 Task: Compose an email with the signature Jocelyn Rodriguez with the subject Request for a testimonial and the message I would like to request an extension on the deadline for the project. from softage.8@softage.net to softage.2@softage.net Select the numbered list and change the font typography to strikethroughSelect the numbered list and remove the font typography strikethrough Send the email. Finally, move the email from Sent Items to the label Social media
Action: Mouse moved to (1109, 63)
Screenshot: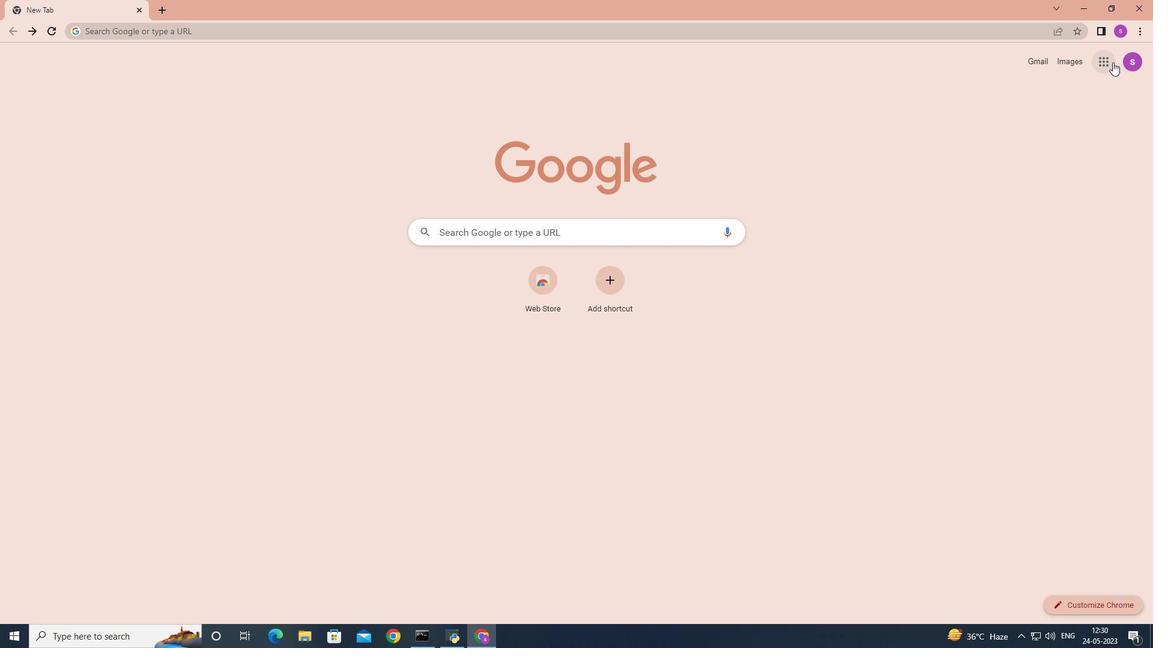 
Action: Mouse pressed left at (1109, 63)
Screenshot: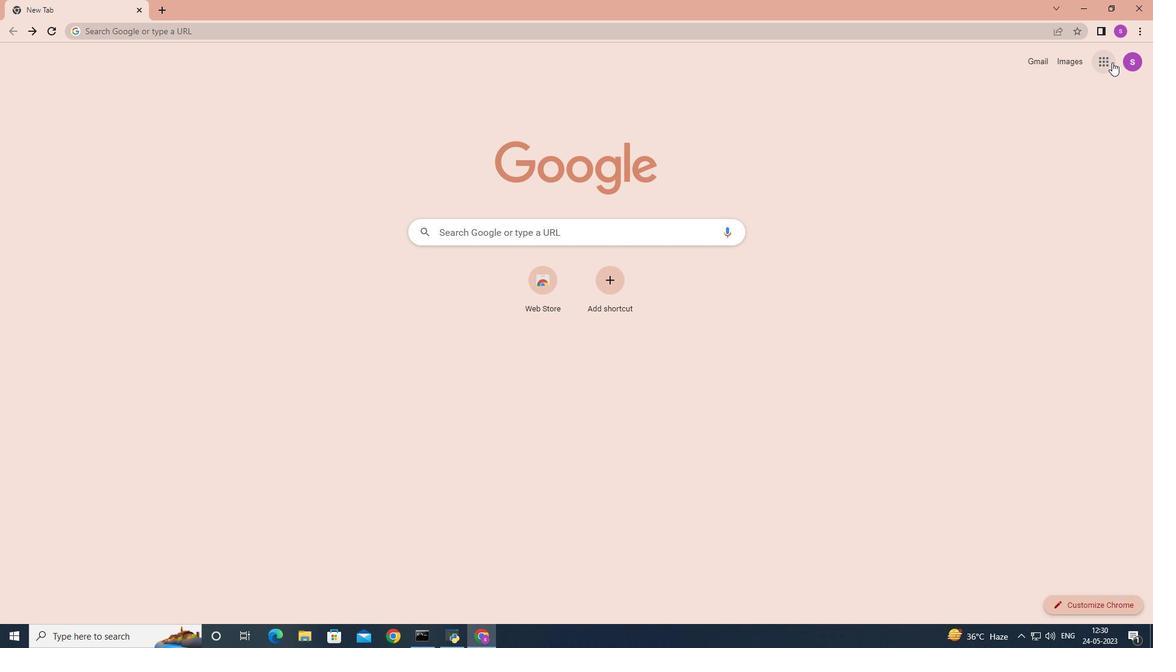 
Action: Mouse moved to (1062, 112)
Screenshot: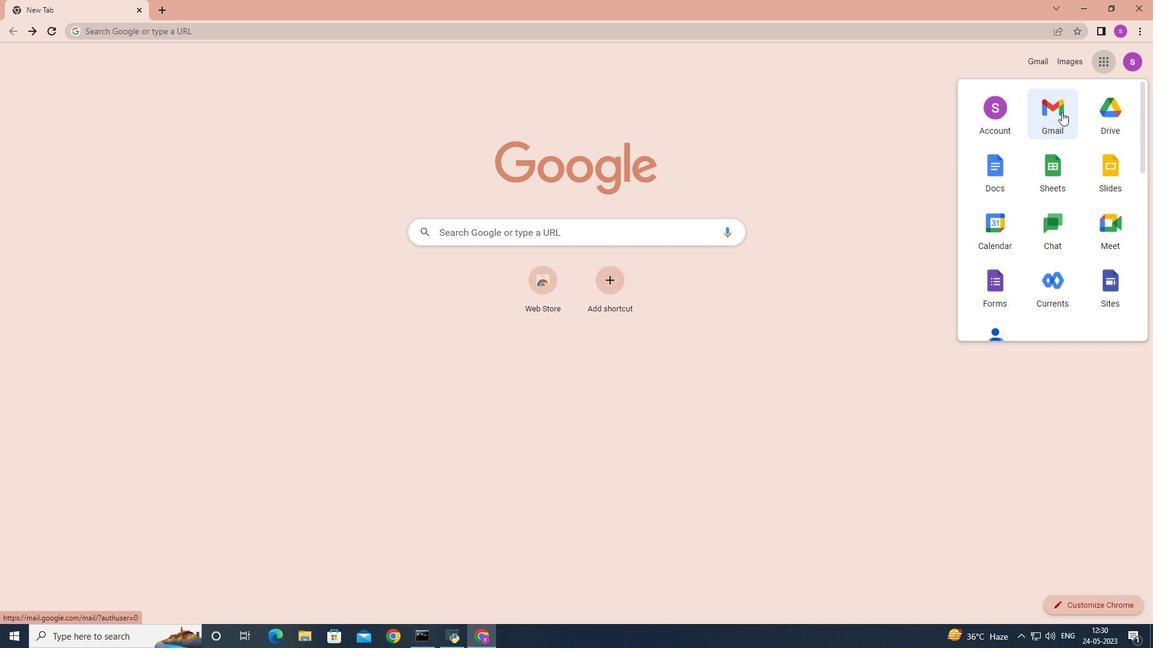 
Action: Mouse pressed left at (1062, 112)
Screenshot: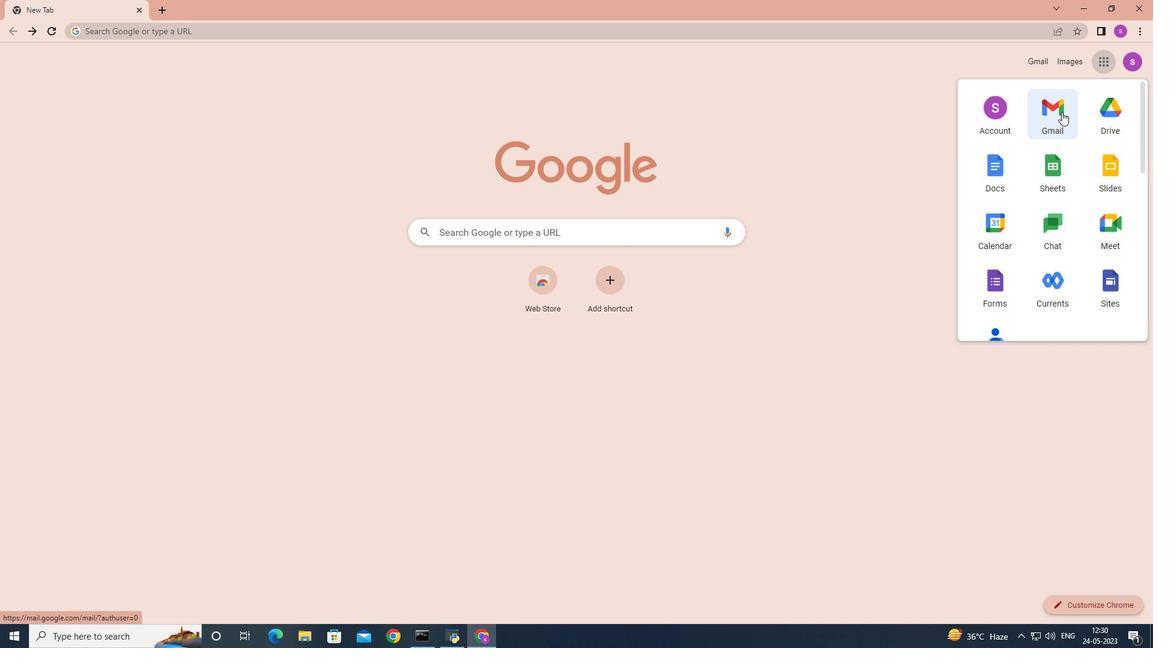 
Action: Mouse moved to (1017, 61)
Screenshot: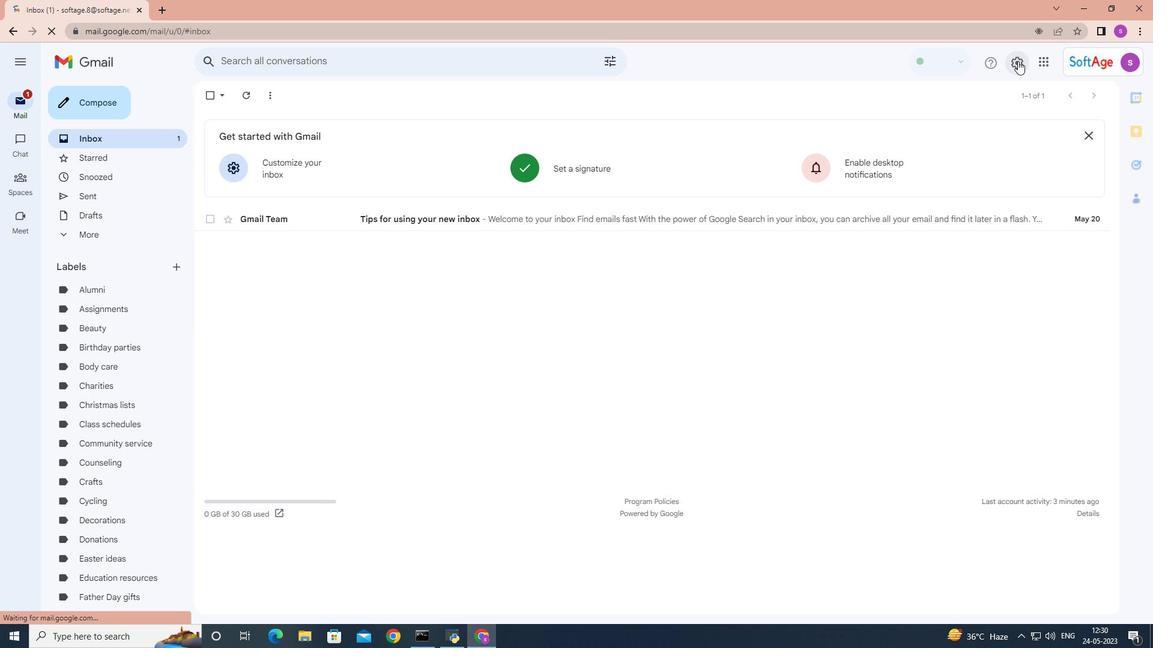 
Action: Mouse pressed left at (1017, 61)
Screenshot: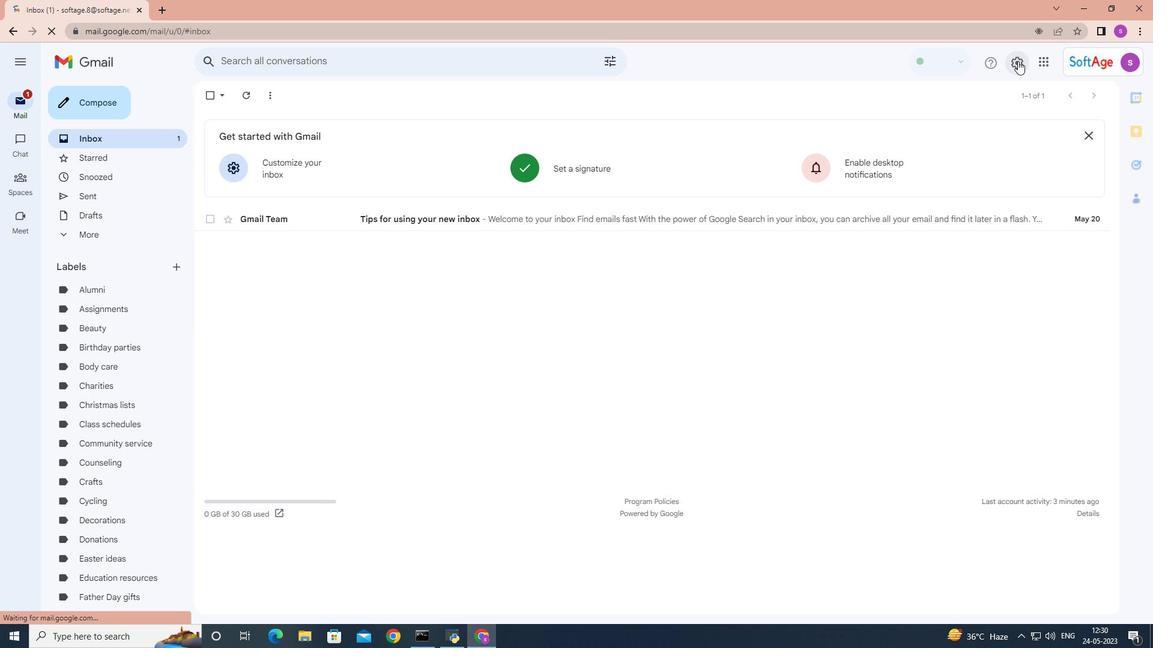 
Action: Mouse moved to (1015, 124)
Screenshot: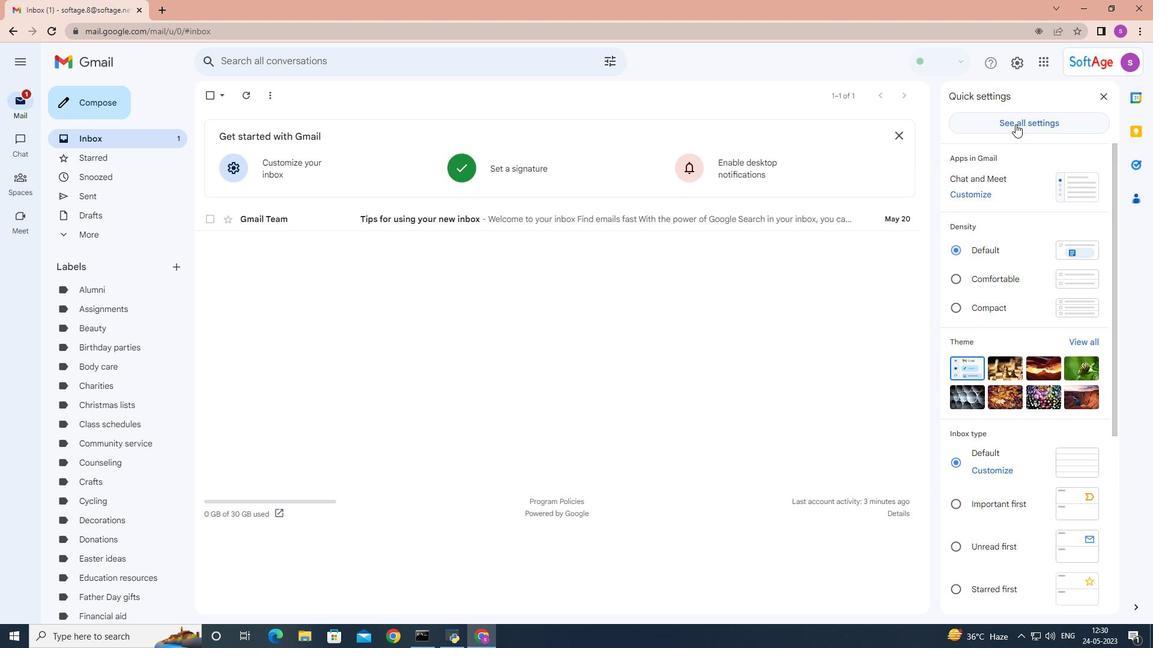 
Action: Mouse pressed left at (1015, 124)
Screenshot: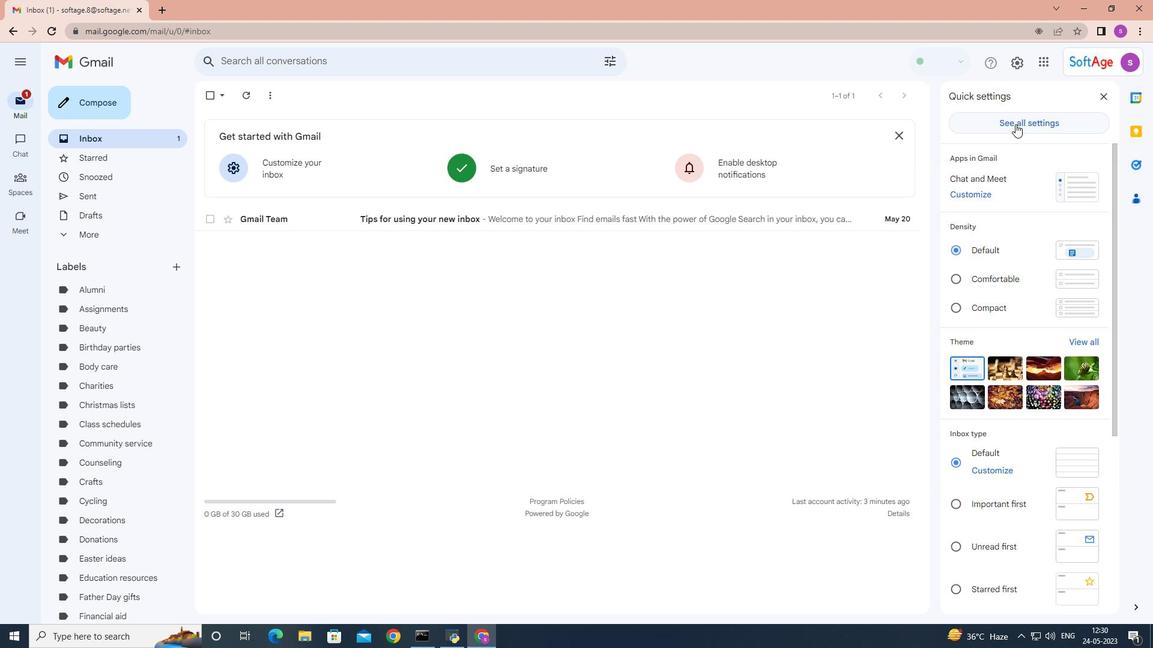 
Action: Mouse moved to (812, 164)
Screenshot: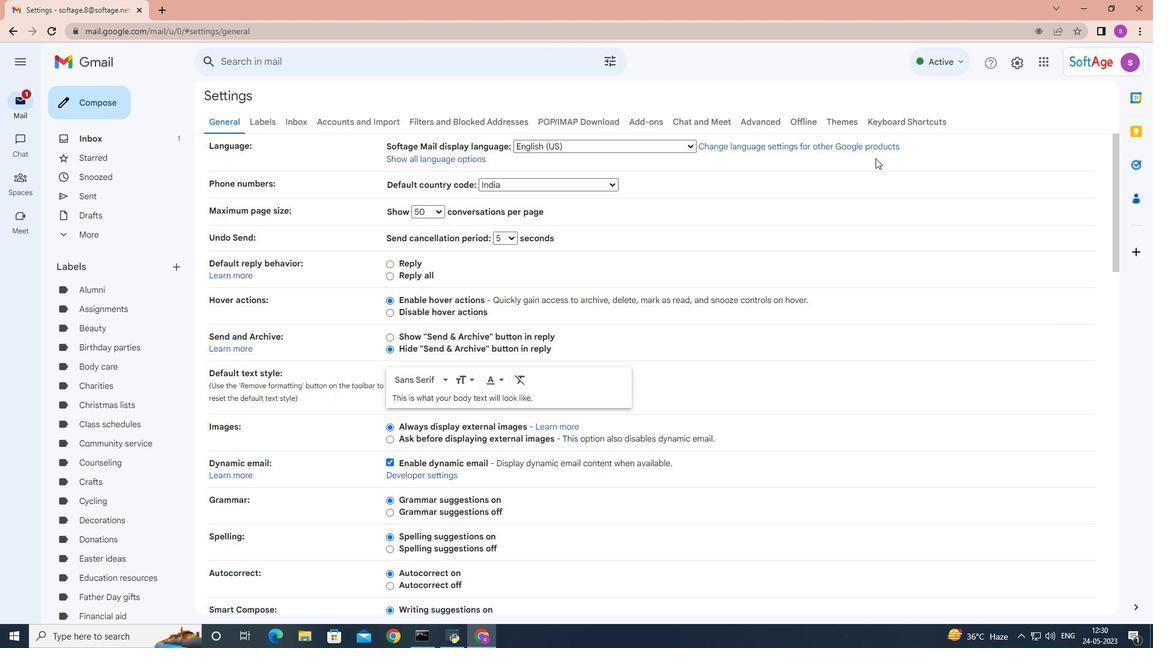 
Action: Mouse scrolled (812, 164) with delta (0, 0)
Screenshot: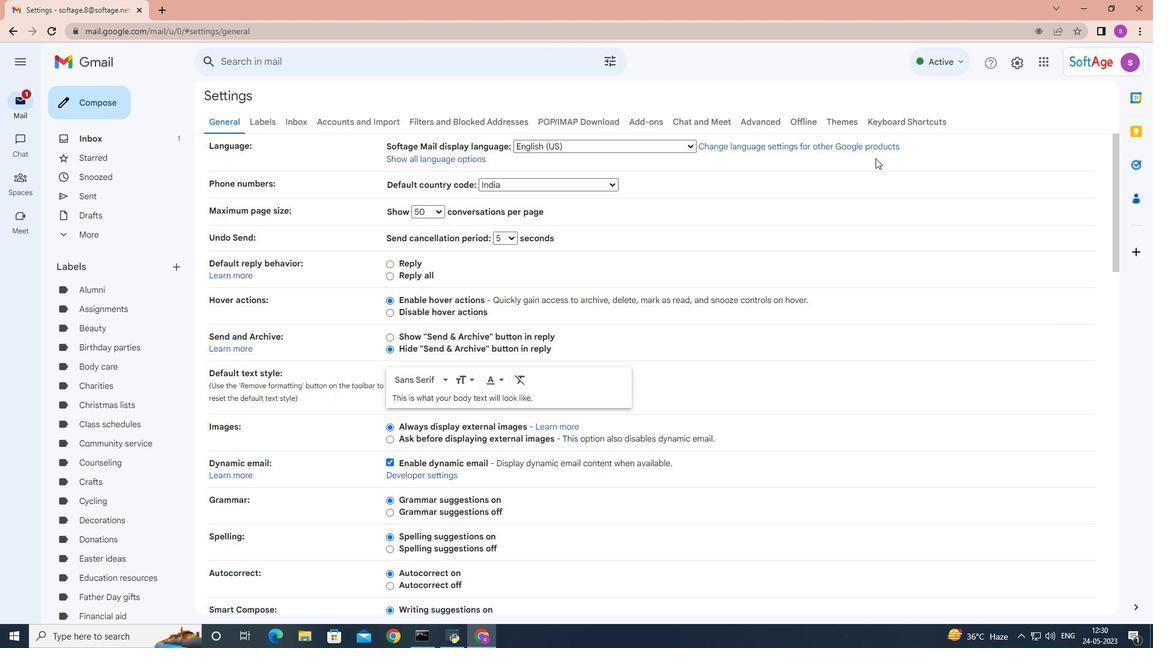 
Action: Mouse moved to (812, 164)
Screenshot: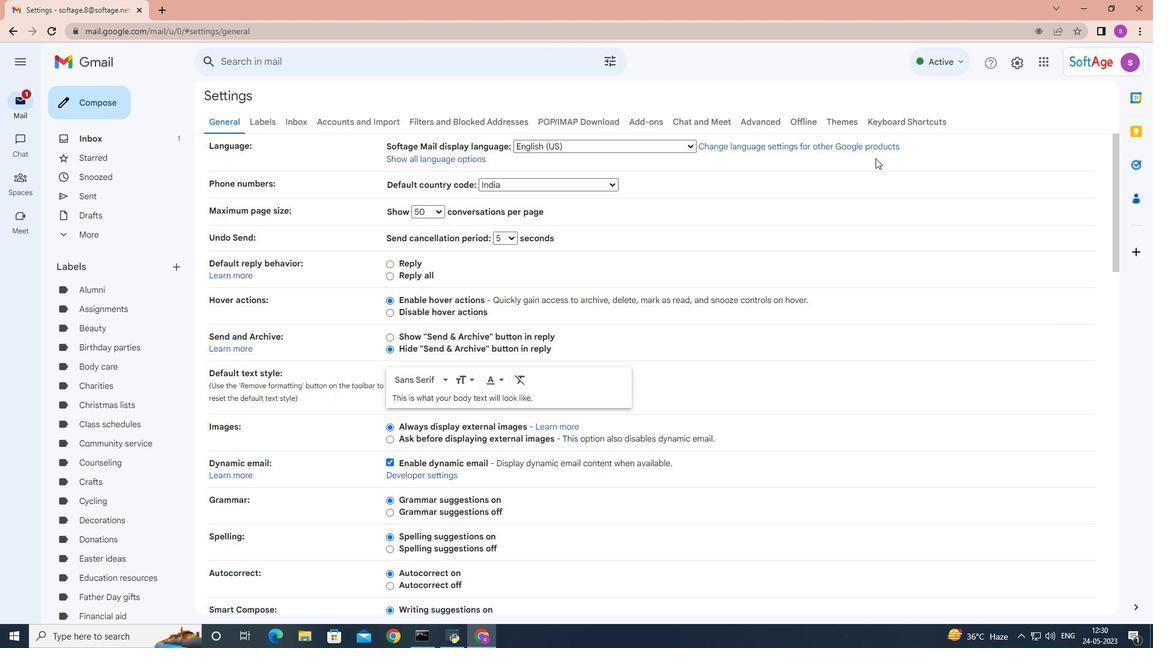
Action: Mouse scrolled (812, 164) with delta (0, 0)
Screenshot: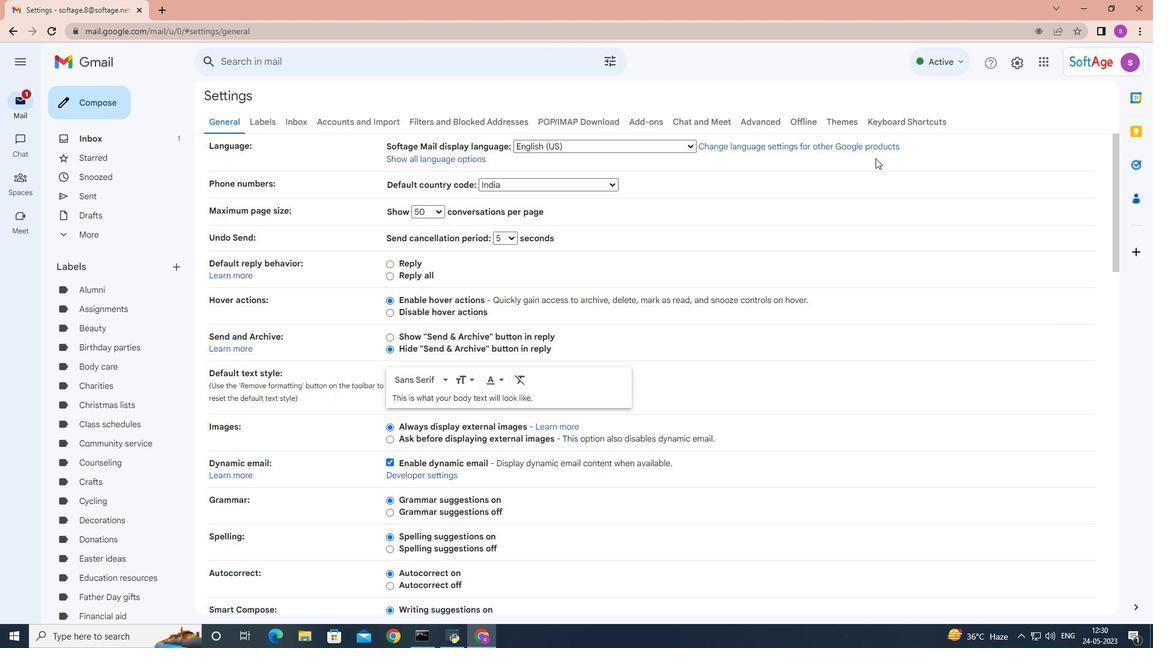 
Action: Mouse scrolled (812, 164) with delta (0, 0)
Screenshot: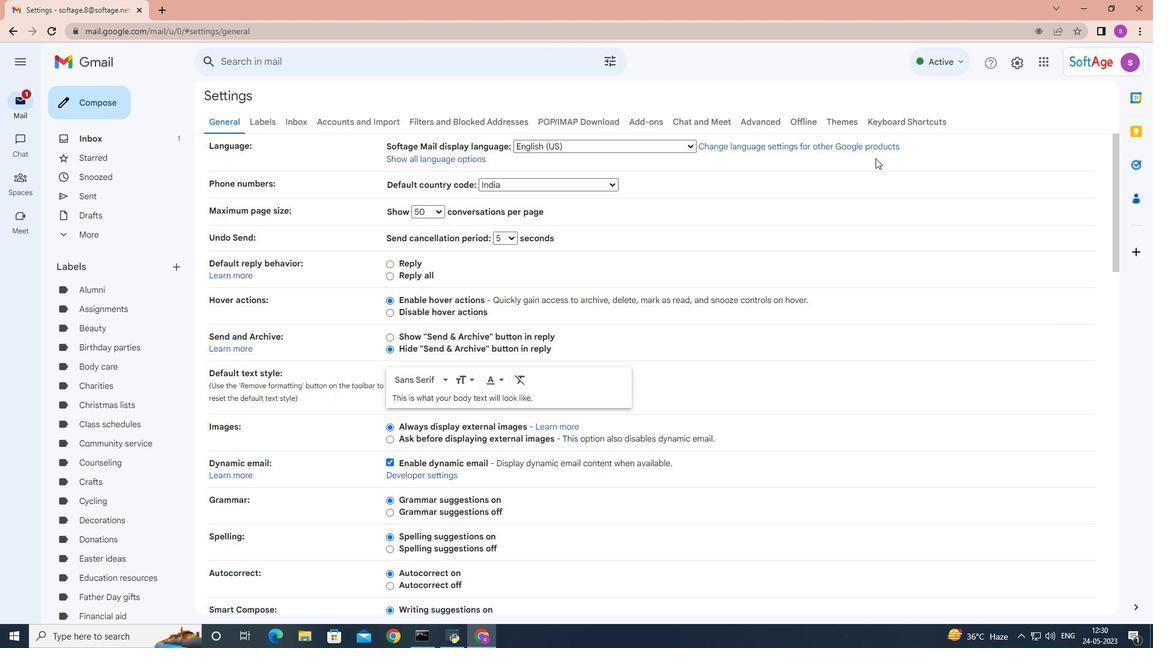 
Action: Mouse scrolled (812, 164) with delta (0, 0)
Screenshot: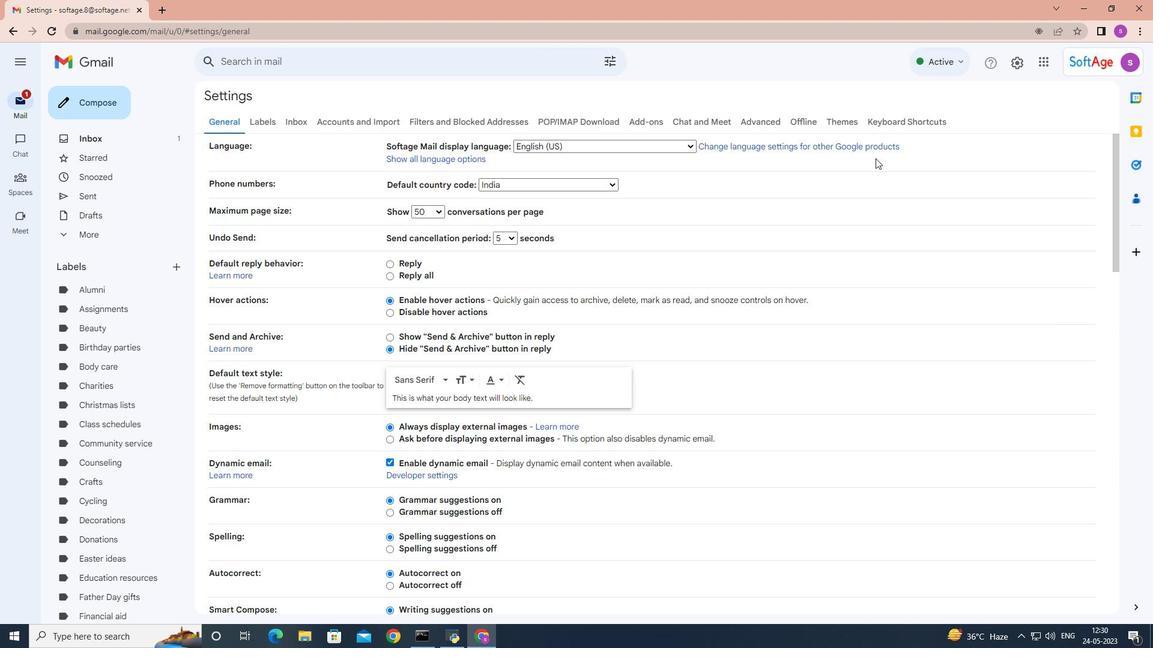 
Action: Mouse scrolled (812, 164) with delta (0, 0)
Screenshot: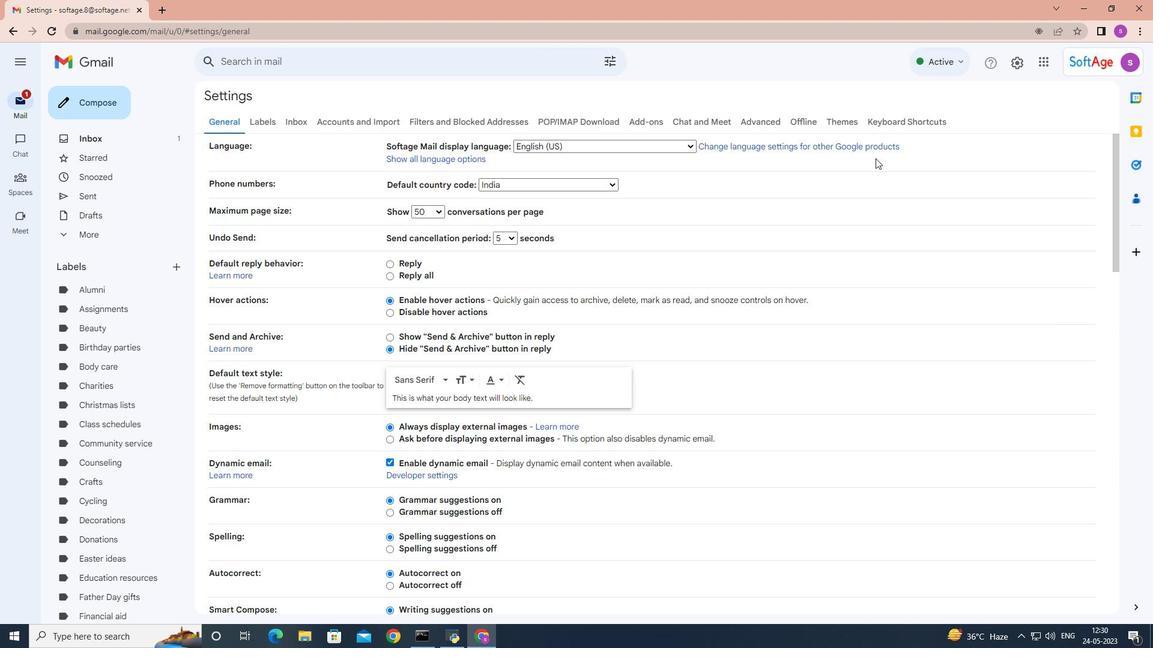 
Action: Mouse moved to (811, 164)
Screenshot: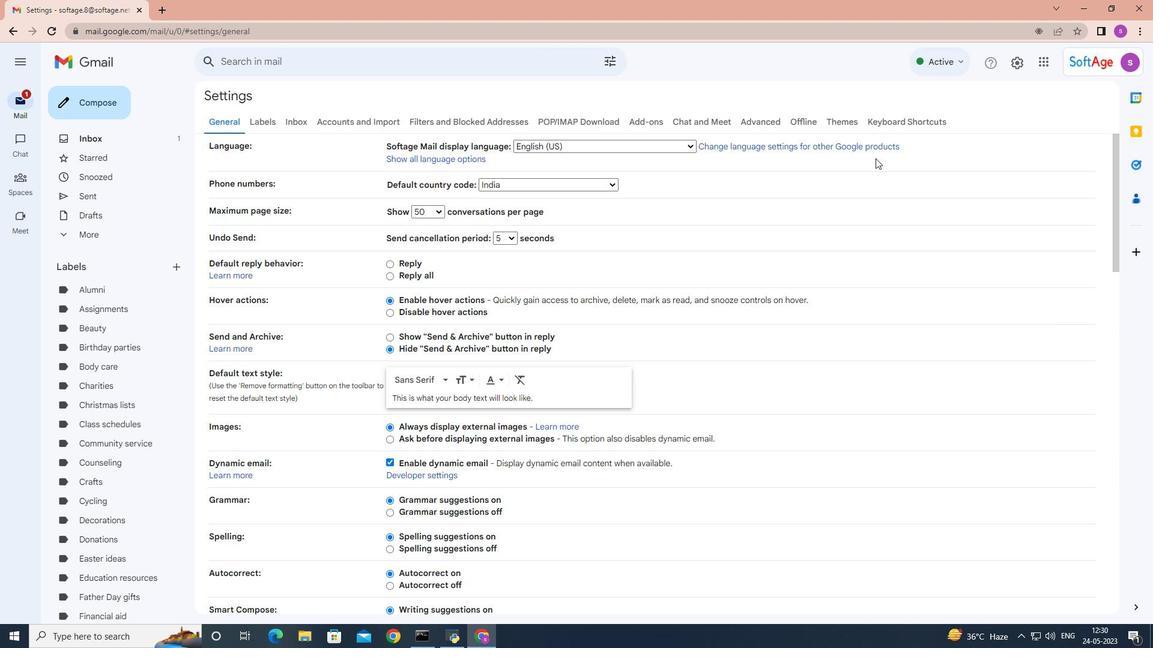
Action: Mouse scrolled (812, 164) with delta (0, 0)
Screenshot: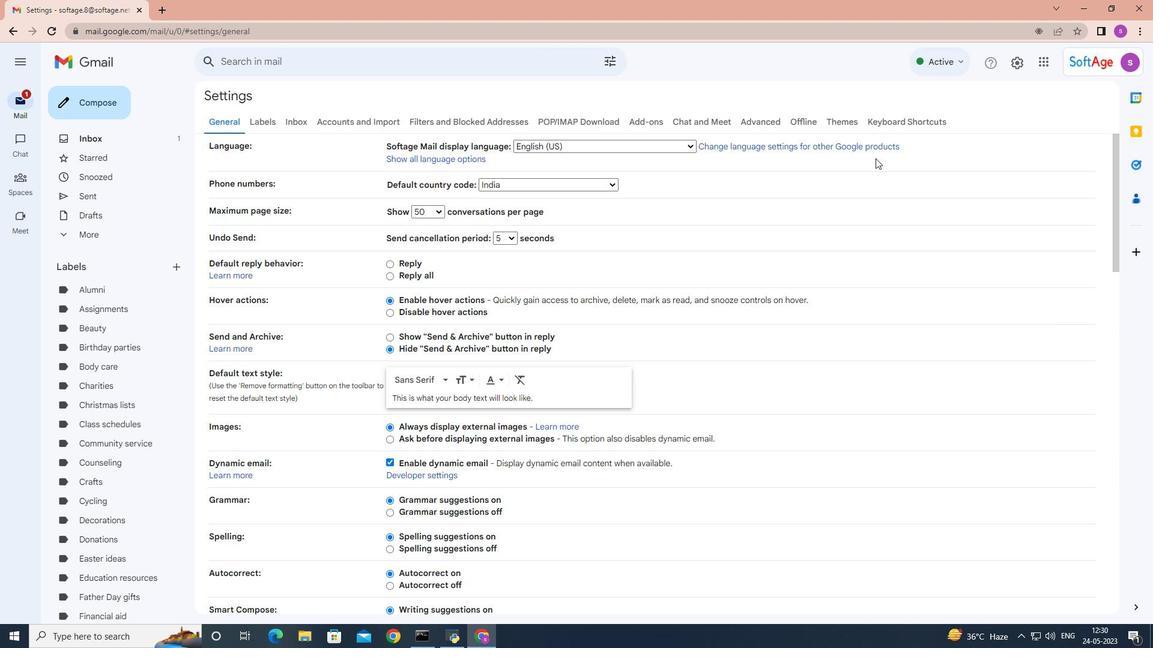 
Action: Mouse scrolled (812, 164) with delta (0, 0)
Screenshot: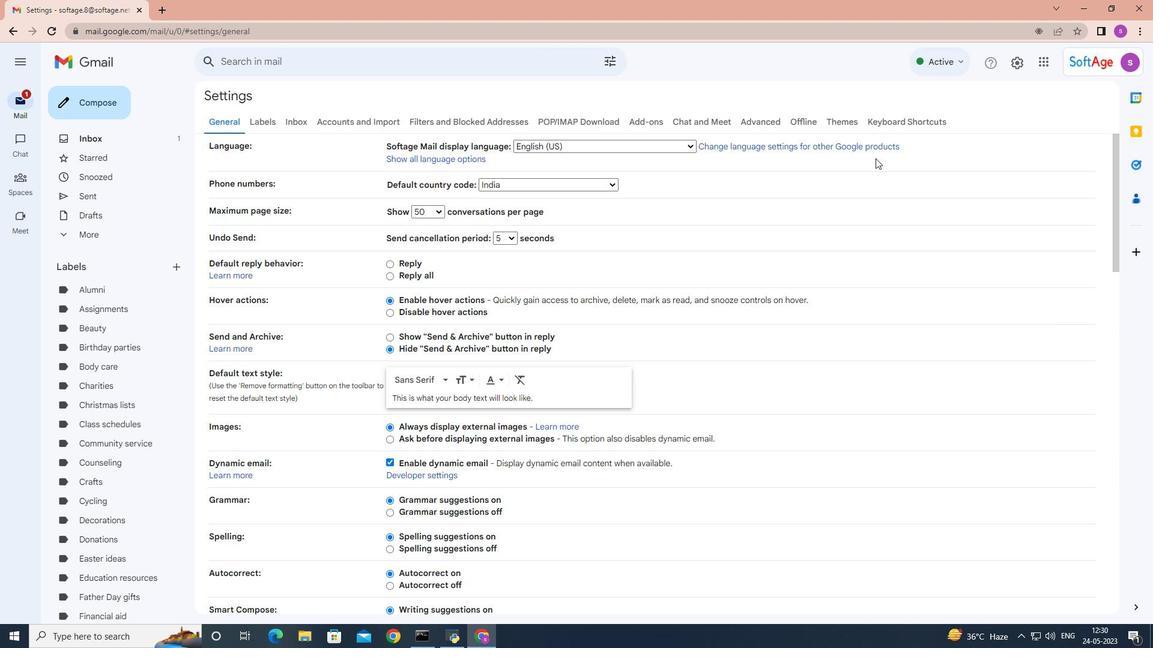 
Action: Mouse moved to (766, 168)
Screenshot: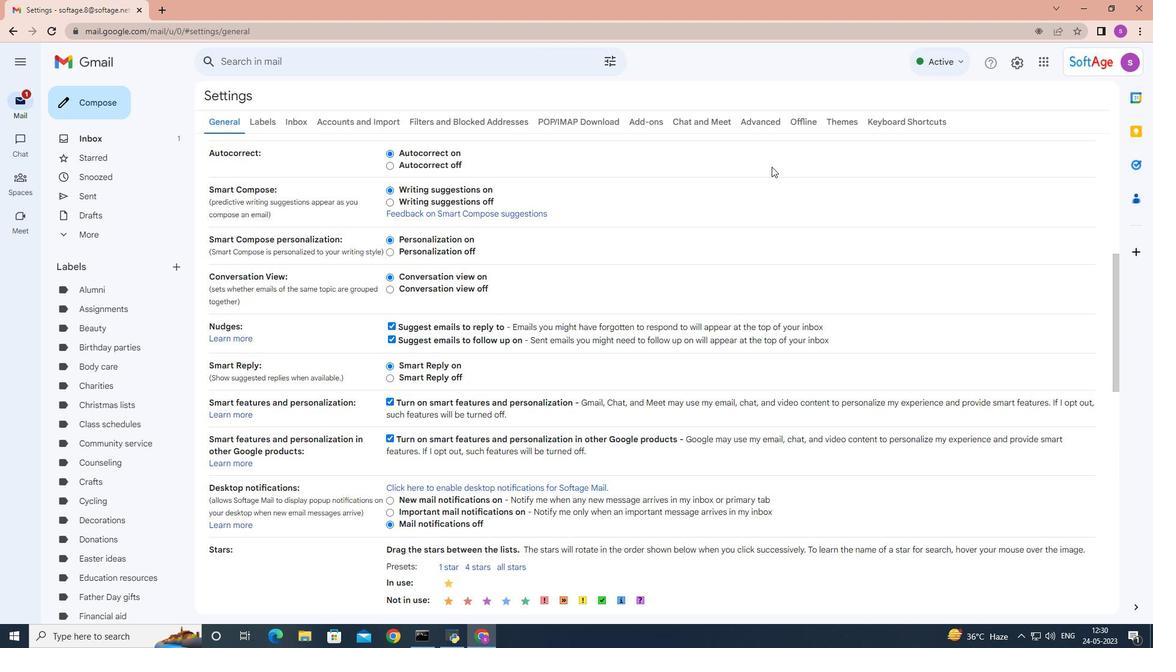 
Action: Mouse scrolled (766, 168) with delta (0, 0)
Screenshot: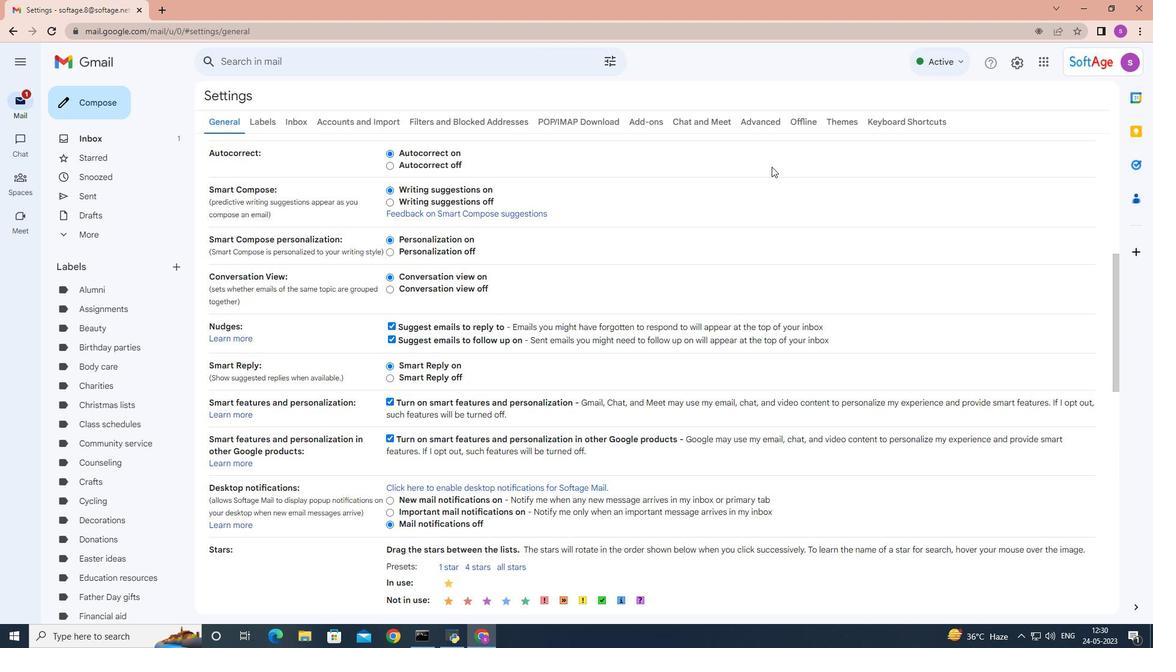 
Action: Mouse scrolled (766, 168) with delta (0, 0)
Screenshot: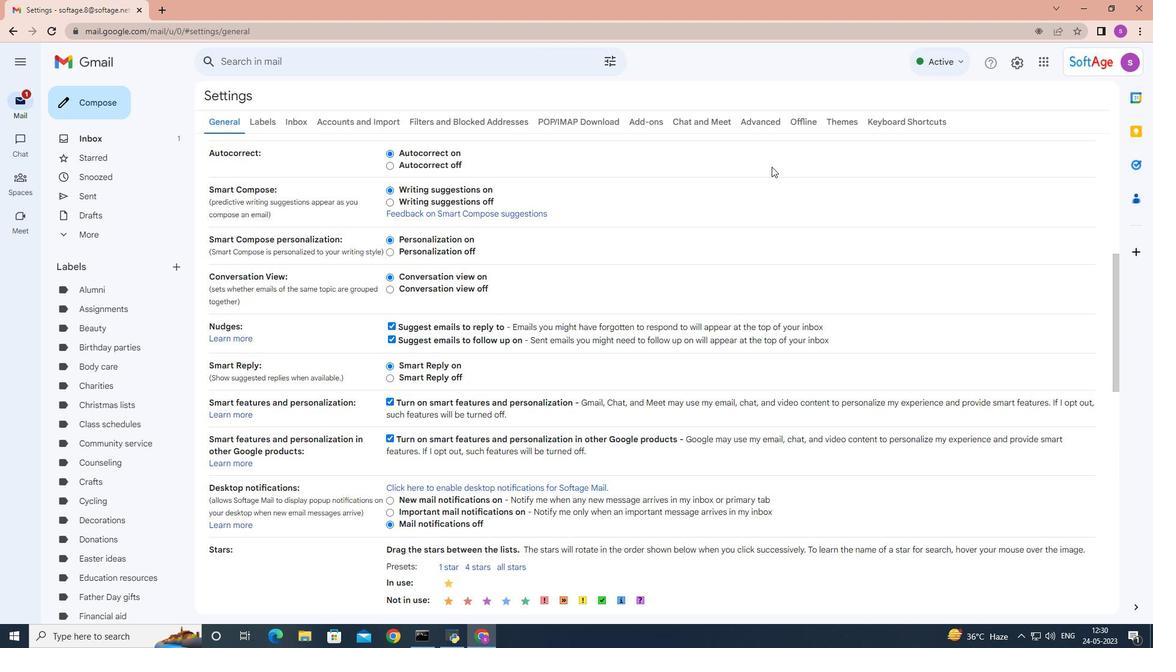 
Action: Mouse moved to (766, 169)
Screenshot: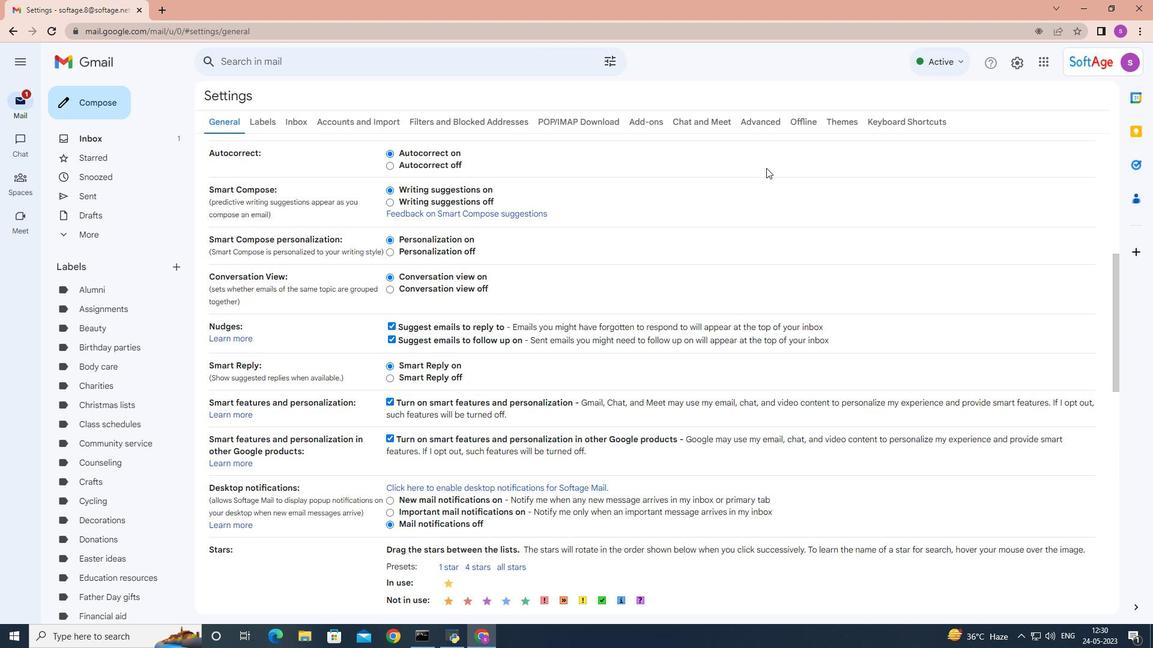 
Action: Mouse scrolled (766, 168) with delta (0, 0)
Screenshot: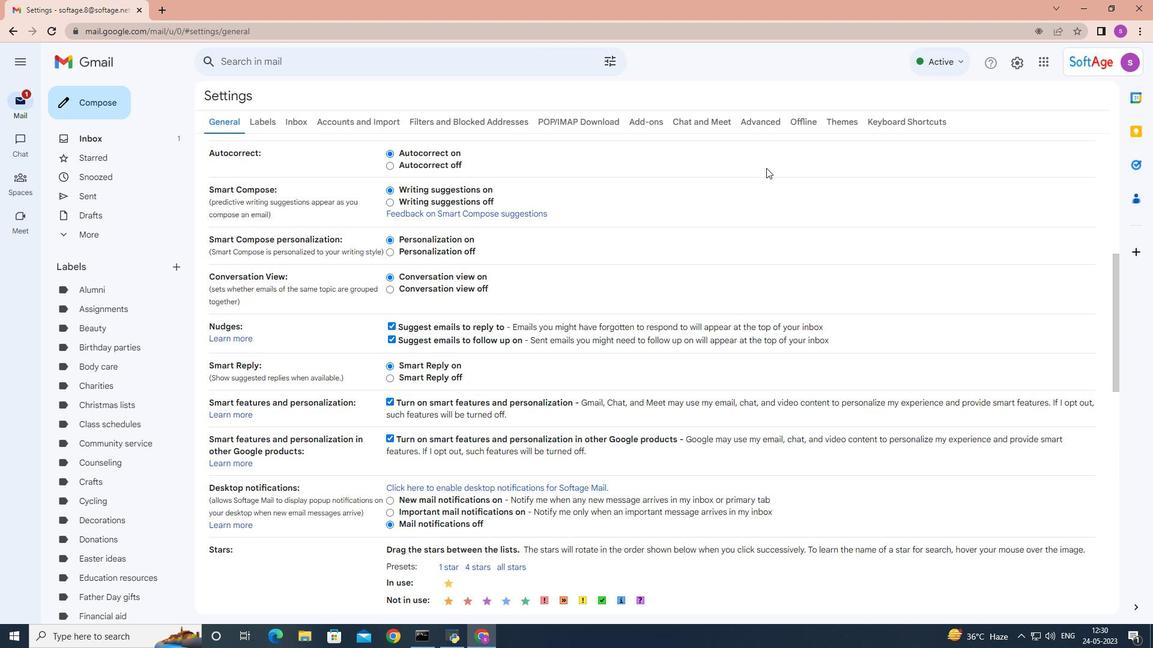
Action: Mouse moved to (766, 170)
Screenshot: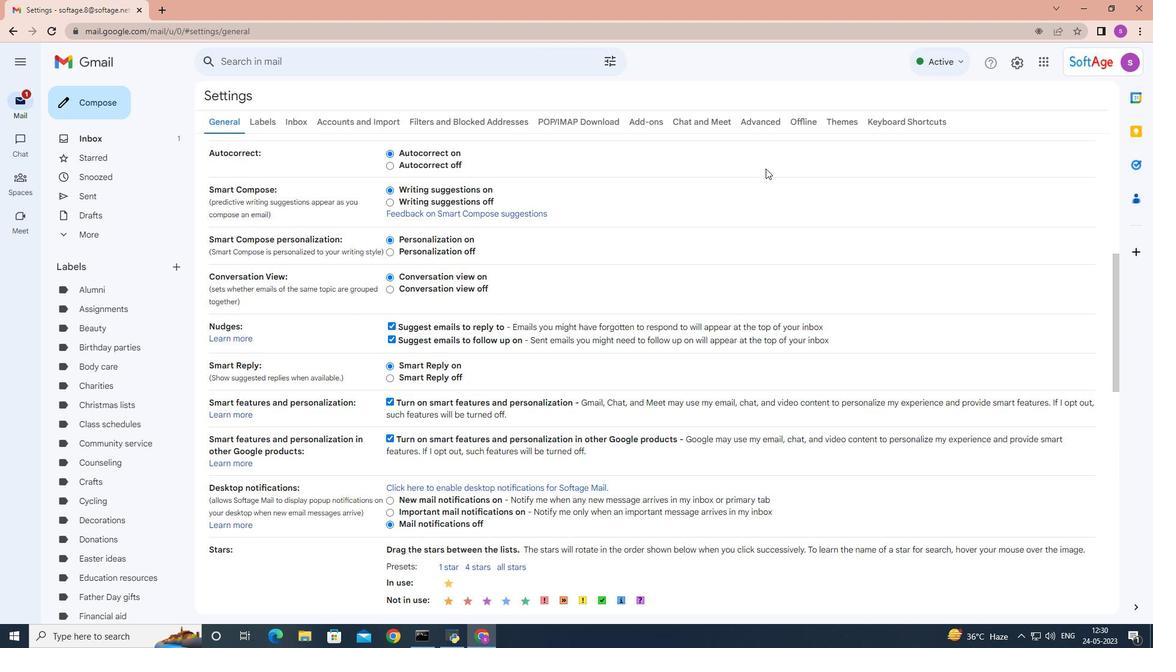 
Action: Mouse scrolled (766, 169) with delta (0, 0)
Screenshot: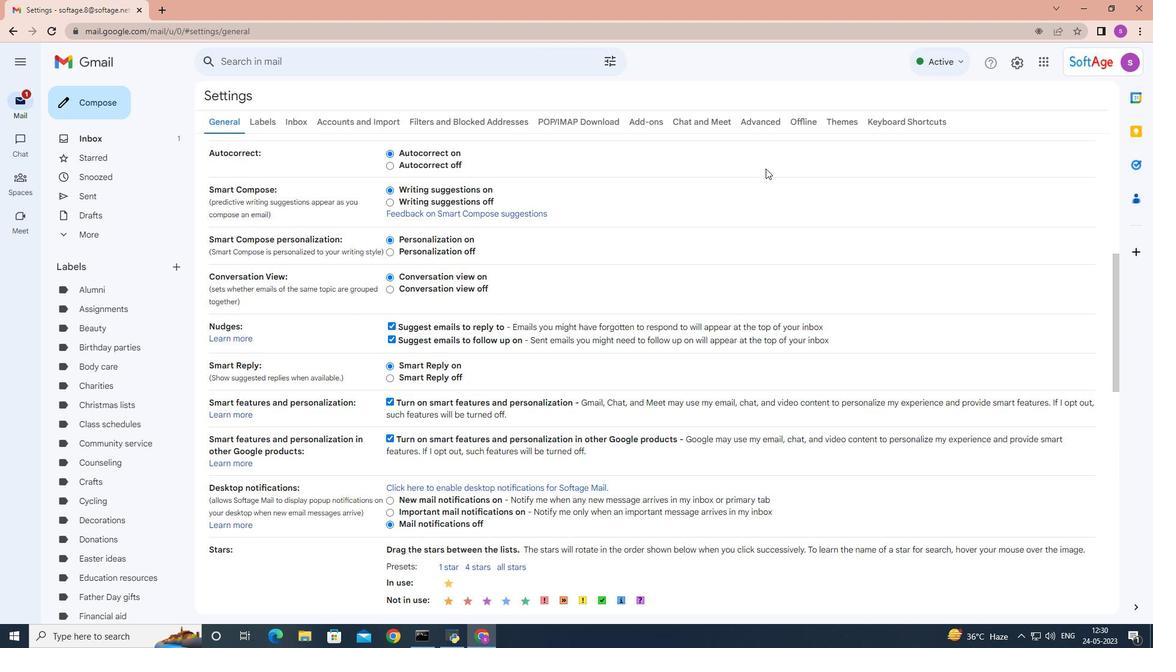 
Action: Mouse scrolled (766, 169) with delta (0, 0)
Screenshot: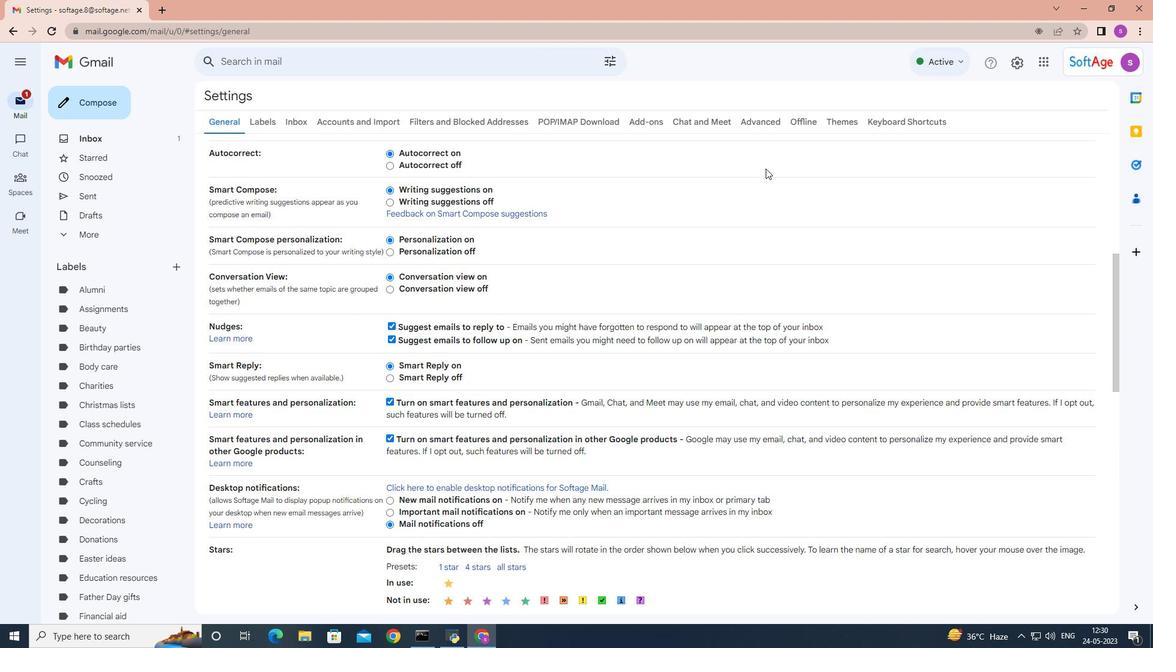 
Action: Mouse scrolled (766, 169) with delta (0, 0)
Screenshot: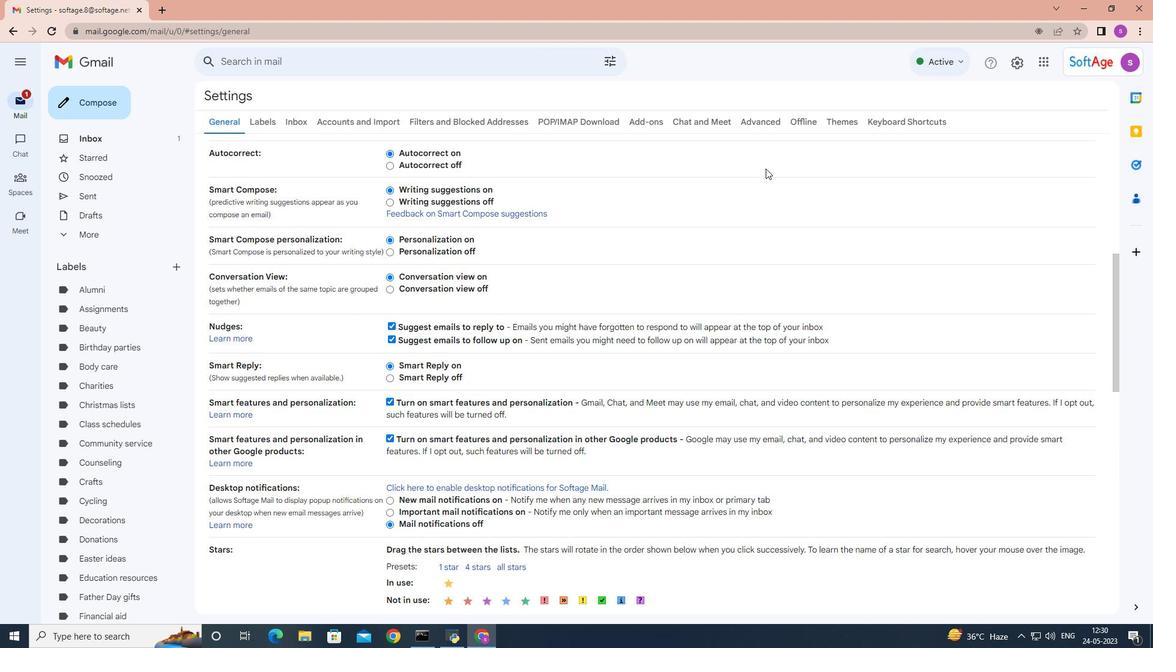 
Action: Mouse scrolled (766, 169) with delta (0, 0)
Screenshot: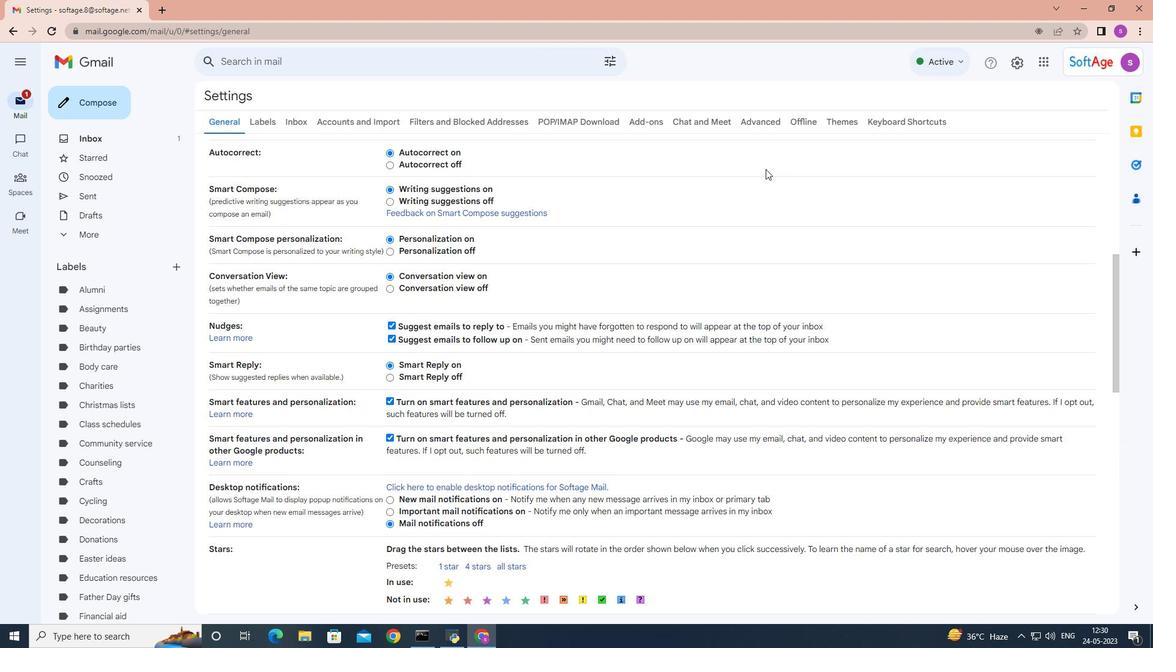 
Action: Mouse moved to (727, 182)
Screenshot: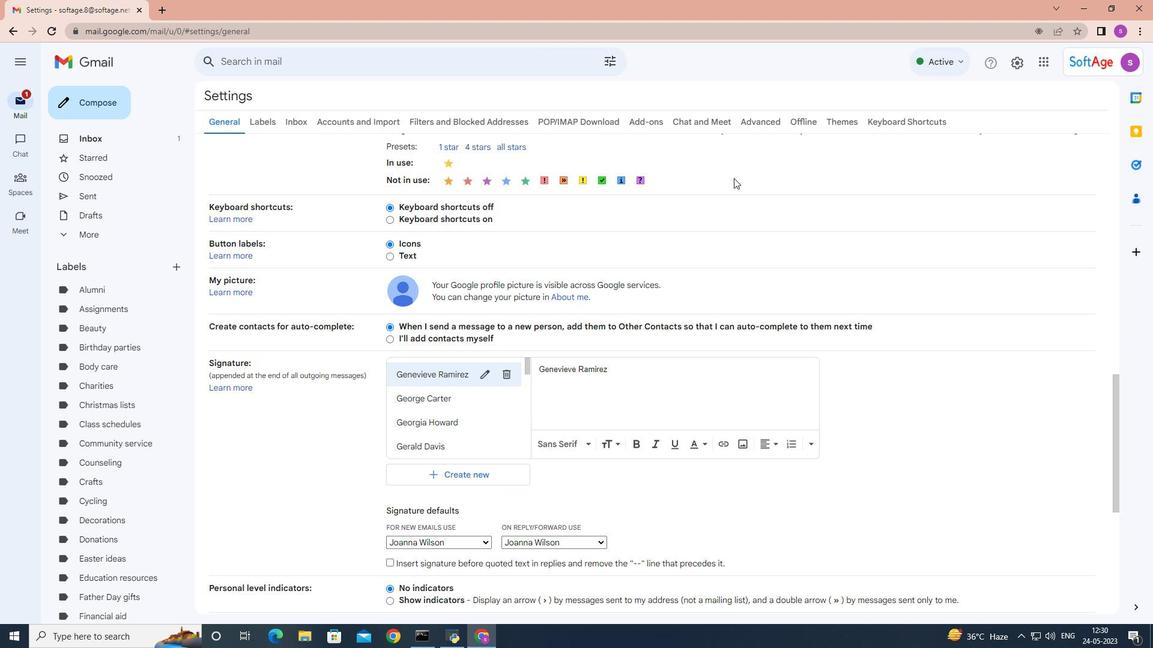 
Action: Mouse scrolled (727, 182) with delta (0, 0)
Screenshot: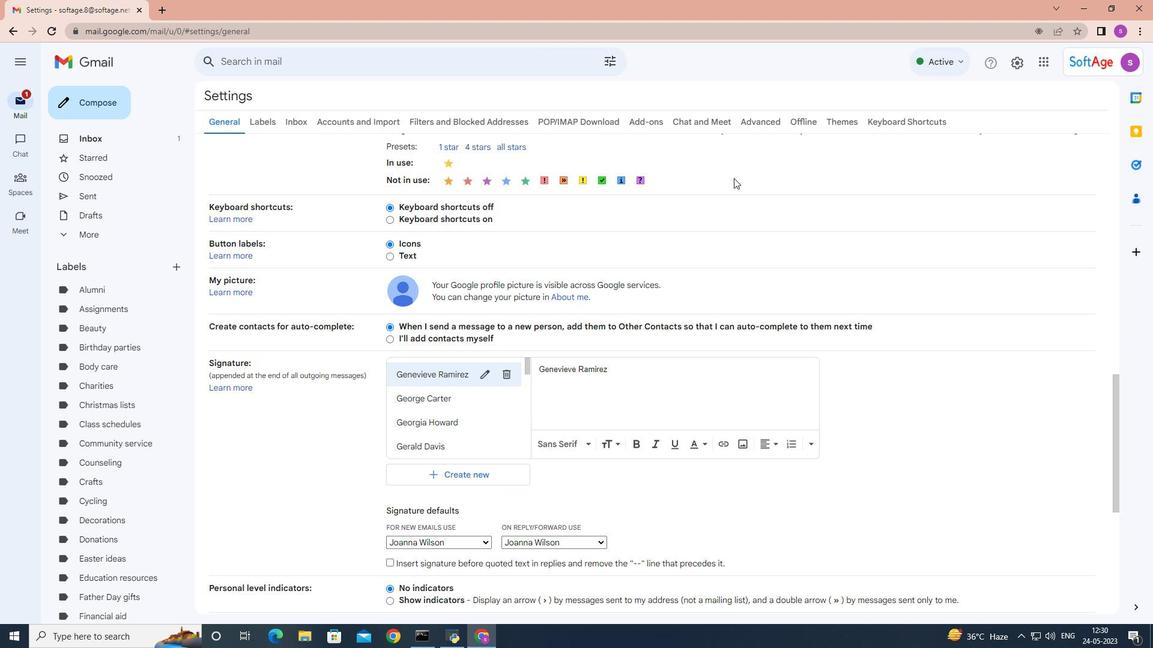 
Action: Mouse moved to (727, 182)
Screenshot: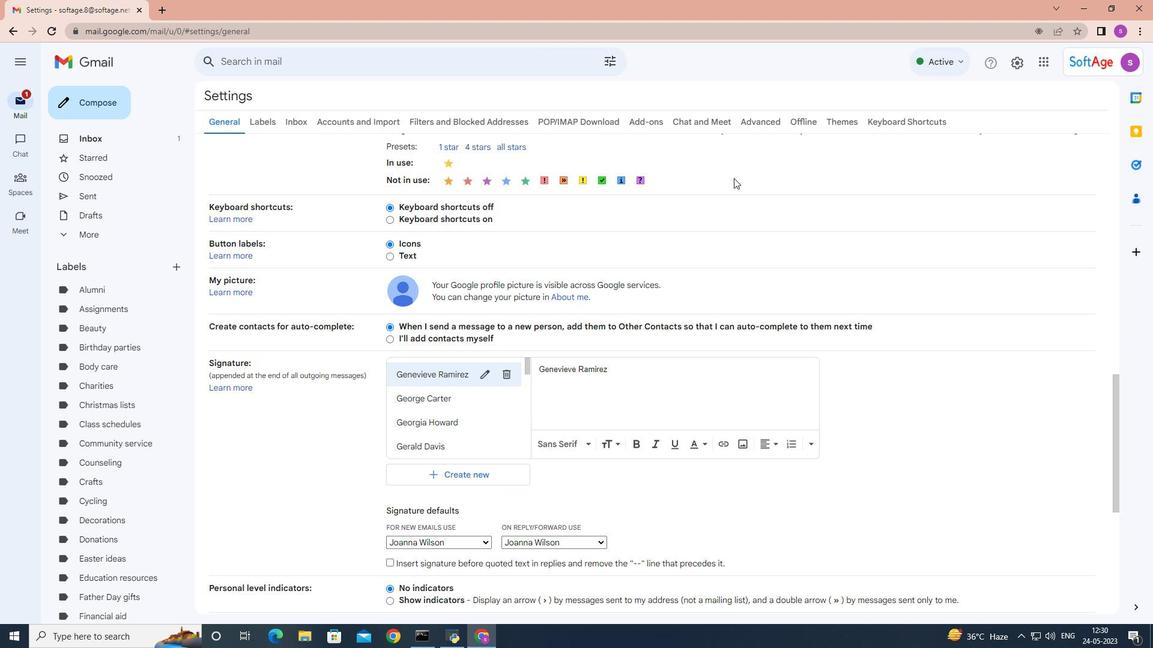 
Action: Mouse scrolled (727, 182) with delta (0, 0)
Screenshot: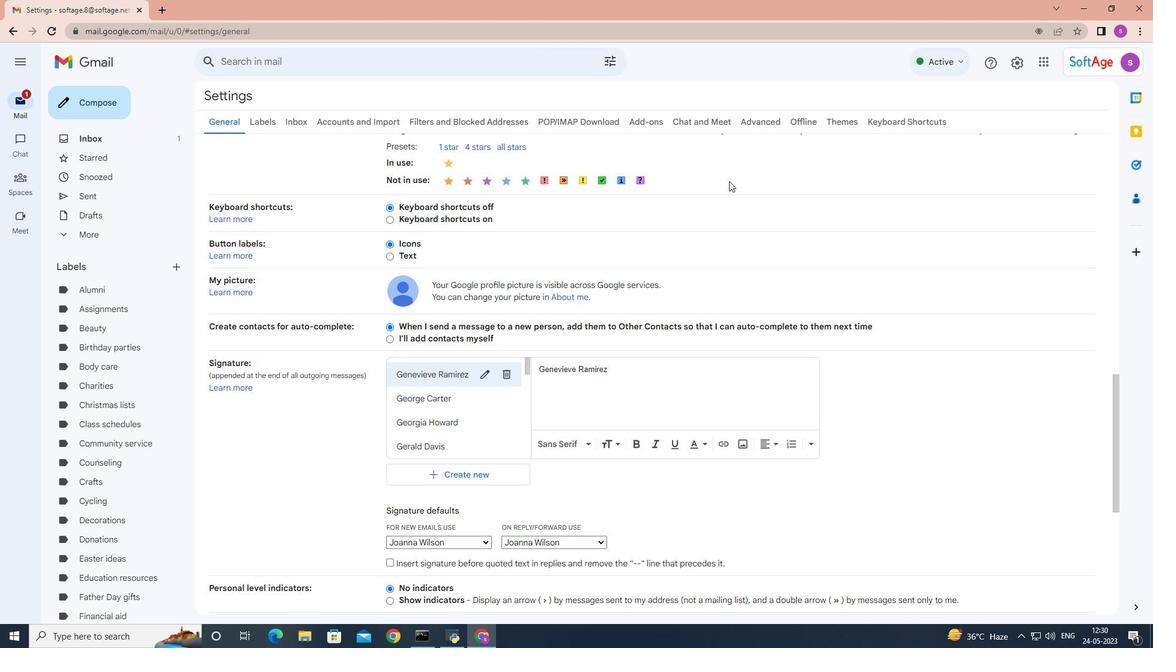 
Action: Mouse moved to (727, 183)
Screenshot: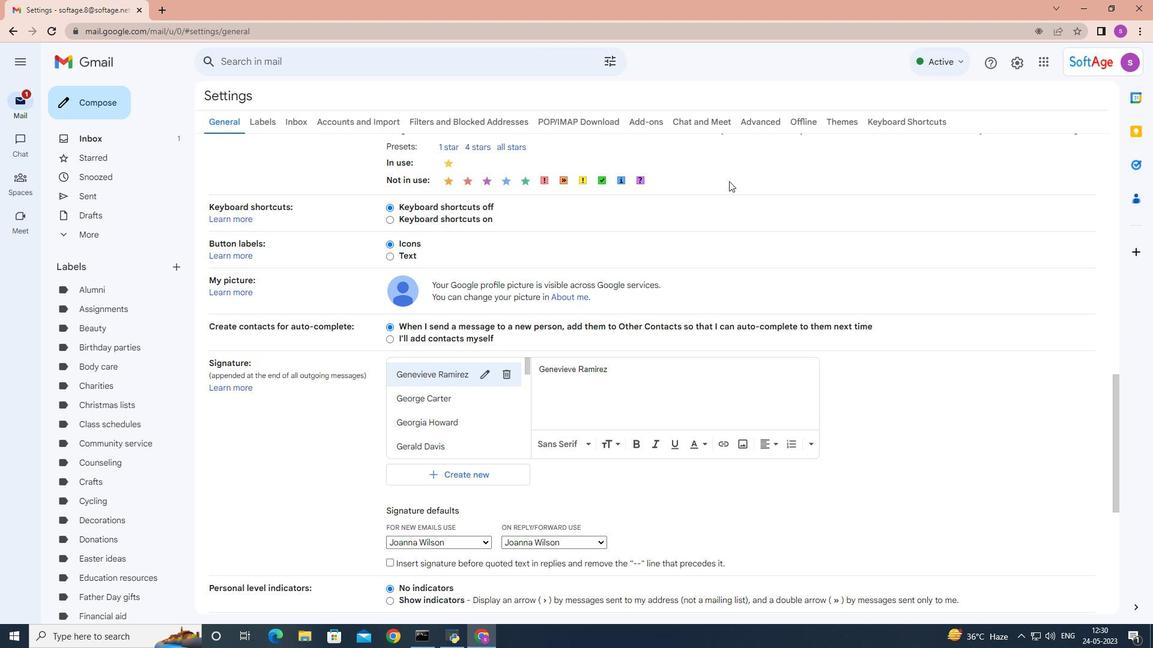 
Action: Mouse scrolled (727, 182) with delta (0, 0)
Screenshot: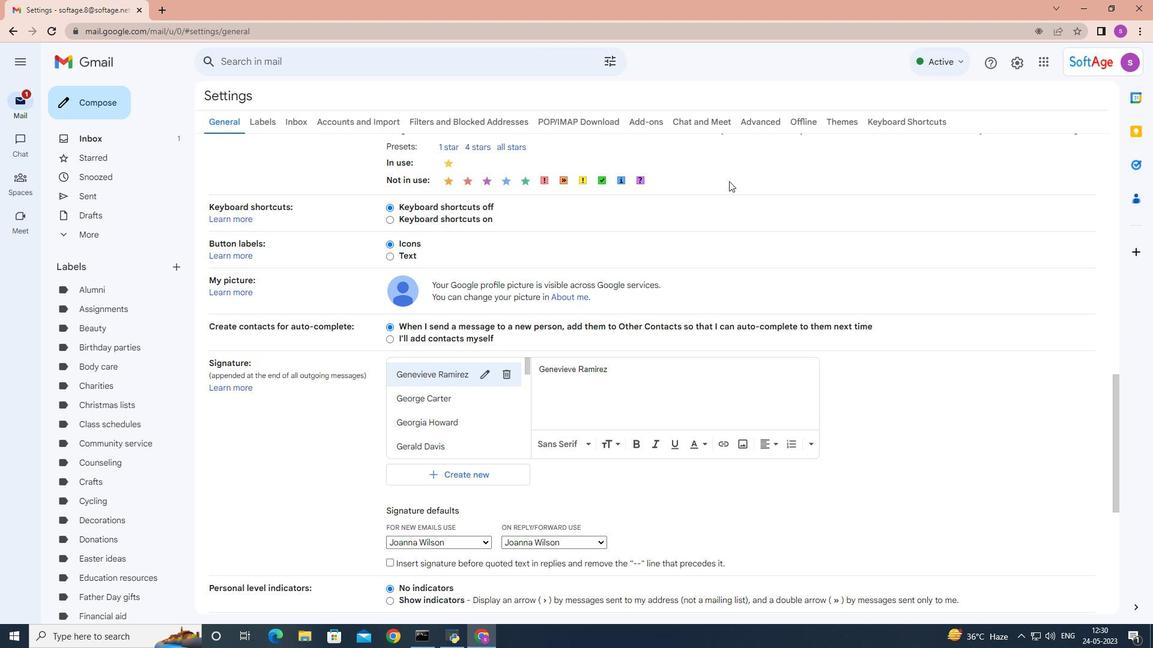 
Action: Mouse scrolled (727, 182) with delta (0, 0)
Screenshot: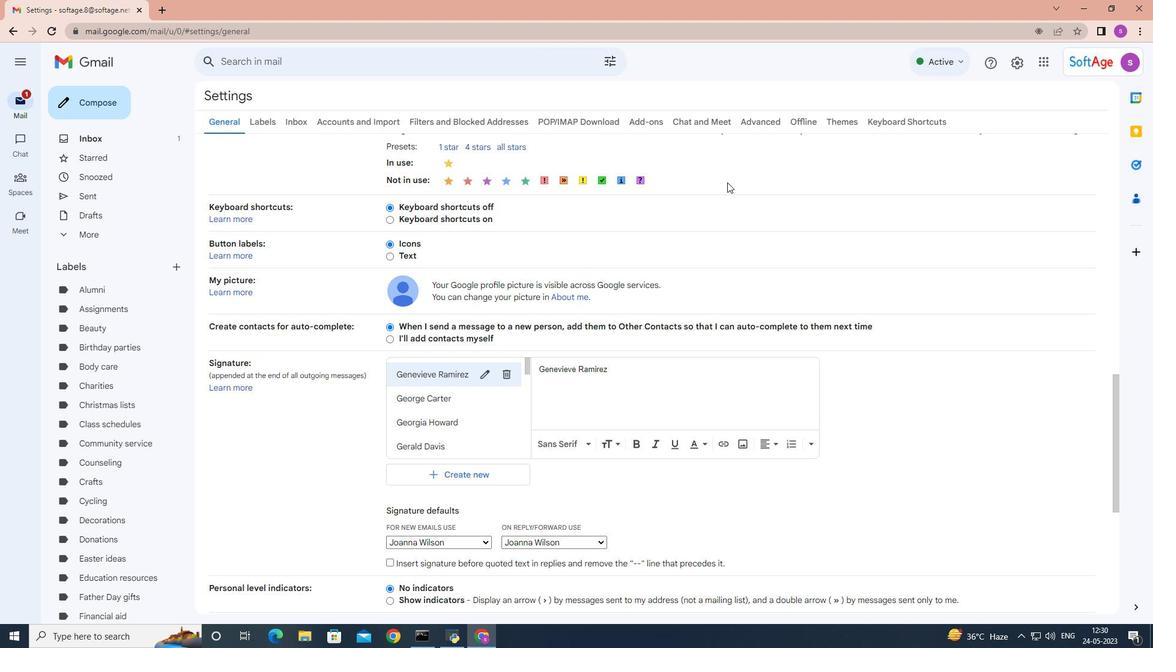 
Action: Mouse moved to (456, 237)
Screenshot: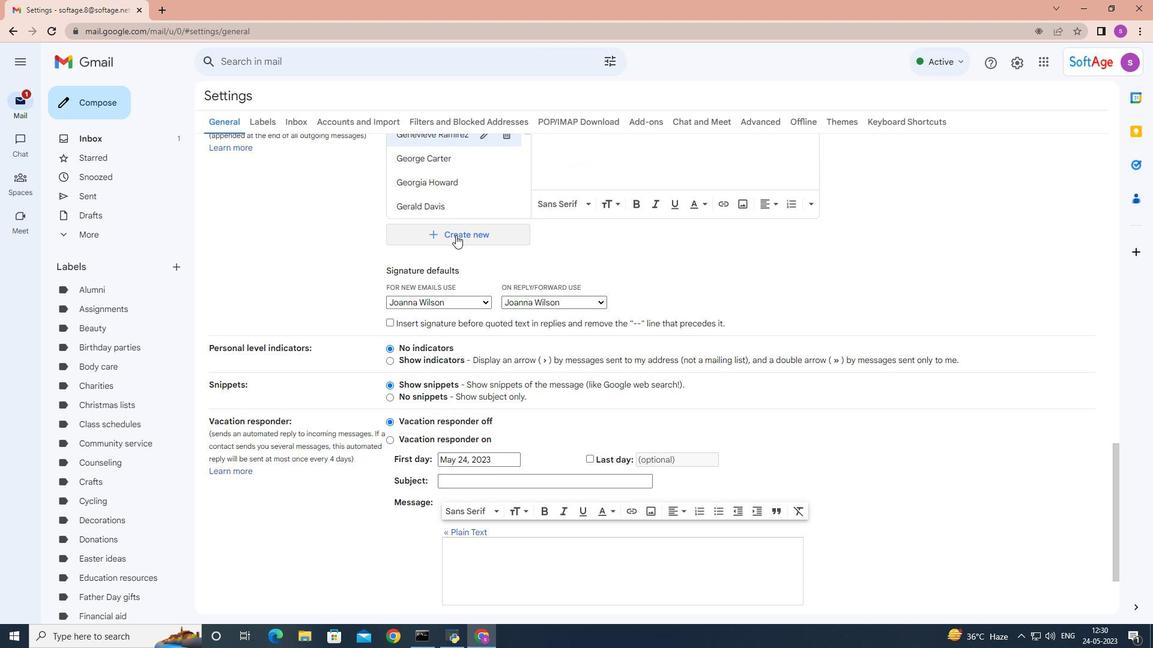 
Action: Mouse pressed left at (456, 237)
Screenshot: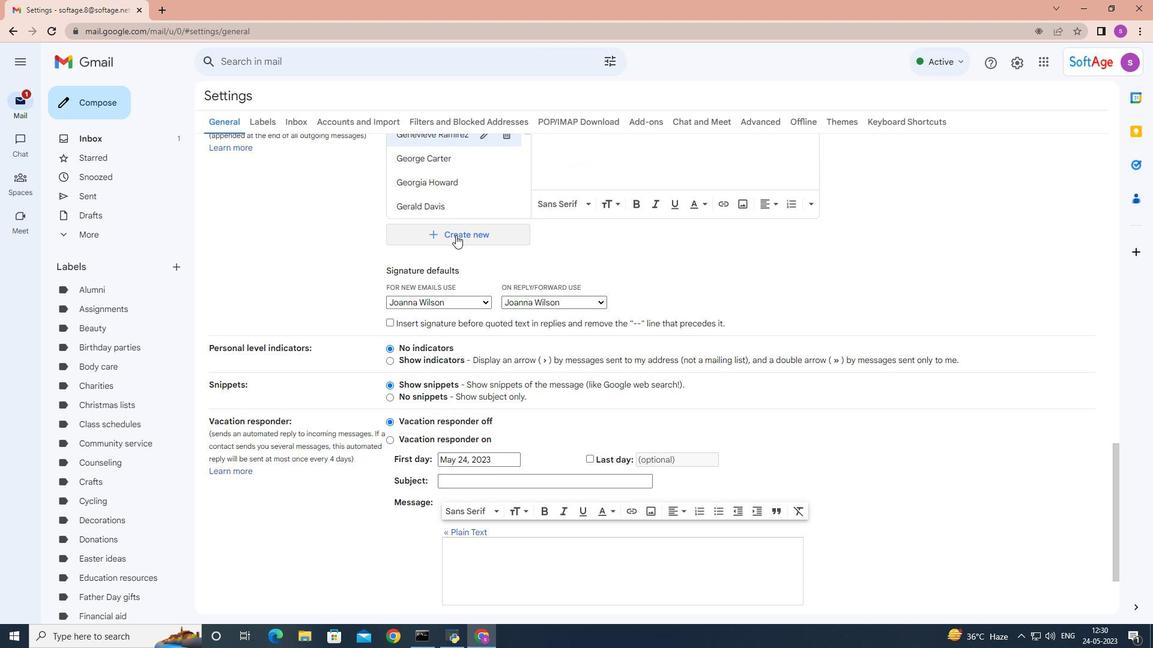 
Action: Mouse moved to (480, 234)
Screenshot: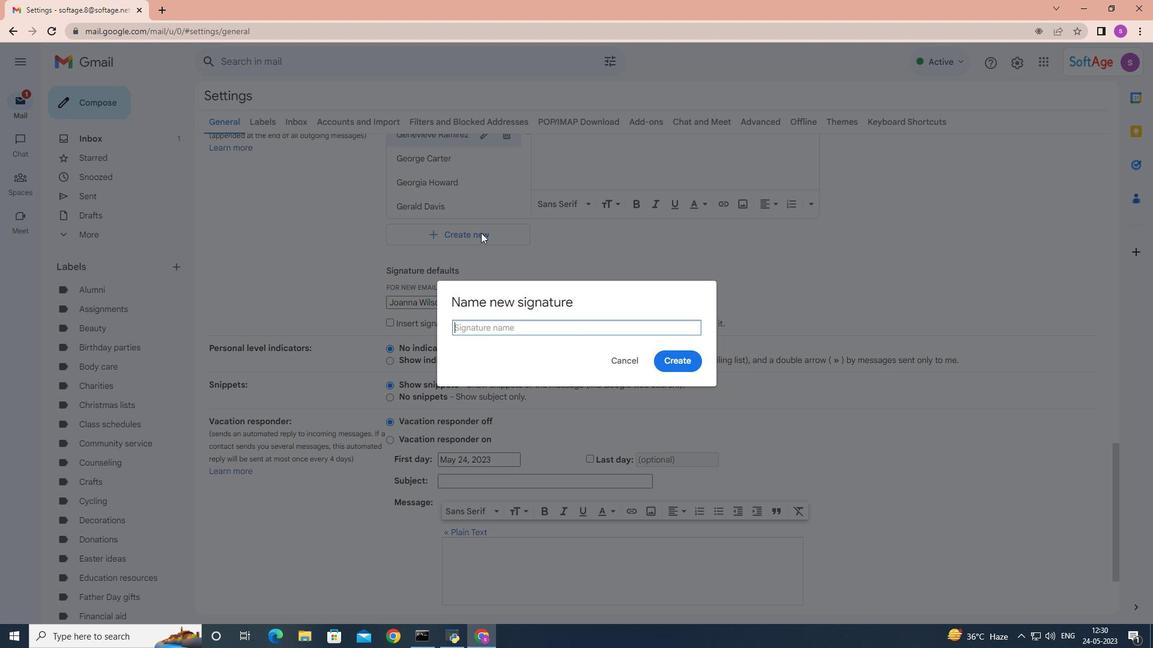 
Action: Key pressed <Key.shift>Jocelyn<Key.space><Key.shift>Rodriguez
Screenshot: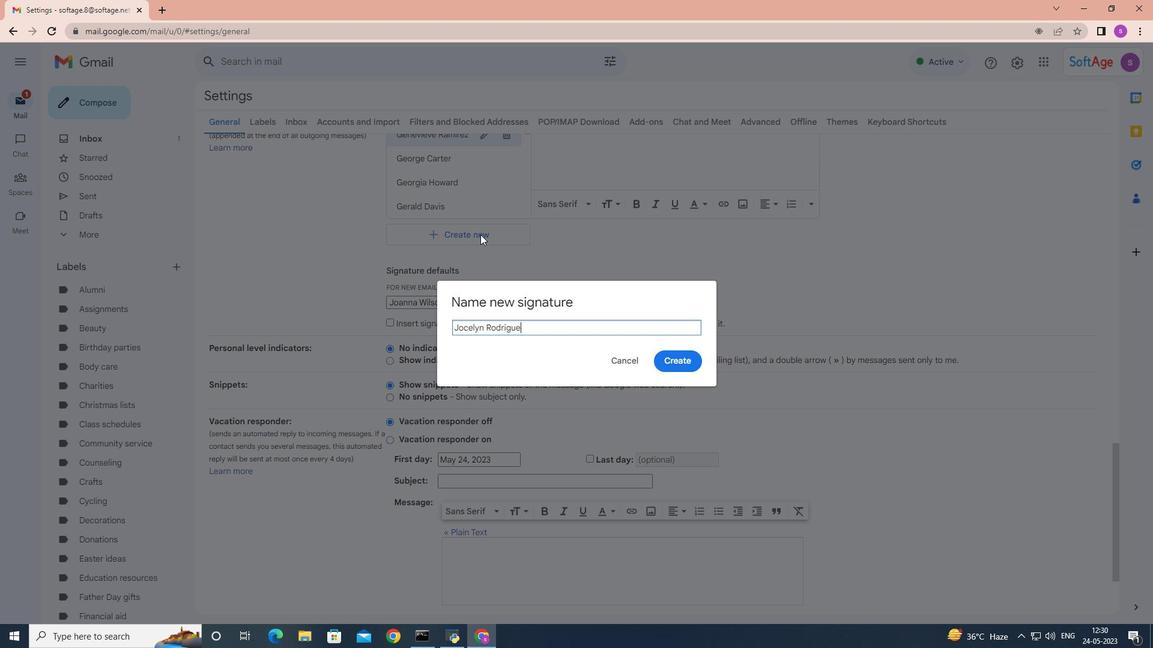 
Action: Mouse moved to (686, 358)
Screenshot: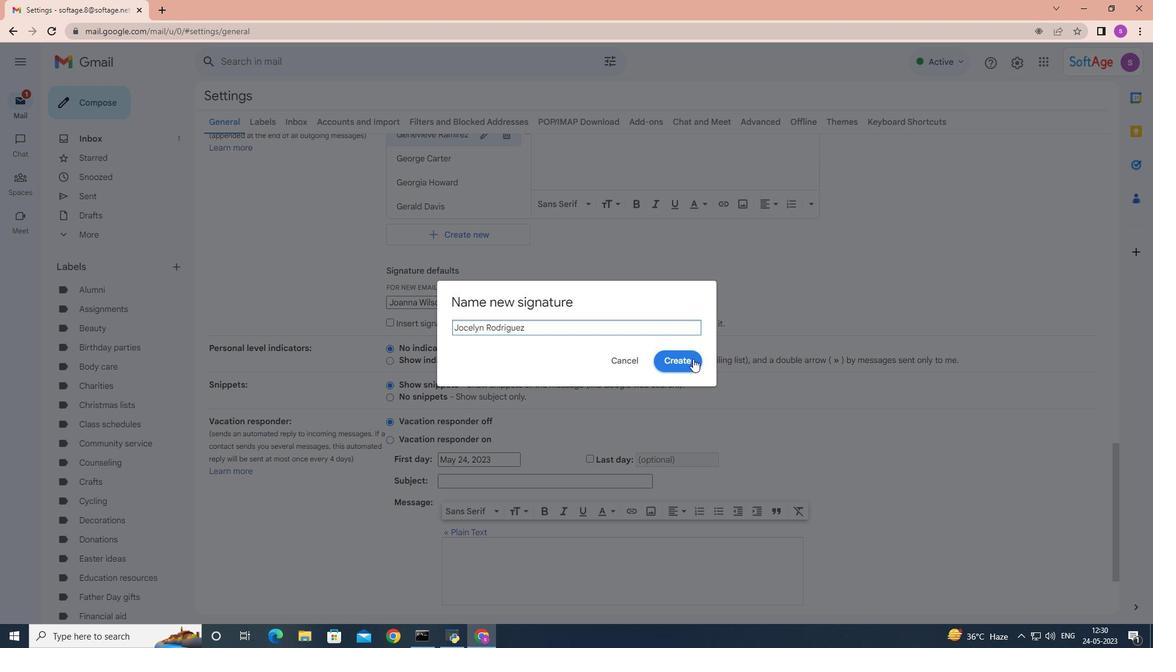
Action: Mouse pressed left at (686, 358)
Screenshot: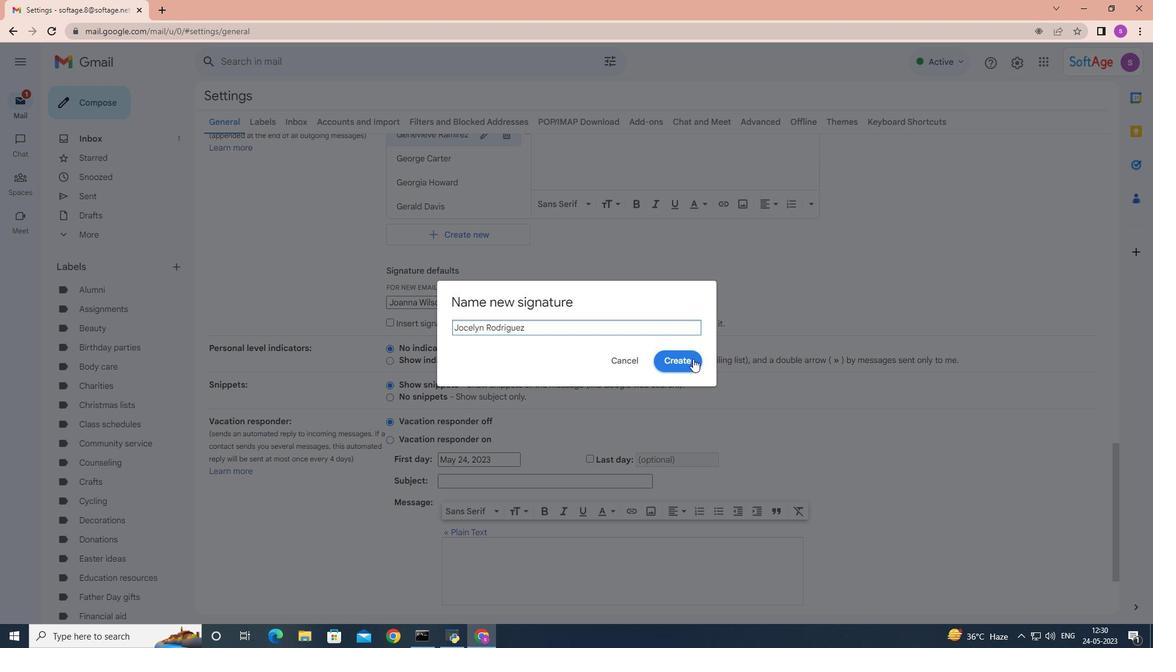 
Action: Key pressed <Key.shift>Jocelyn<Key.space><Key.shift>Rodriguez
Screenshot: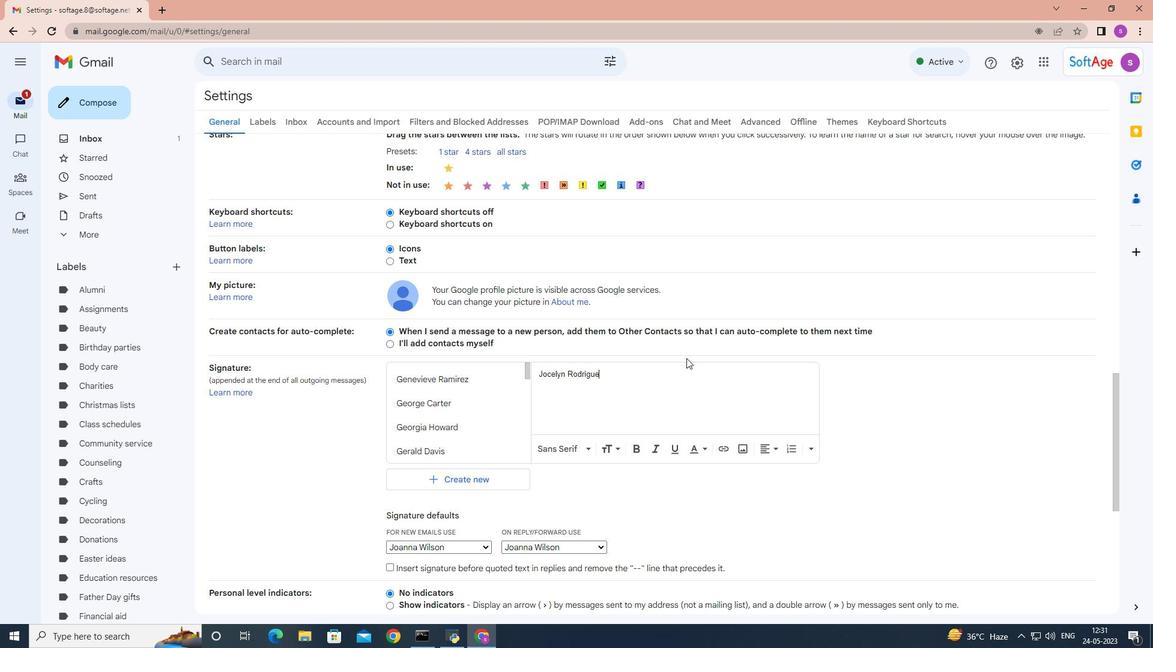 
Action: Mouse moved to (628, 403)
Screenshot: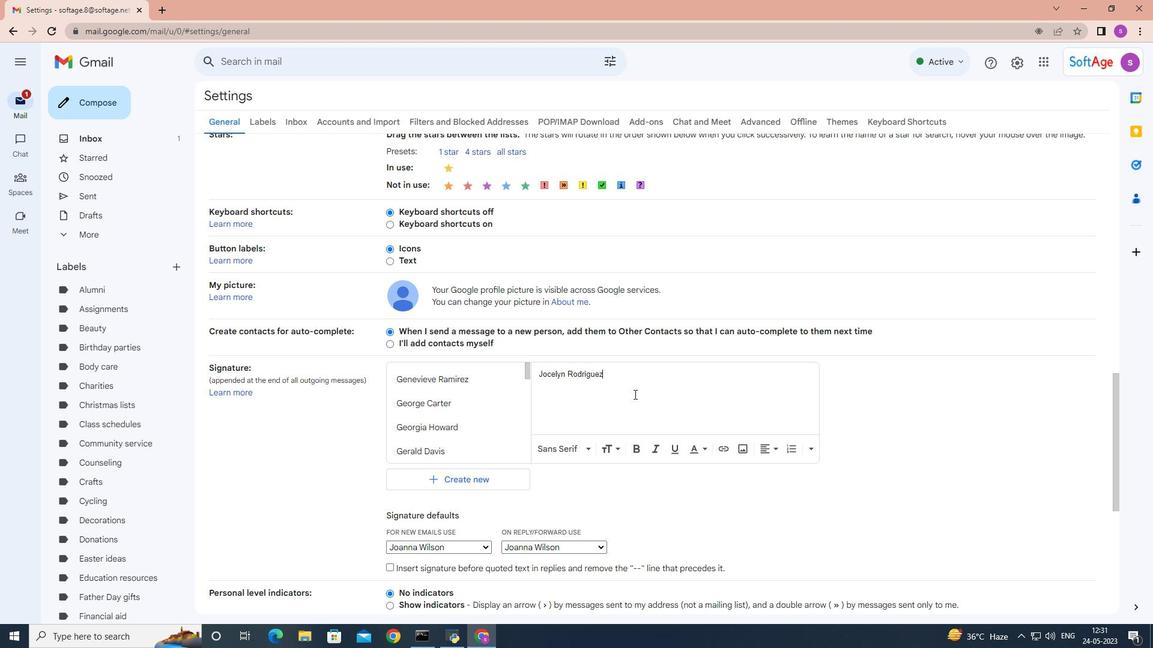 
Action: Mouse scrolled (628, 403) with delta (0, 0)
Screenshot: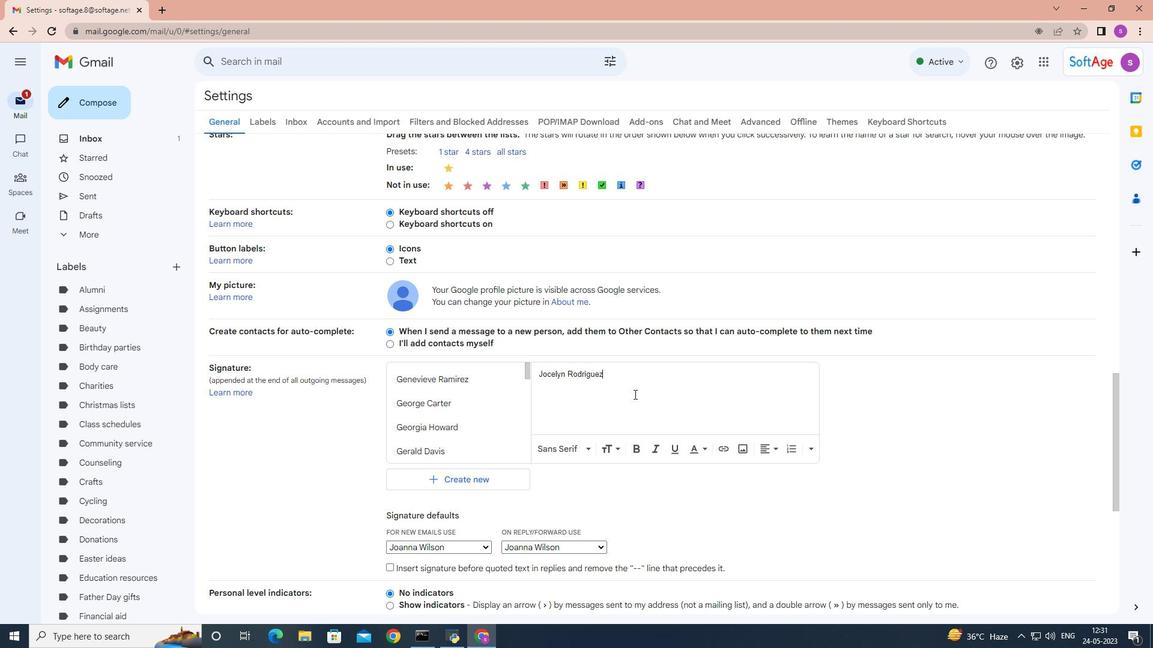 
Action: Mouse moved to (629, 401)
Screenshot: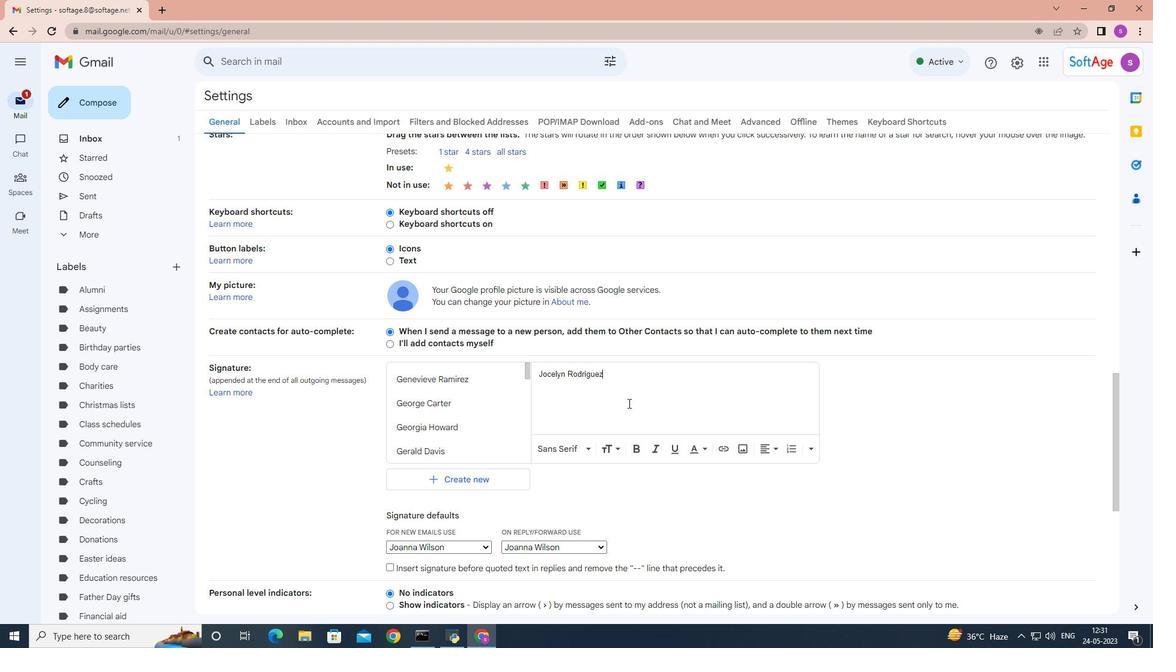 
Action: Mouse scrolled (629, 401) with delta (0, 0)
Screenshot: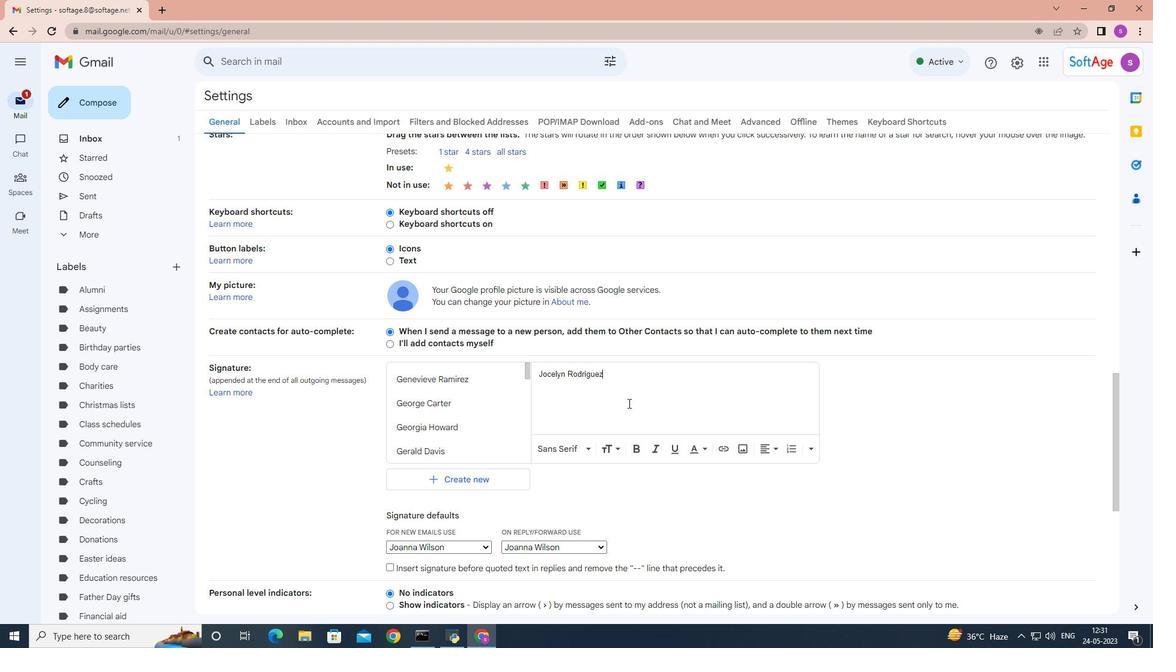 
Action: Mouse moved to (482, 428)
Screenshot: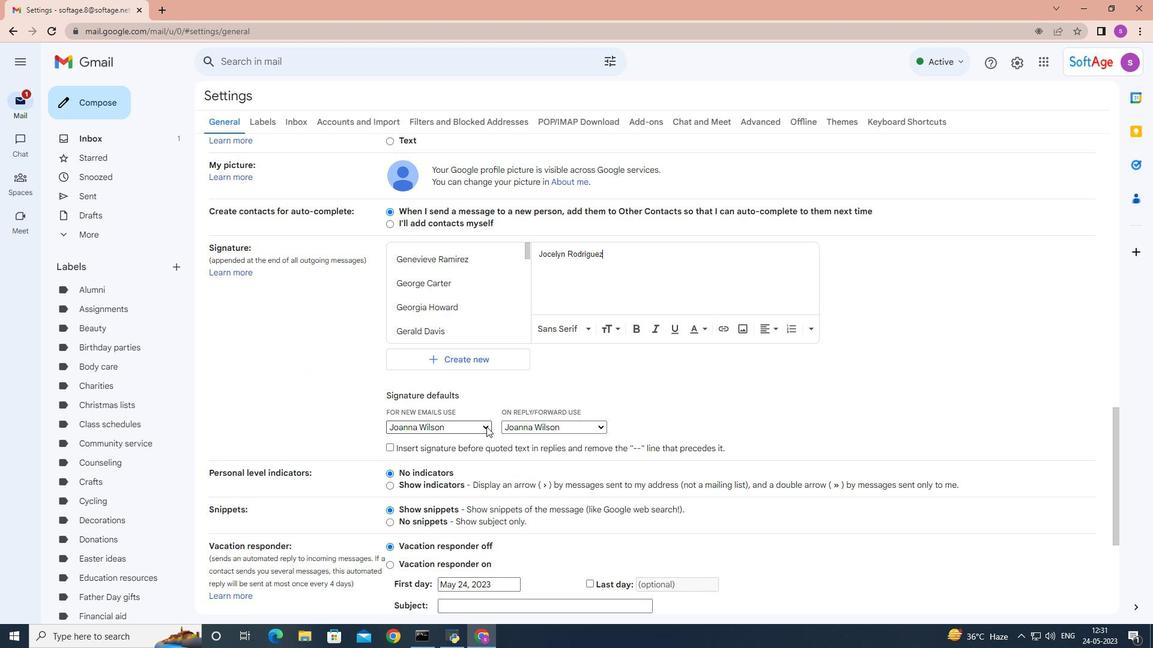 
Action: Mouse pressed left at (482, 428)
Screenshot: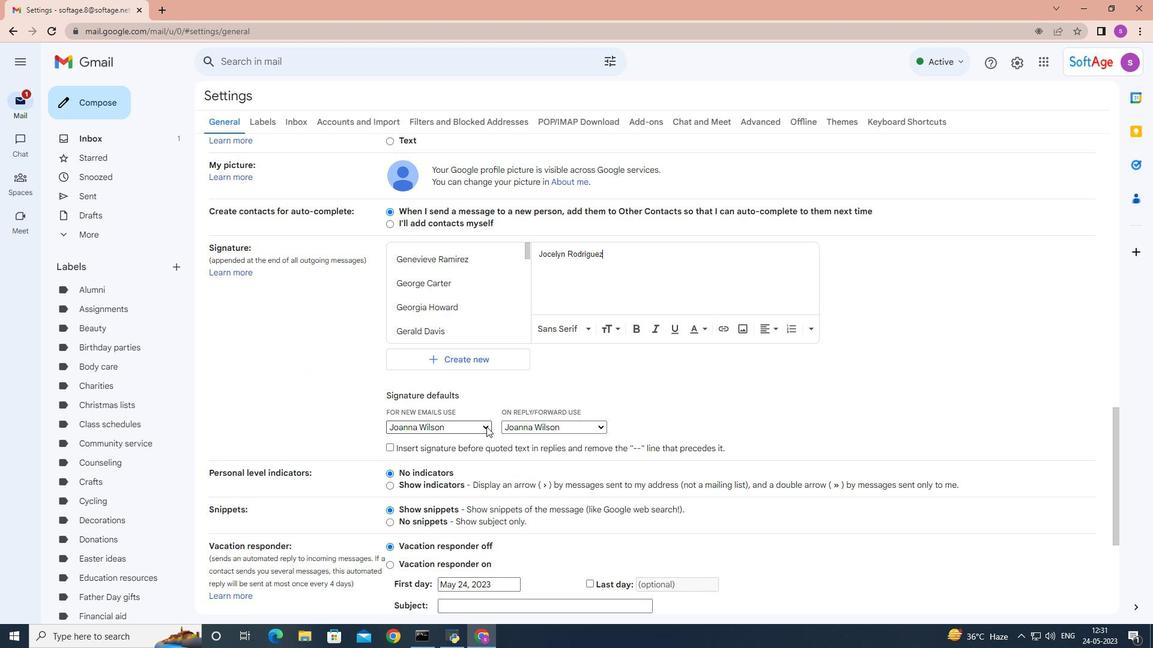 
Action: Mouse moved to (481, 347)
Screenshot: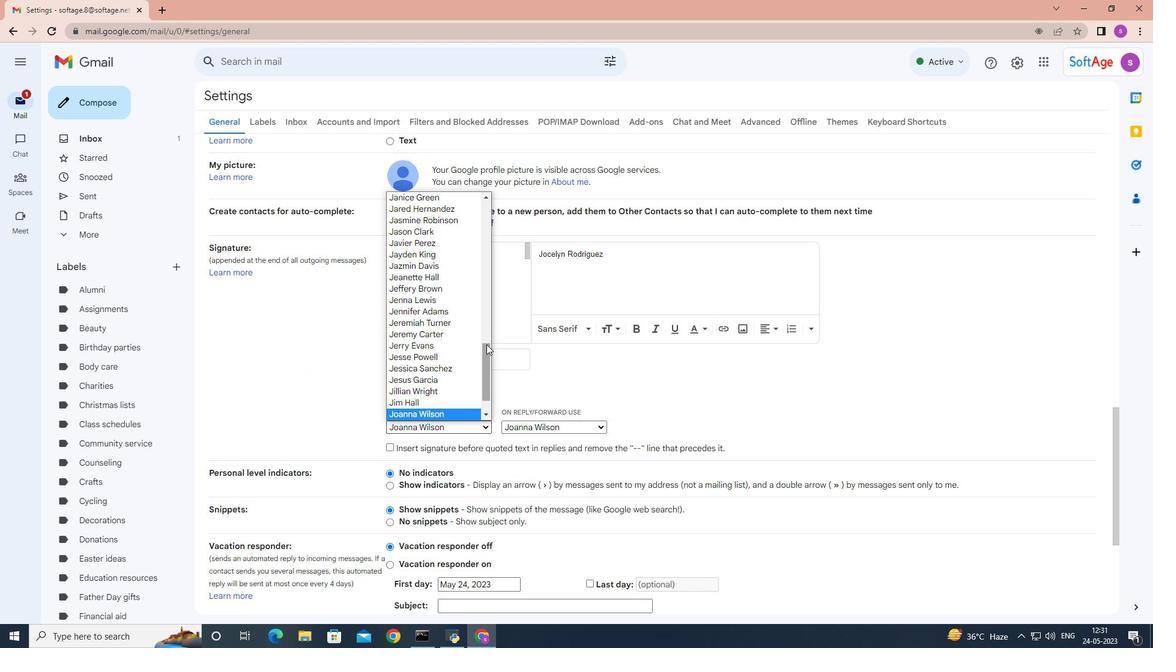 
Action: Mouse scrolled (481, 347) with delta (0, 0)
Screenshot: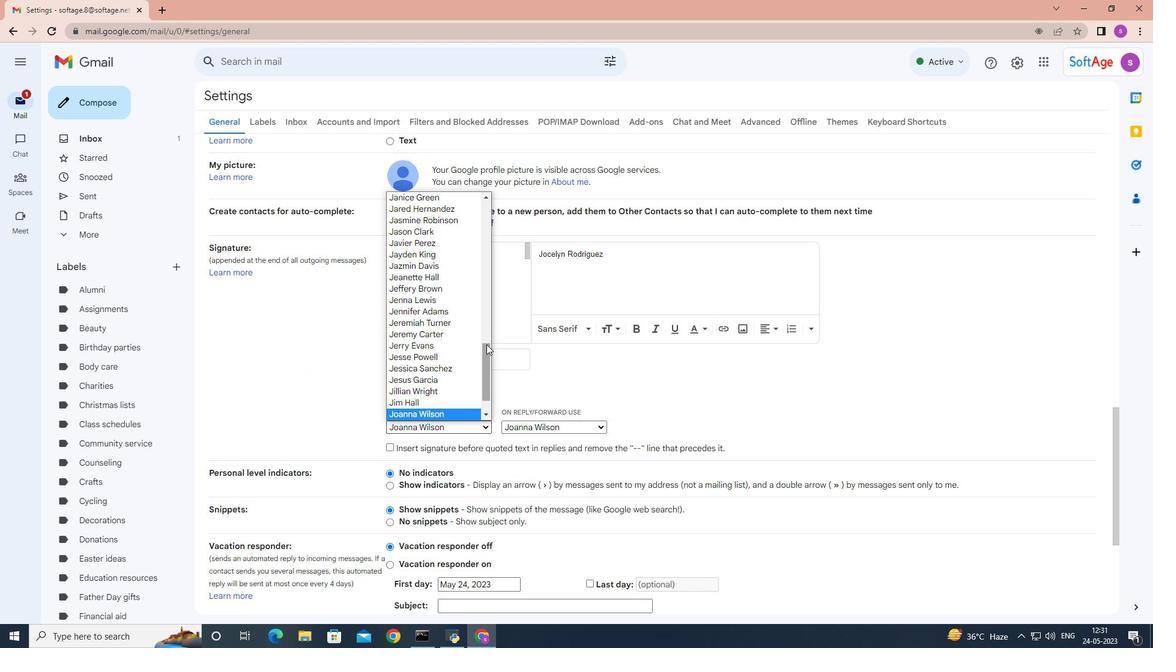 
Action: Mouse moved to (477, 350)
Screenshot: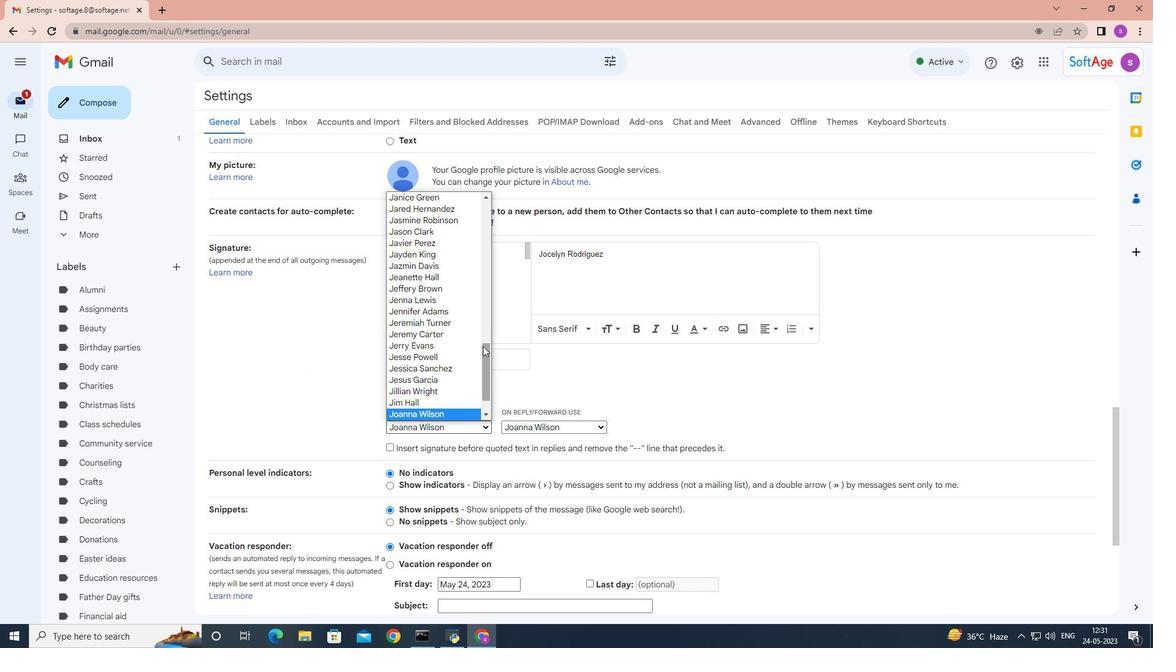 
Action: Mouse scrolled (477, 349) with delta (0, 0)
Screenshot: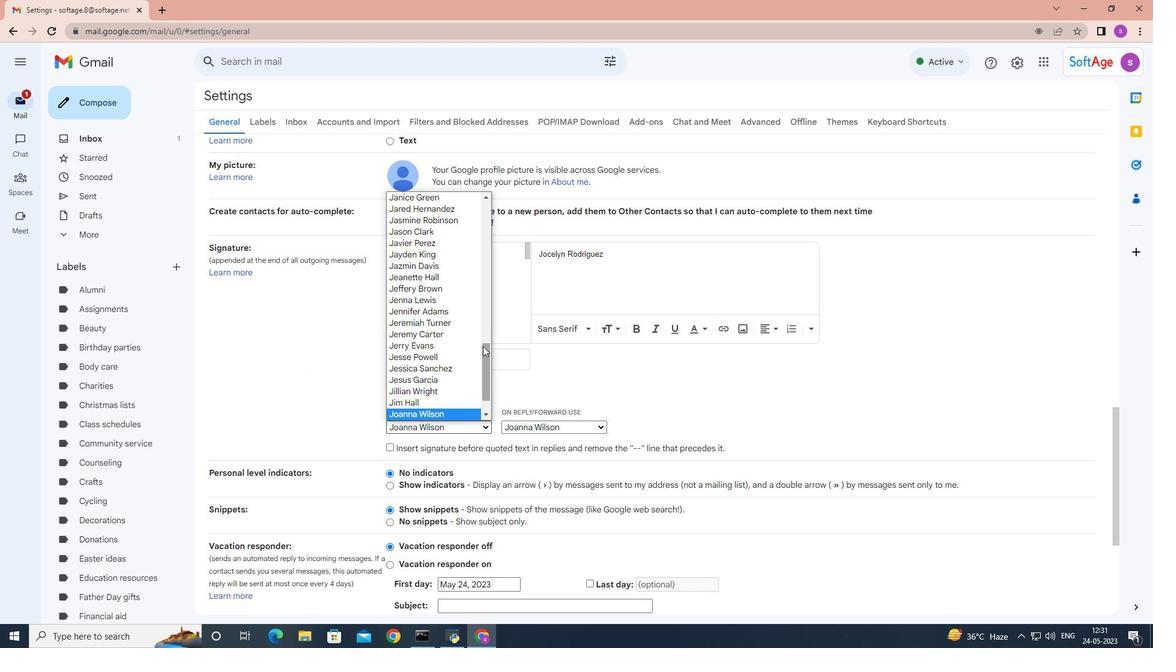 
Action: Mouse moved to (472, 353)
Screenshot: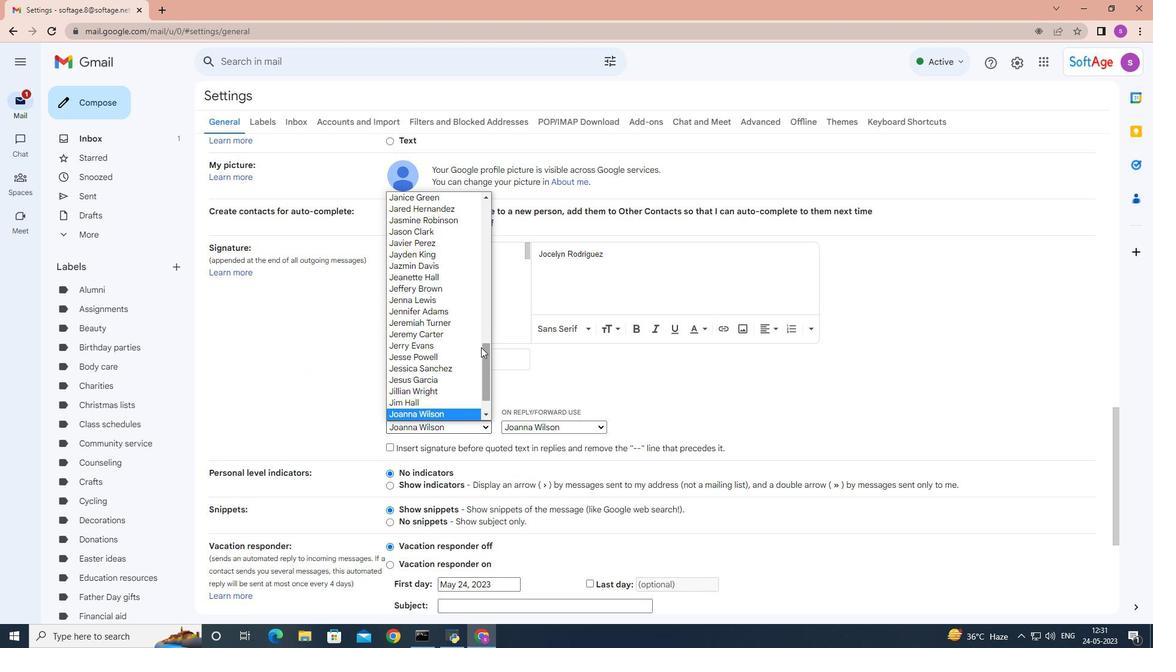 
Action: Mouse scrolled (472, 353) with delta (0, 0)
Screenshot: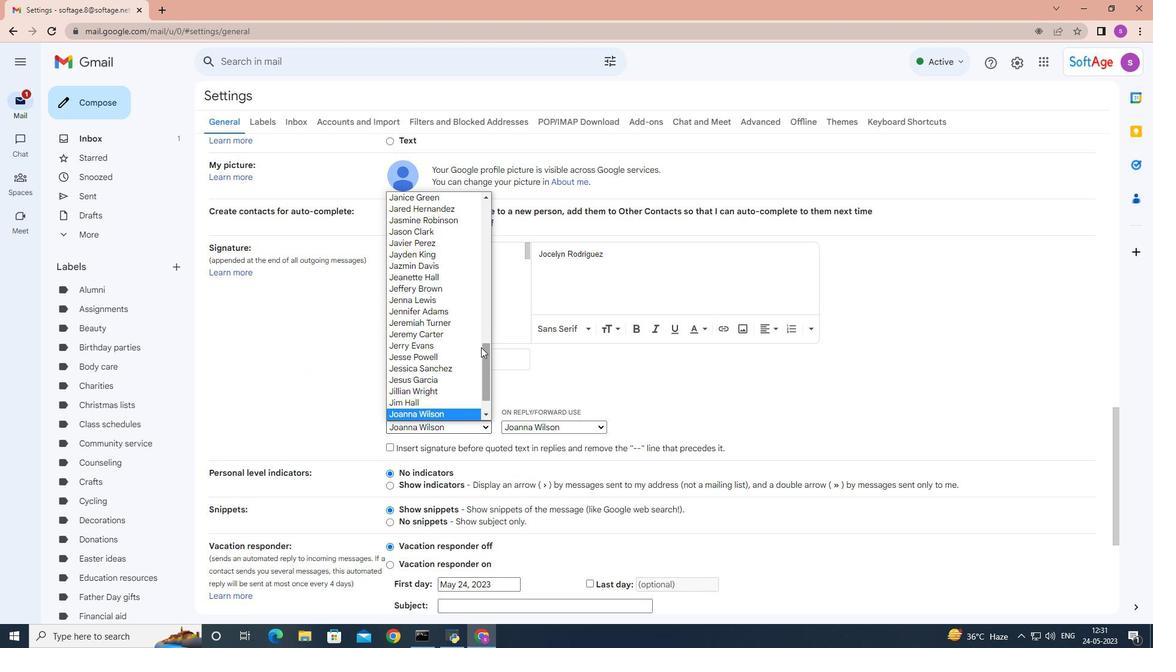 
Action: Mouse moved to (471, 354)
Screenshot: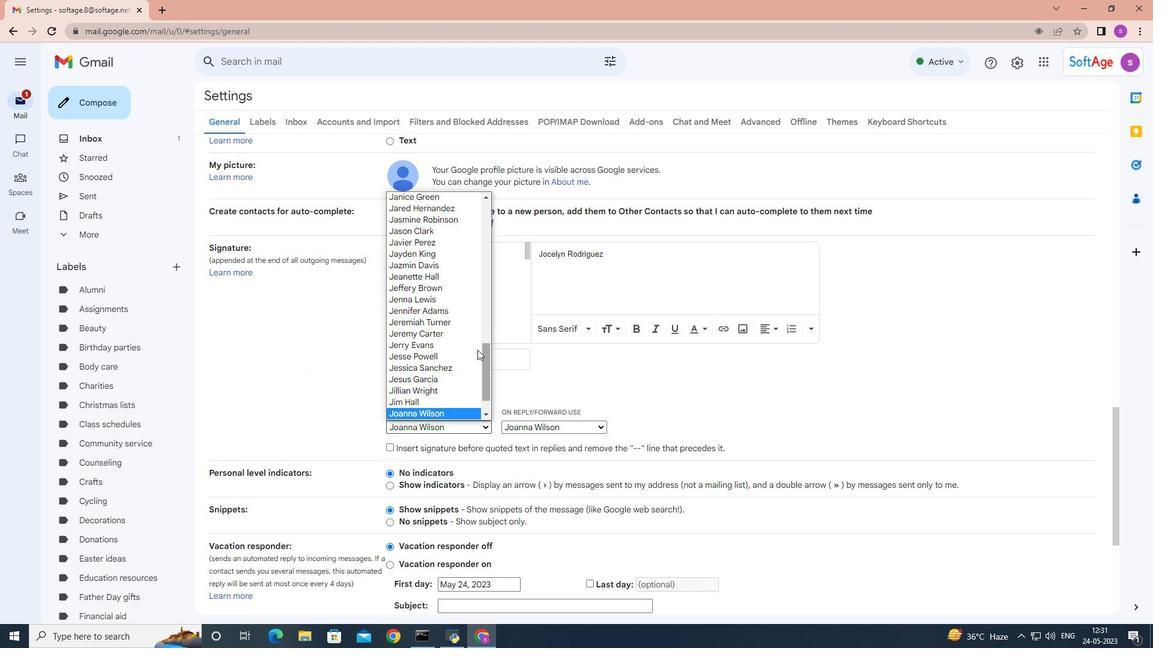 
Action: Mouse scrolled (471, 353) with delta (0, 0)
Screenshot: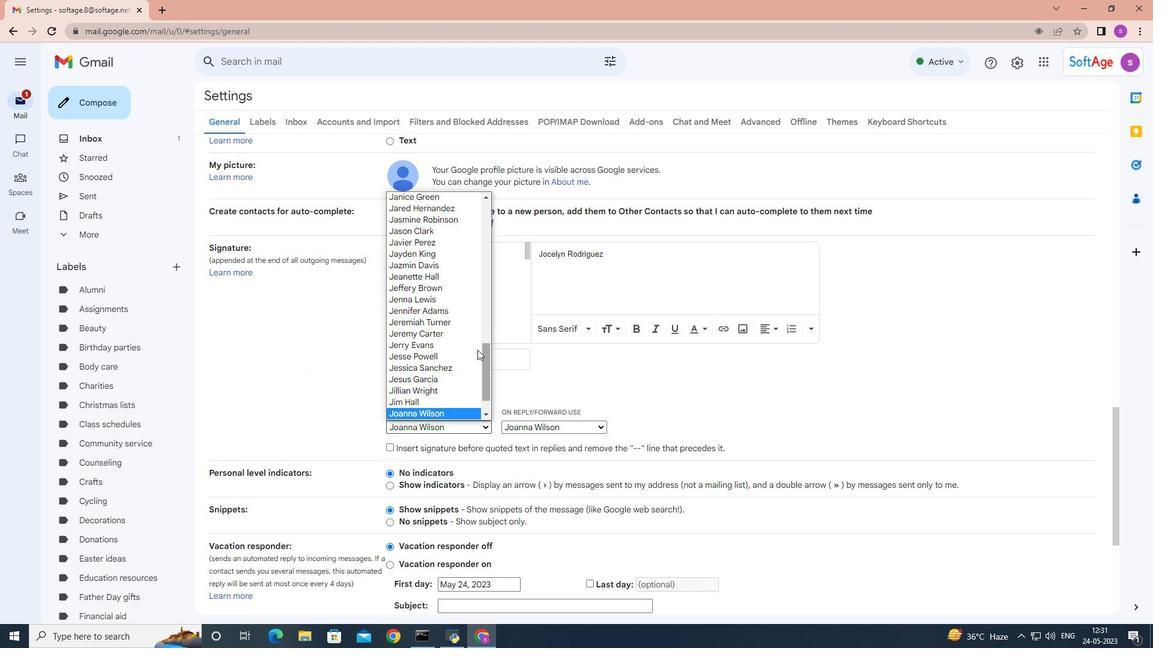 
Action: Mouse moved to (471, 354)
Screenshot: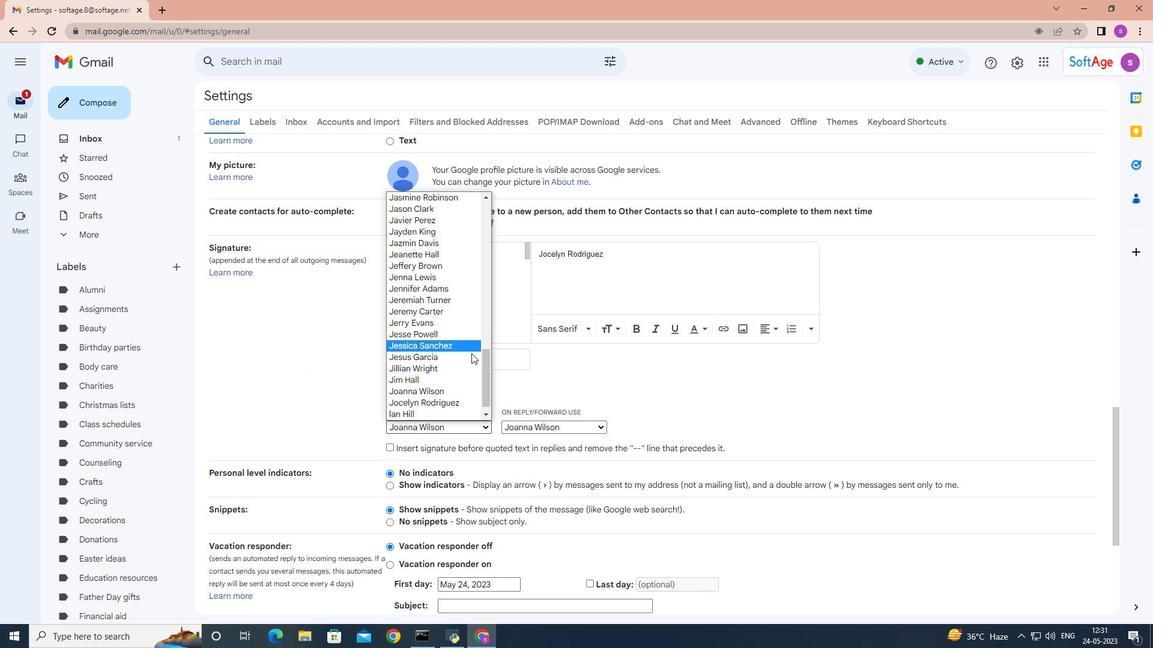 
Action: Mouse scrolled (471, 353) with delta (0, 0)
Screenshot: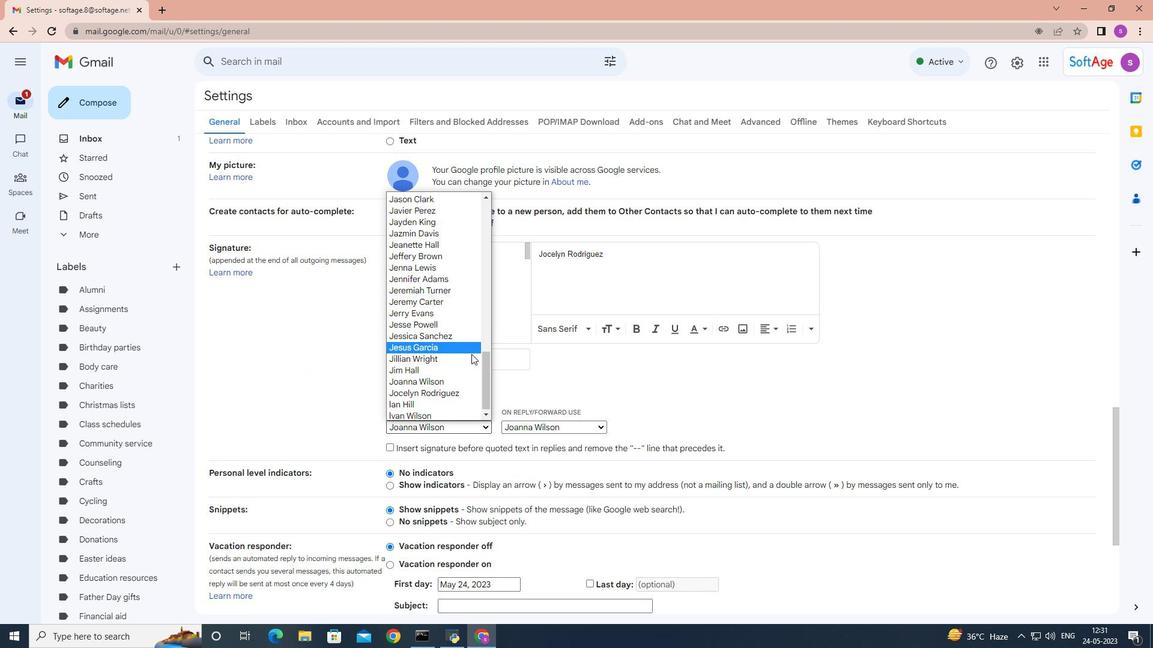 
Action: Mouse moved to (454, 392)
Screenshot: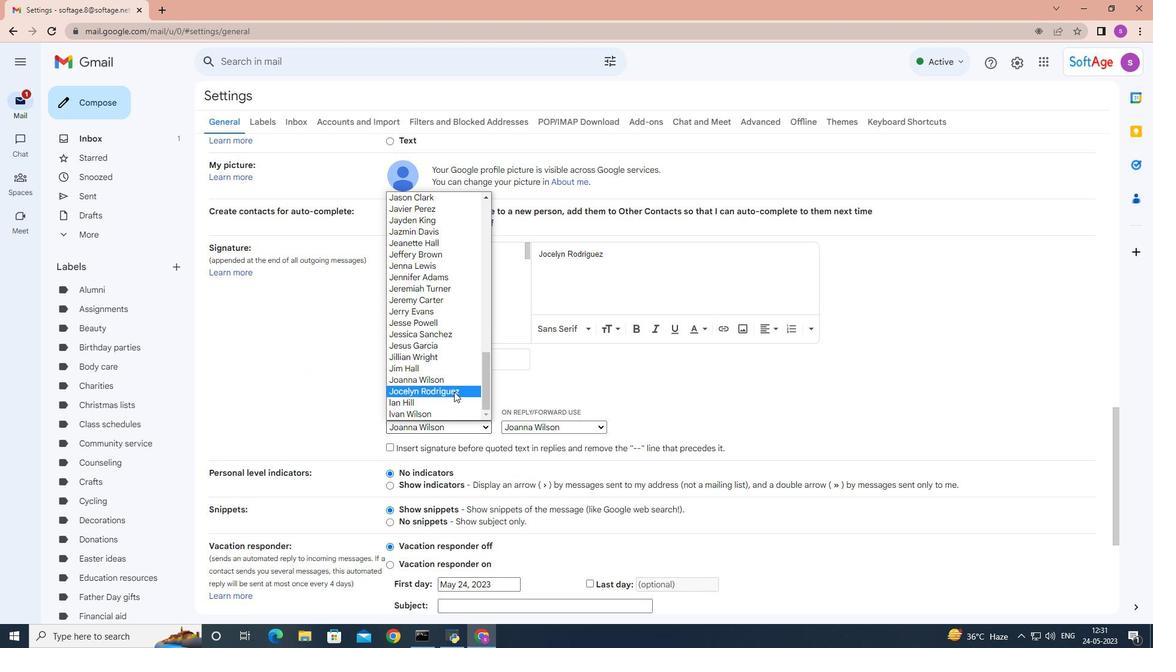 
Action: Mouse pressed left at (454, 392)
Screenshot: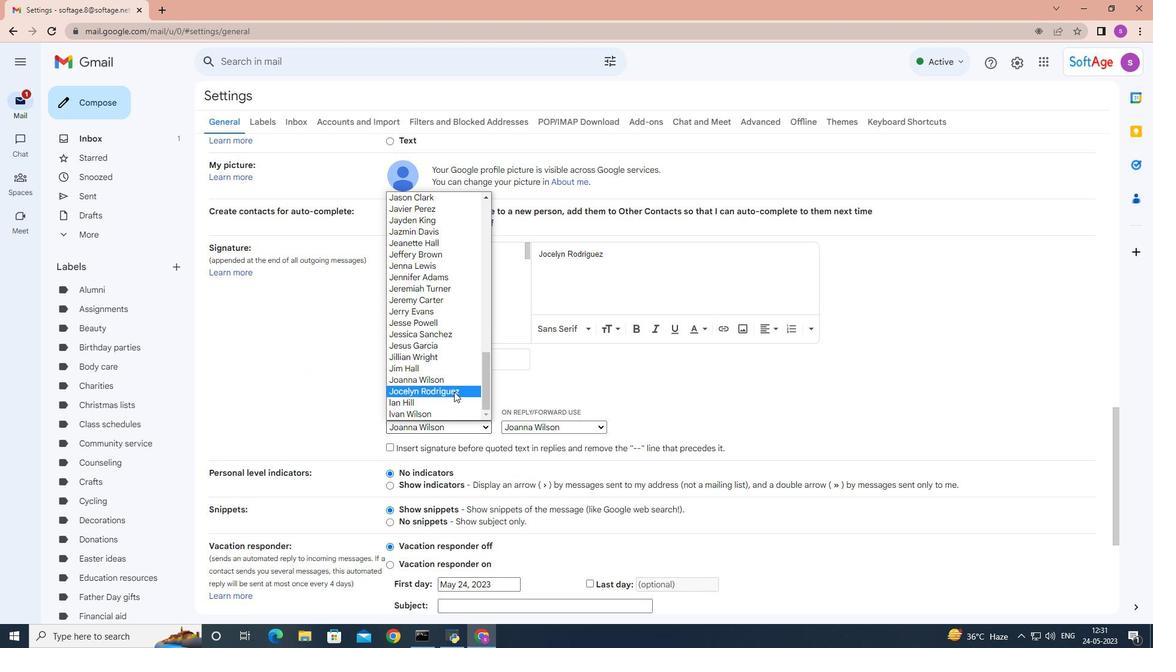 
Action: Mouse moved to (601, 428)
Screenshot: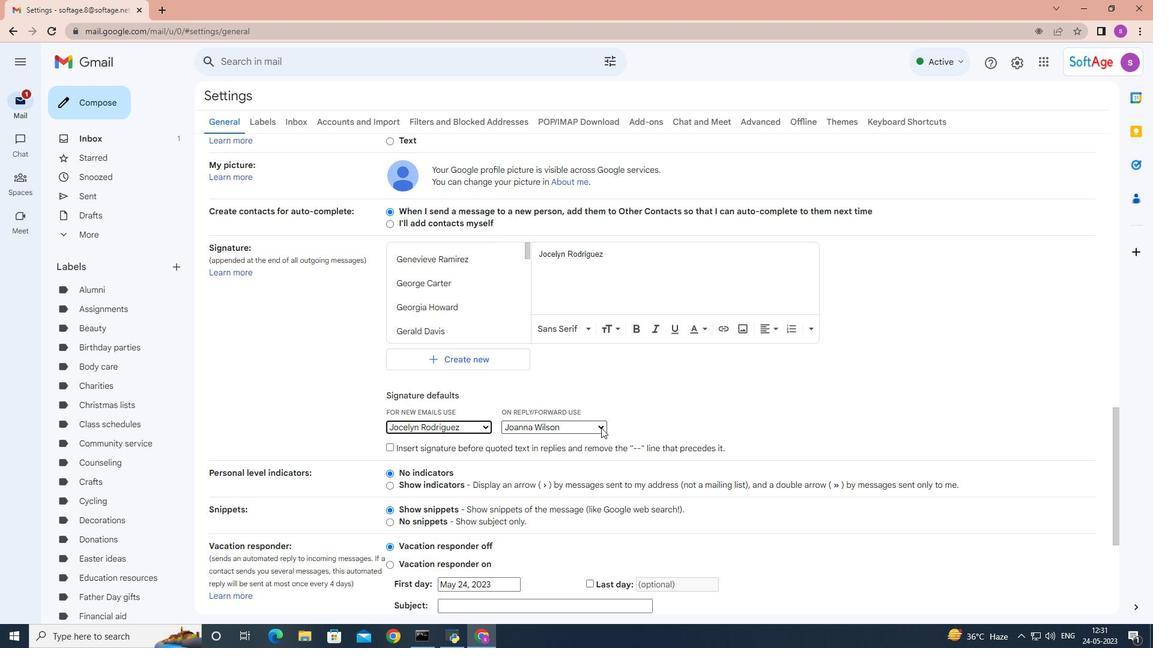 
Action: Mouse pressed left at (601, 428)
Screenshot: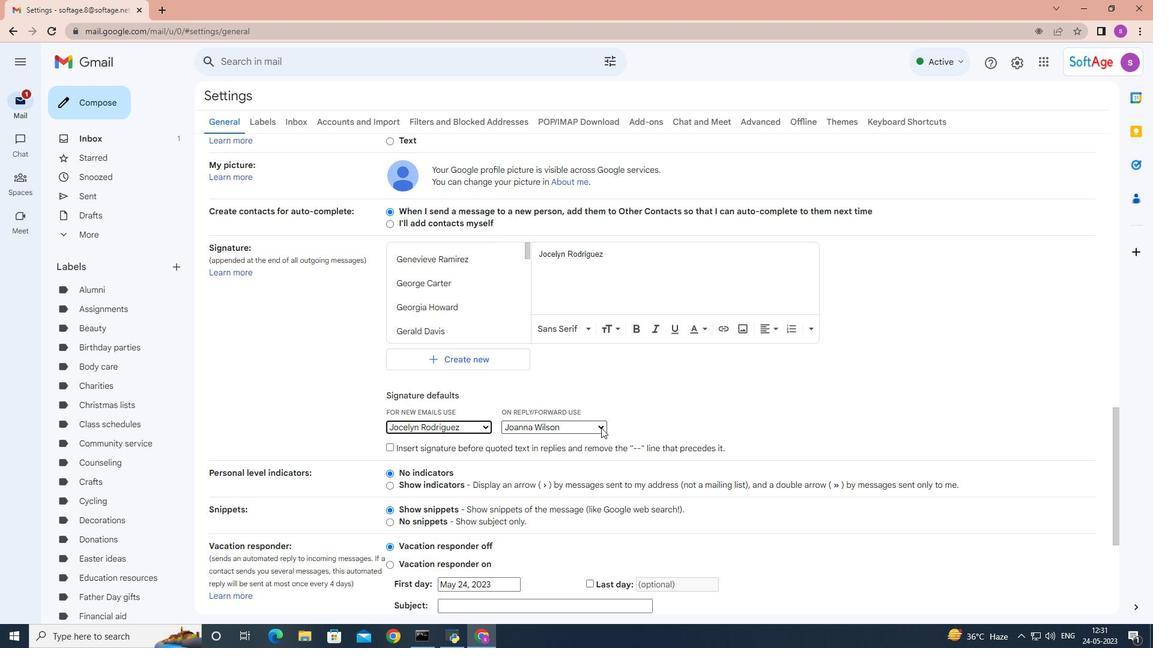 
Action: Mouse moved to (569, 348)
Screenshot: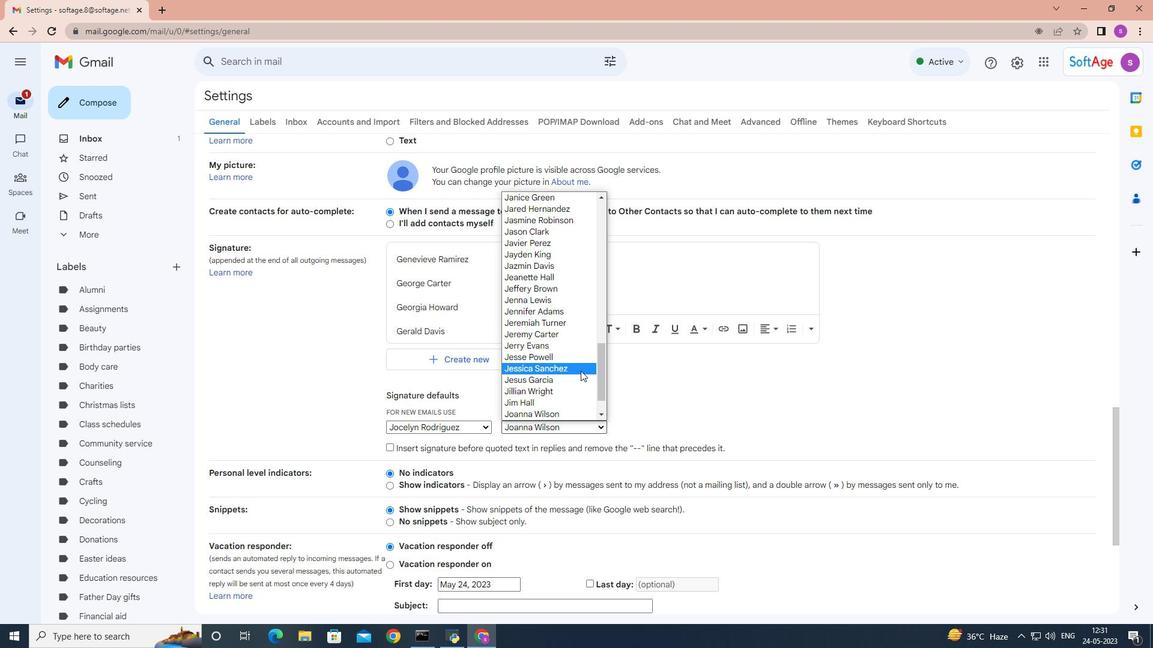 
Action: Mouse scrolled (569, 347) with delta (0, 0)
Screenshot: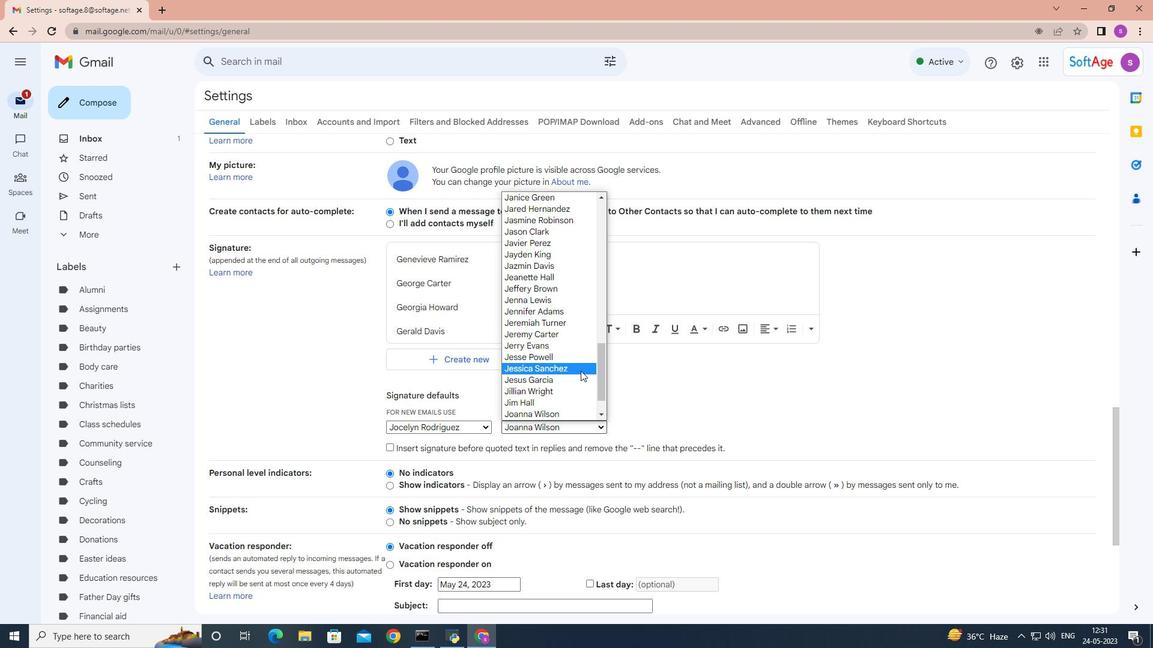 
Action: Mouse scrolled (569, 347) with delta (0, 0)
Screenshot: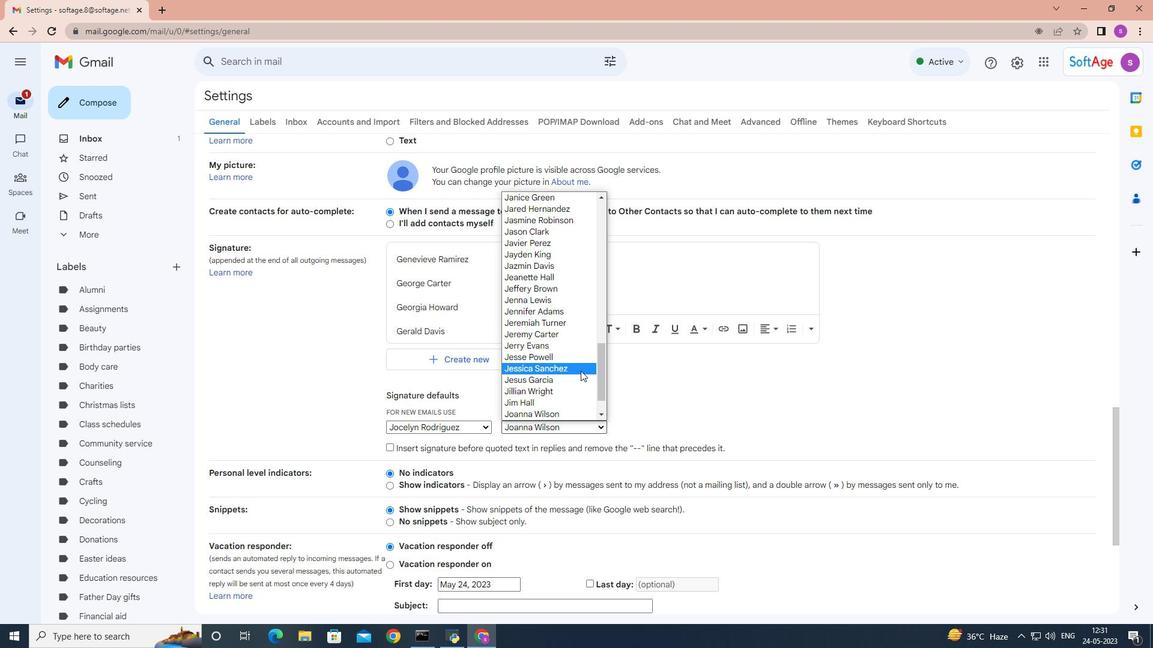 
Action: Mouse scrolled (569, 347) with delta (0, 0)
Screenshot: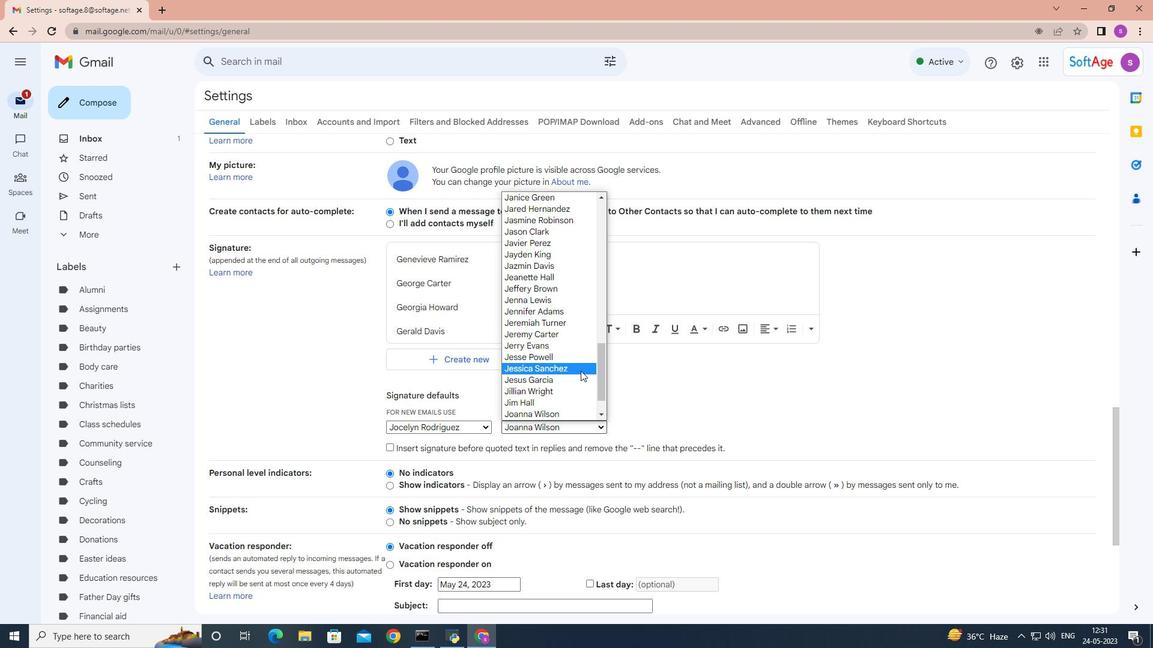 
Action: Mouse moved to (569, 348)
Screenshot: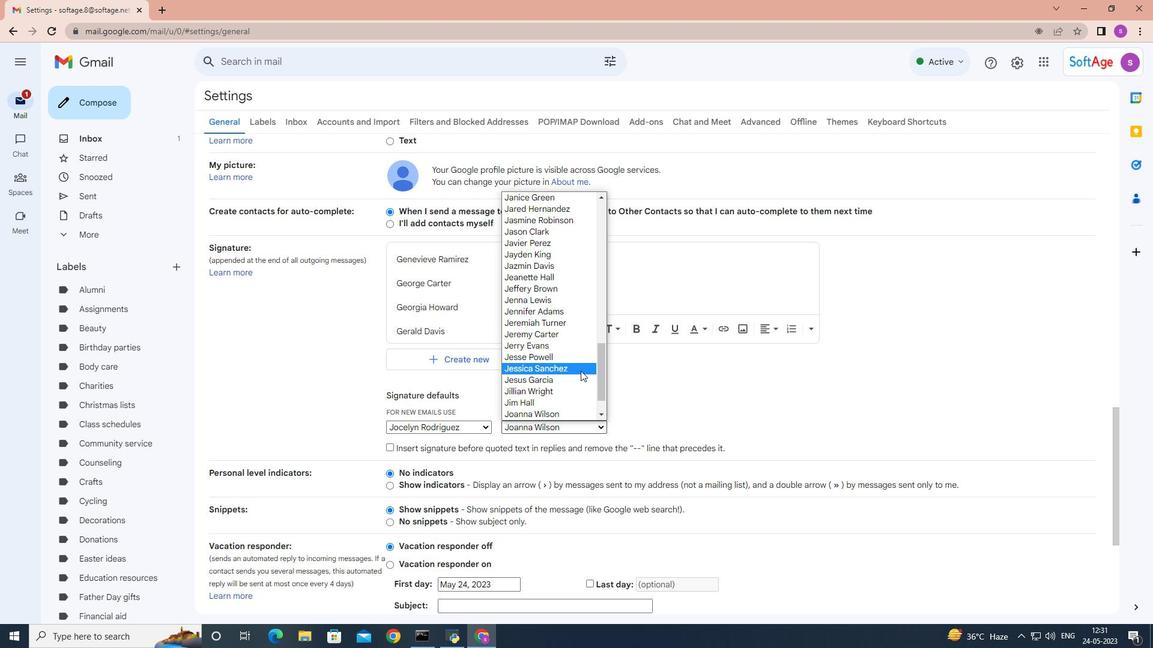
Action: Mouse scrolled (569, 347) with delta (0, 0)
Screenshot: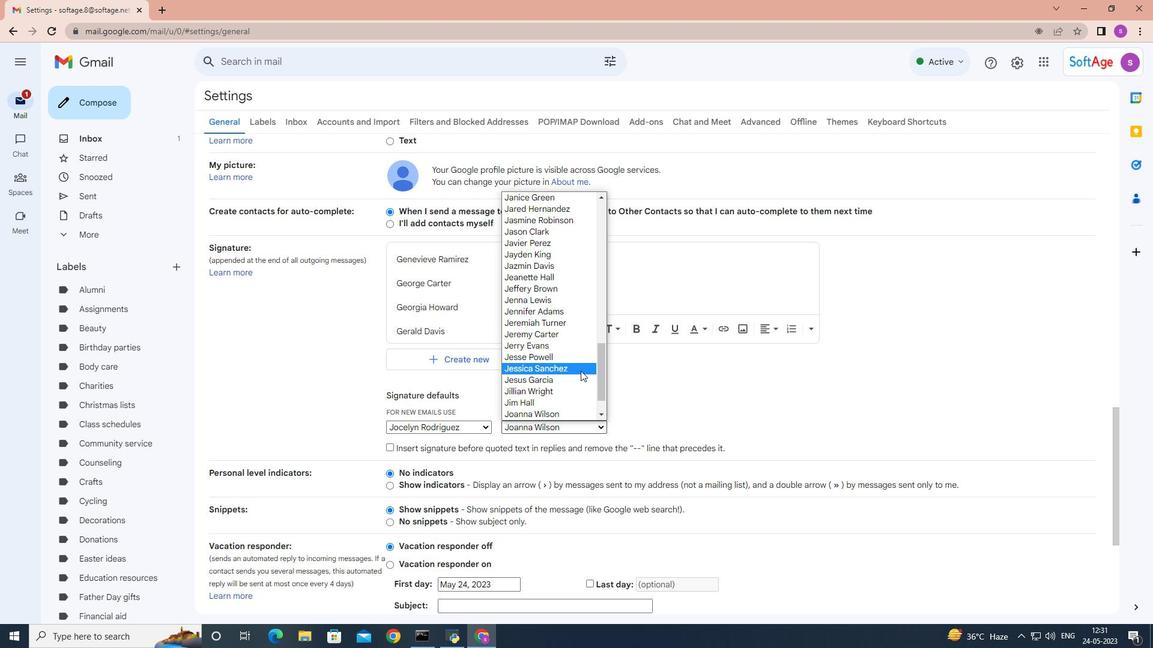 
Action: Mouse scrolled (569, 347) with delta (0, 0)
Screenshot: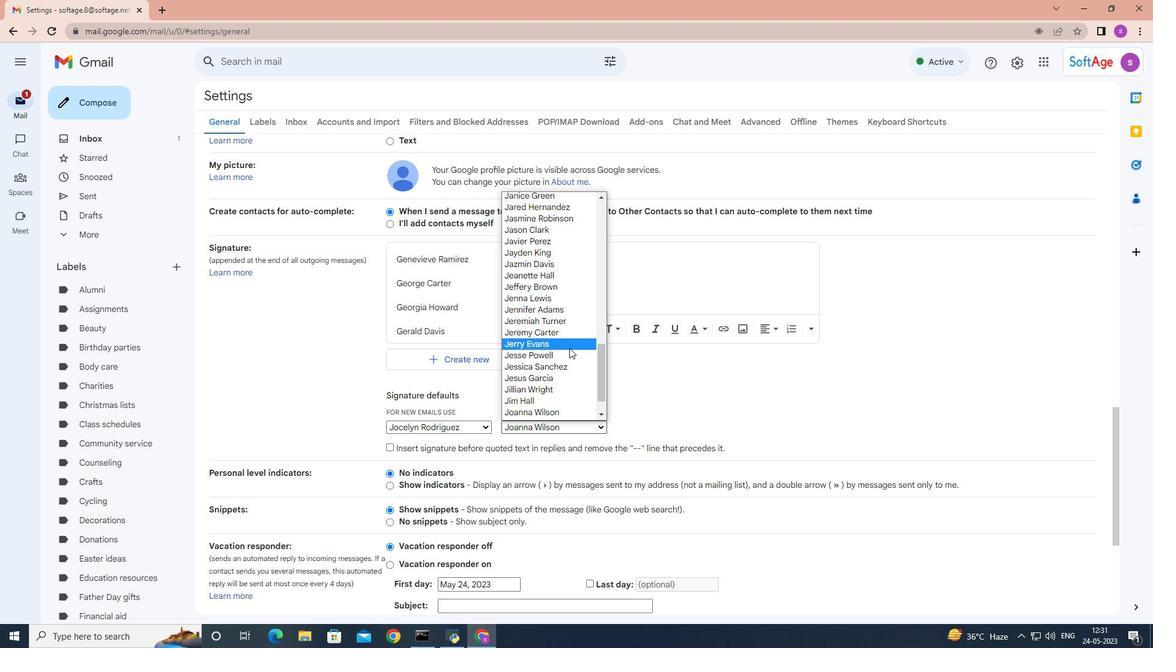 
Action: Mouse moved to (577, 389)
Screenshot: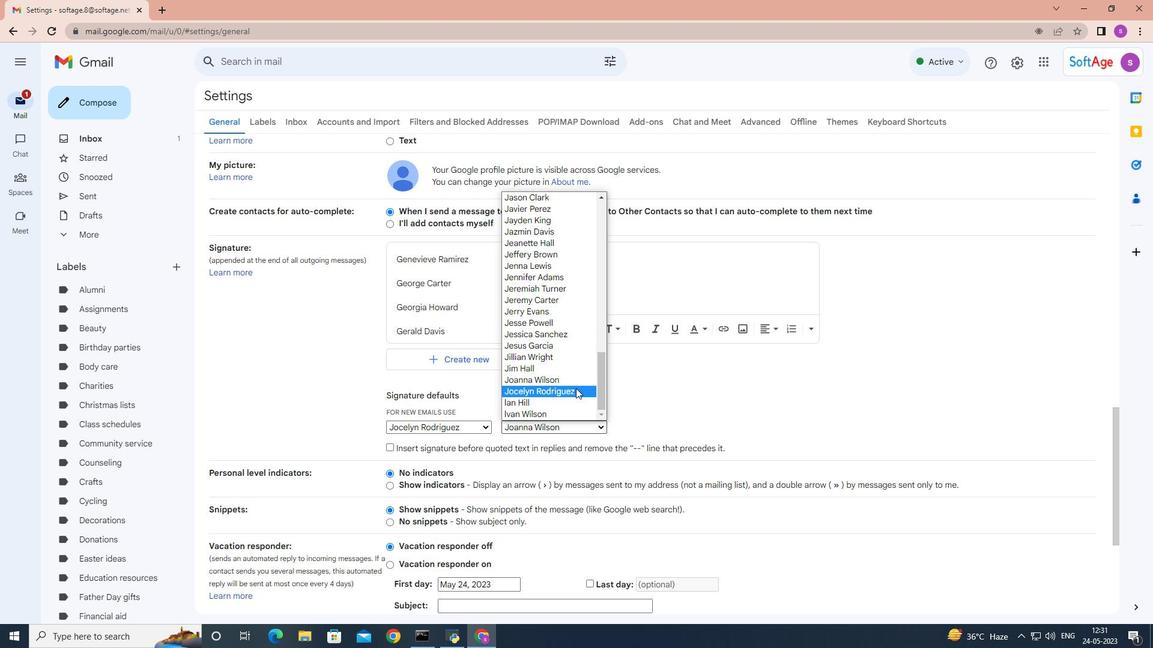 
Action: Mouse pressed left at (577, 389)
Screenshot: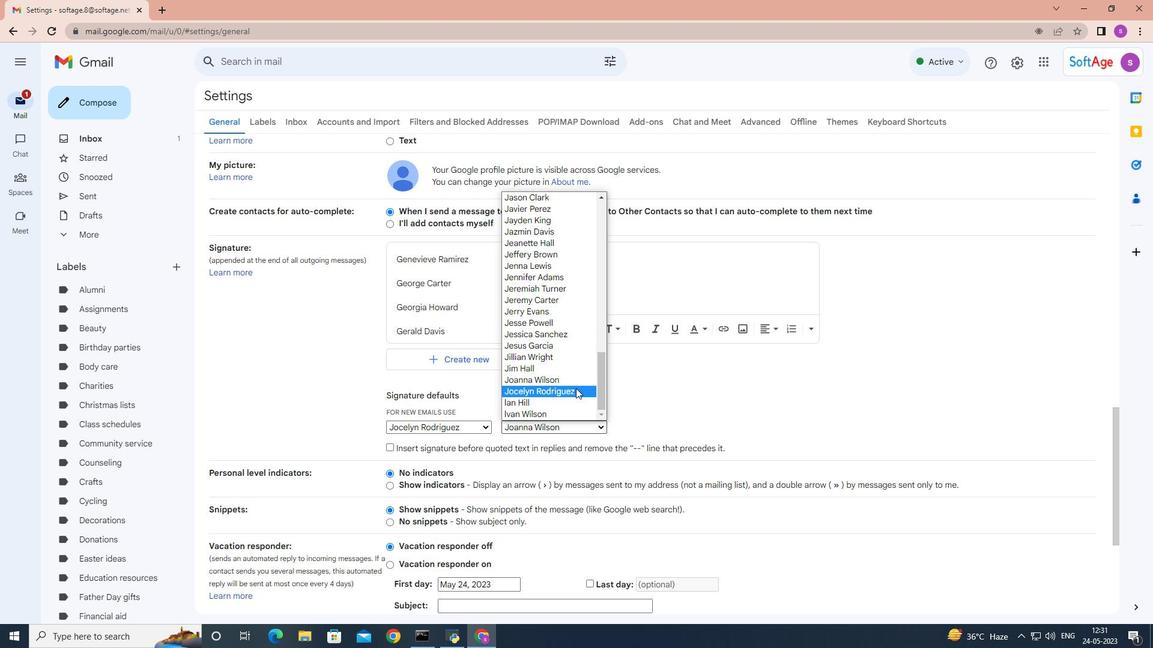 
Action: Mouse moved to (736, 374)
Screenshot: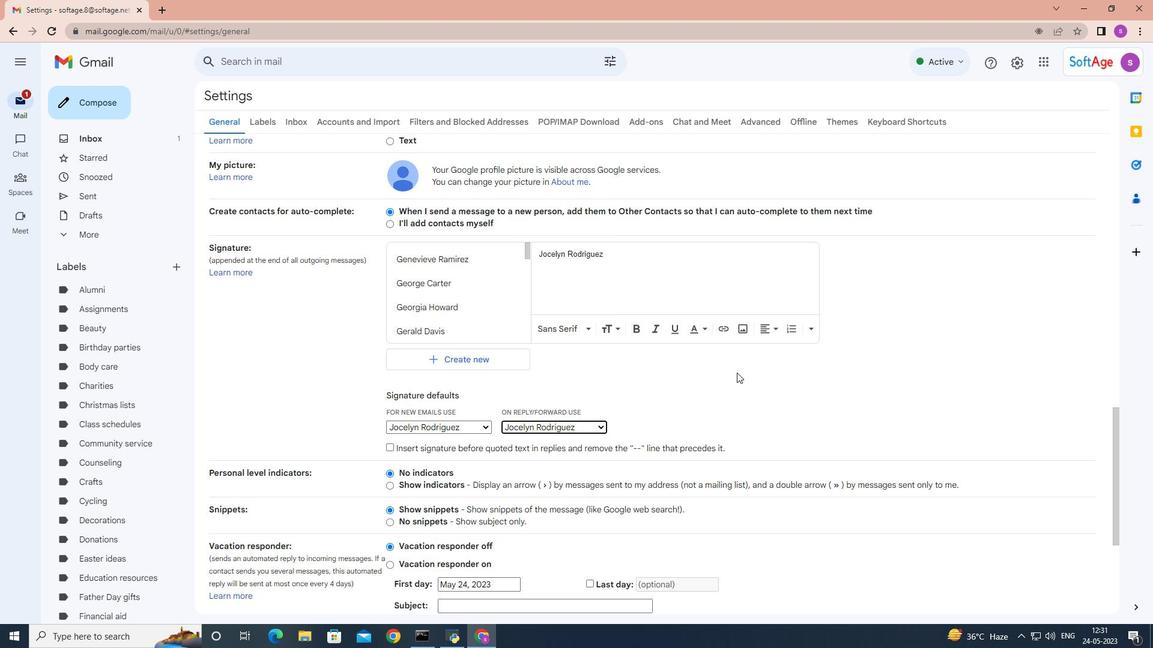 
Action: Mouse scrolled (736, 373) with delta (0, 0)
Screenshot: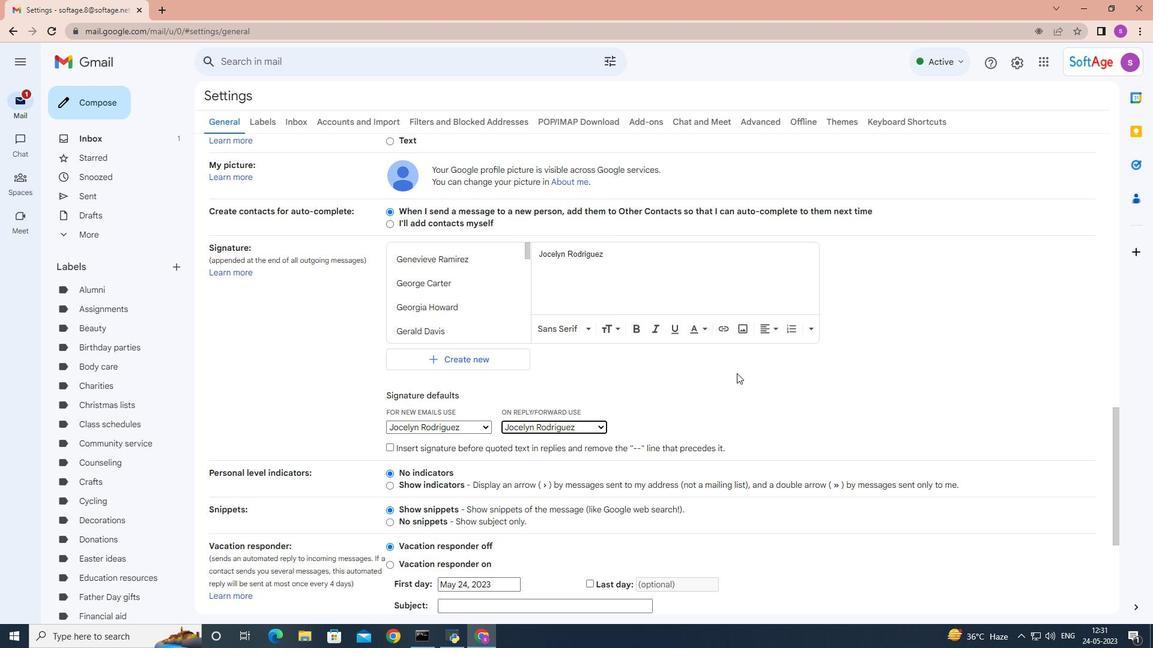 
Action: Mouse moved to (736, 374)
Screenshot: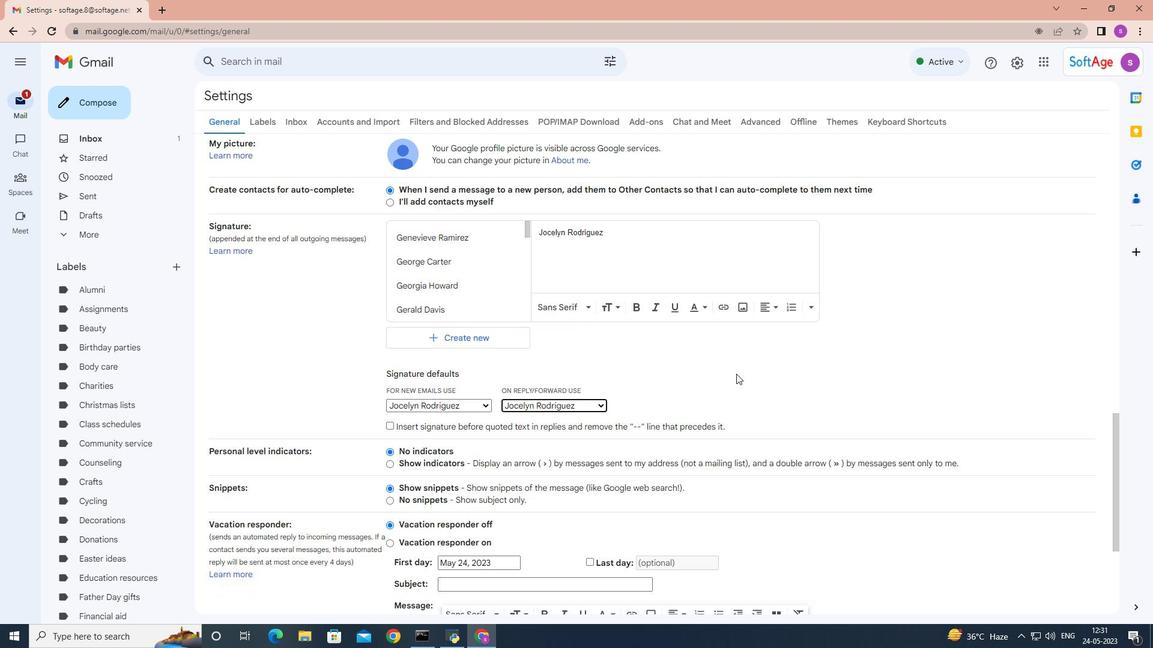 
Action: Mouse scrolled (736, 374) with delta (0, 0)
Screenshot: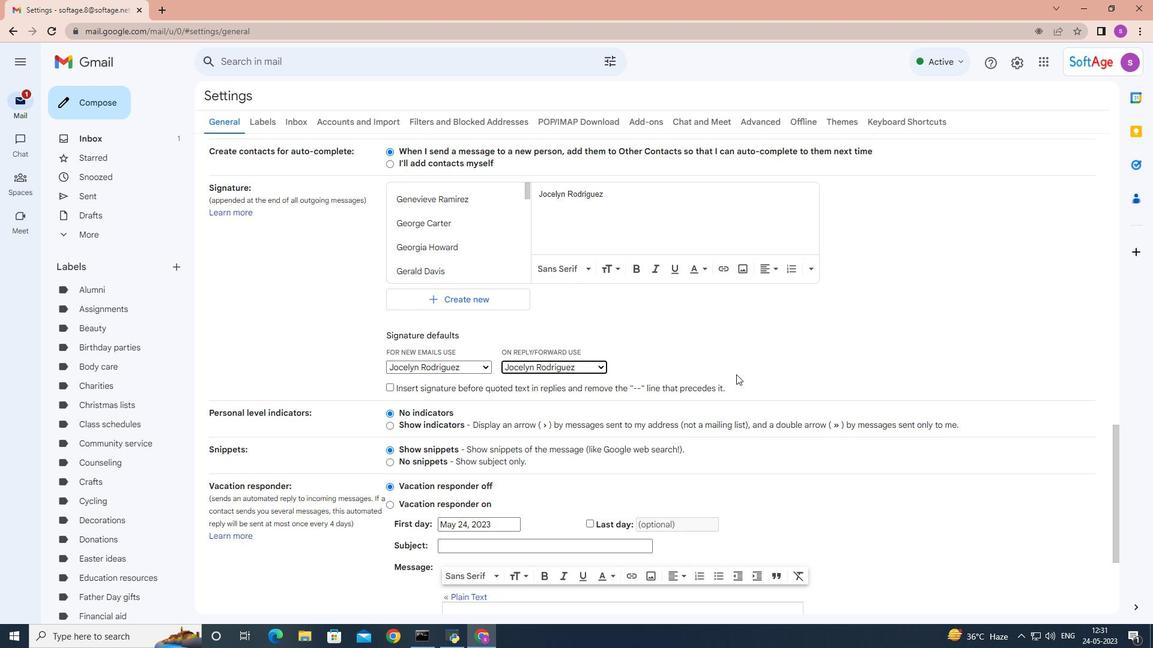 
Action: Mouse moved to (735, 375)
Screenshot: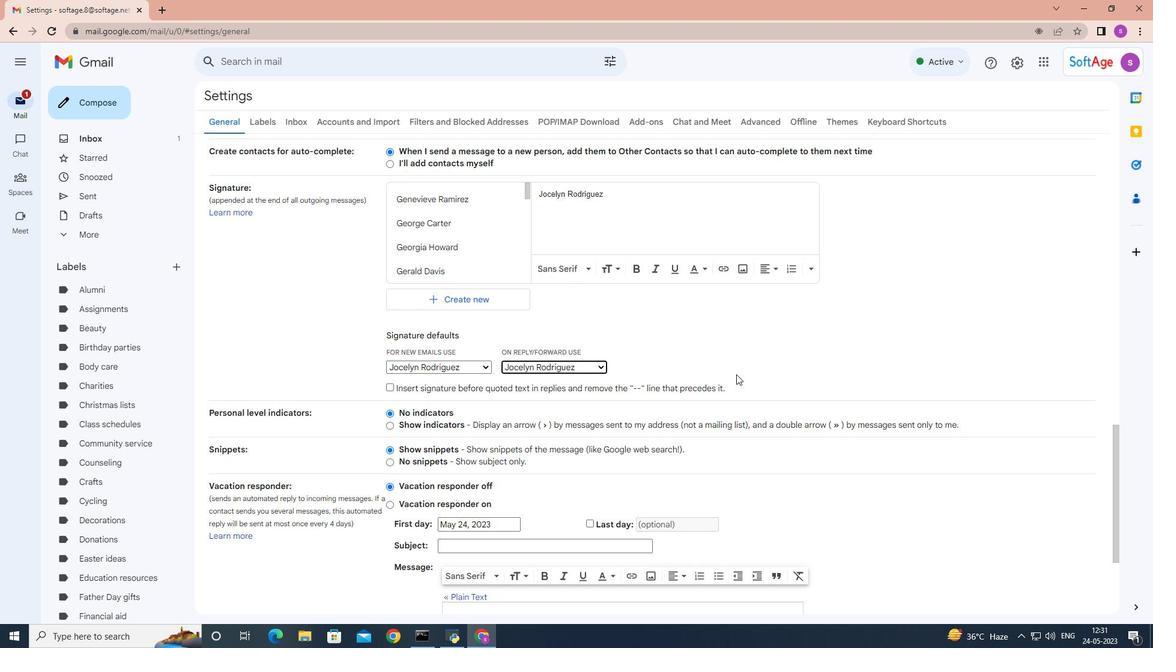 
Action: Mouse scrolled (735, 374) with delta (0, 0)
Screenshot: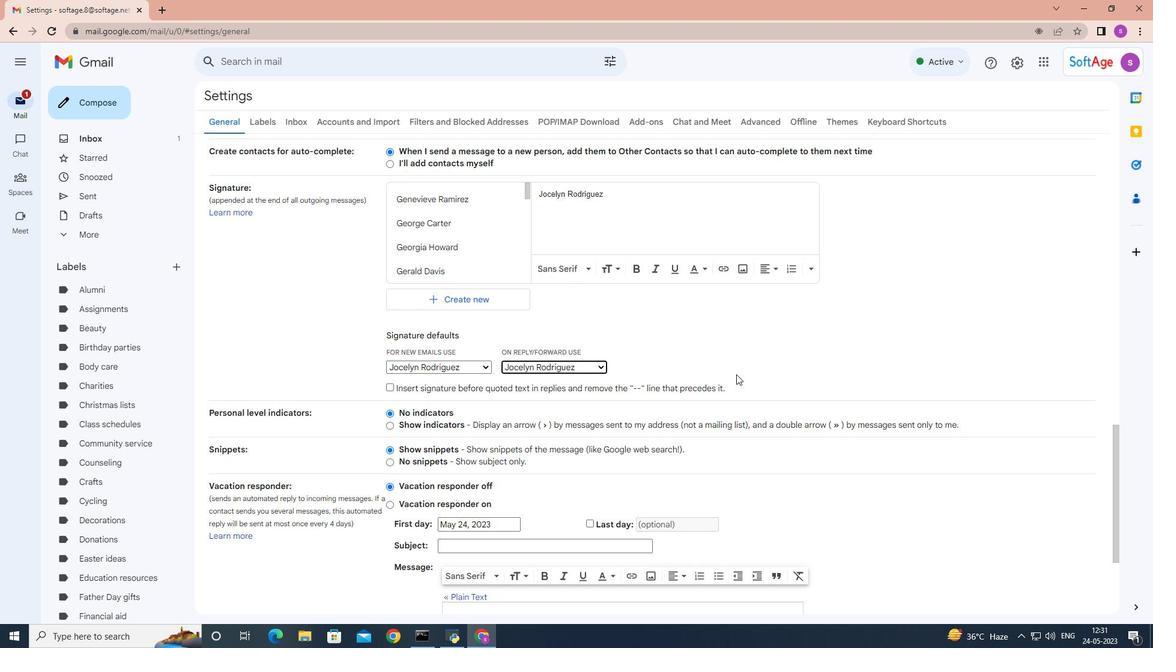 
Action: Mouse moved to (707, 353)
Screenshot: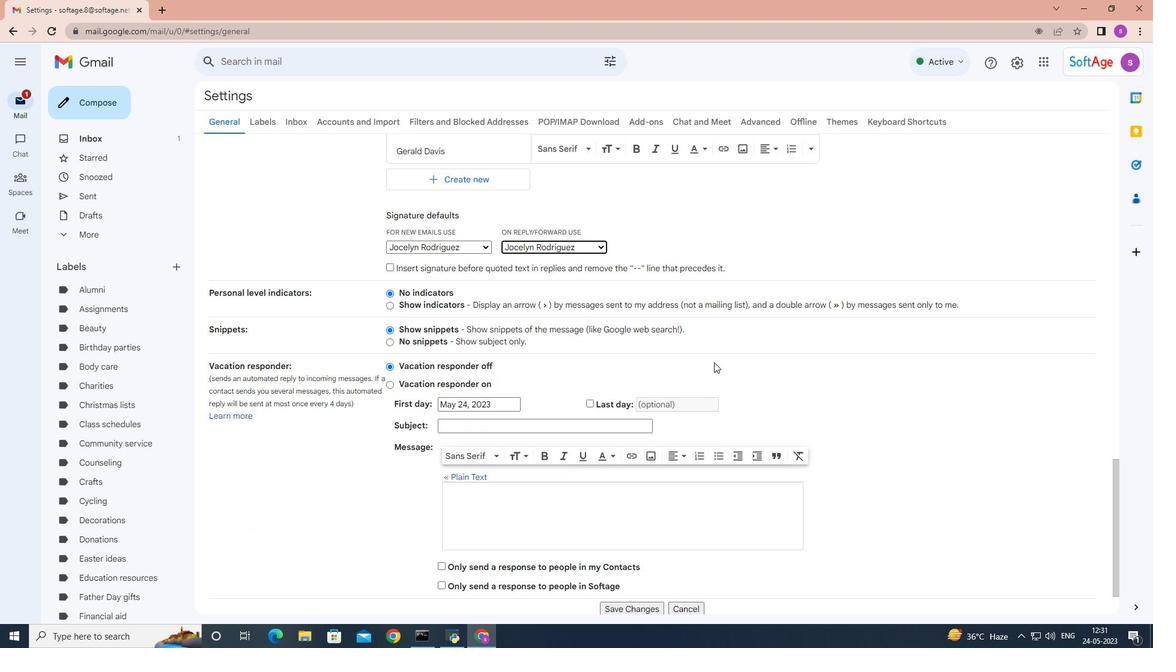 
Action: Mouse scrolled (707, 353) with delta (0, 0)
Screenshot: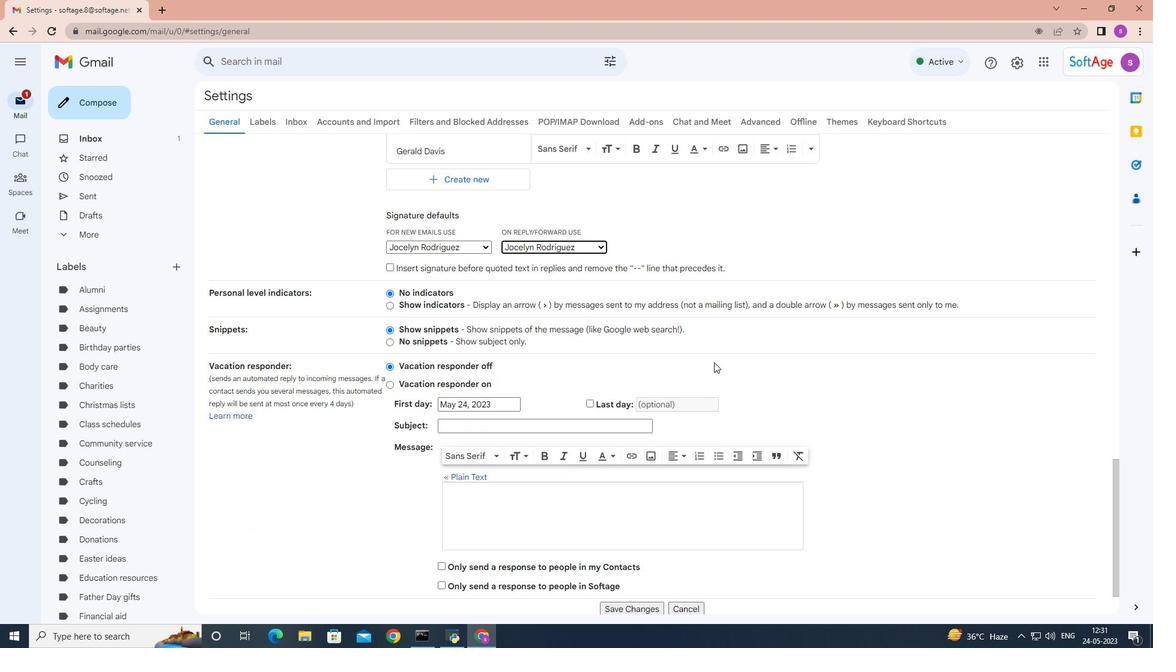 
Action: Mouse moved to (707, 354)
Screenshot: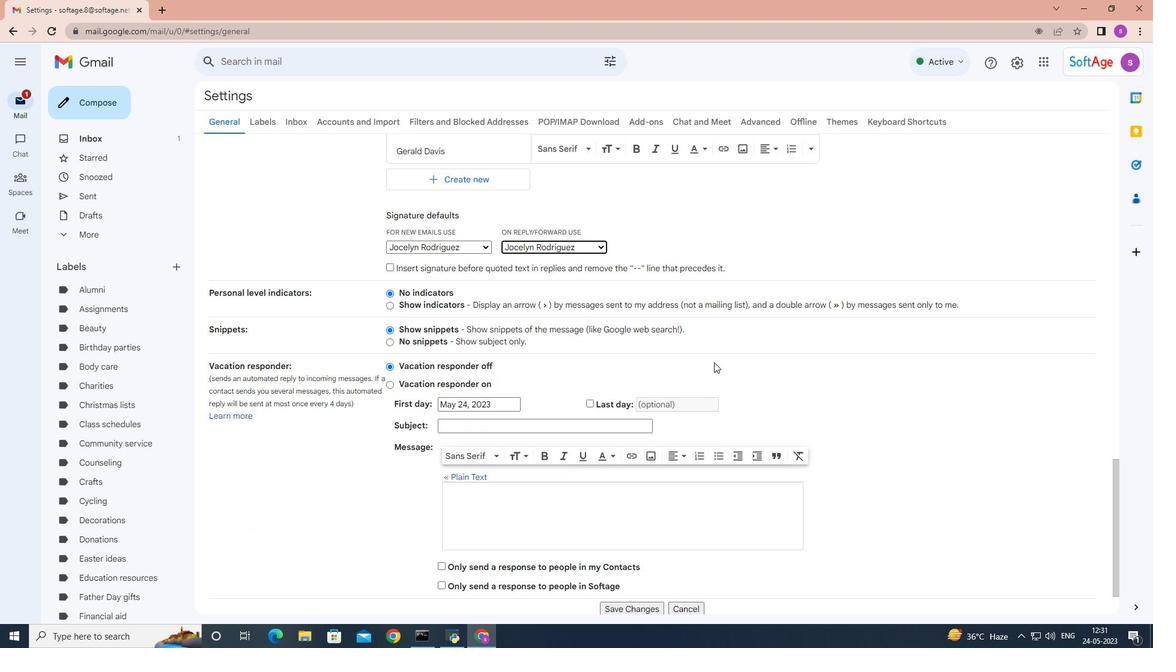 
Action: Mouse scrolled (707, 353) with delta (0, 0)
Screenshot: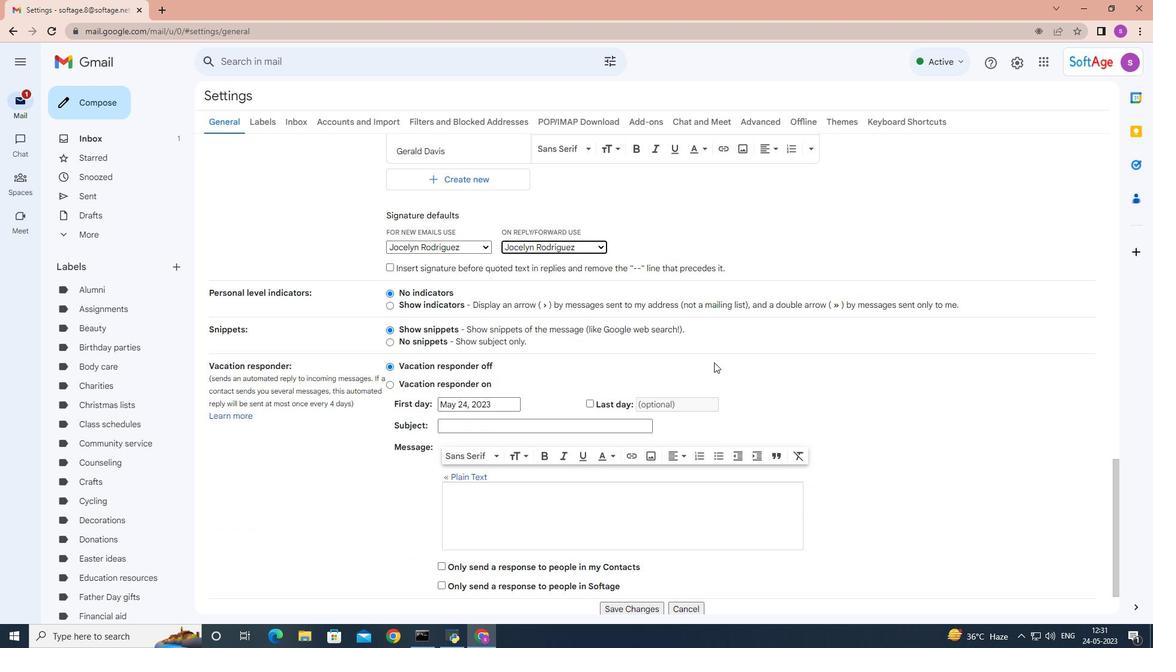 
Action: Mouse moved to (707, 354)
Screenshot: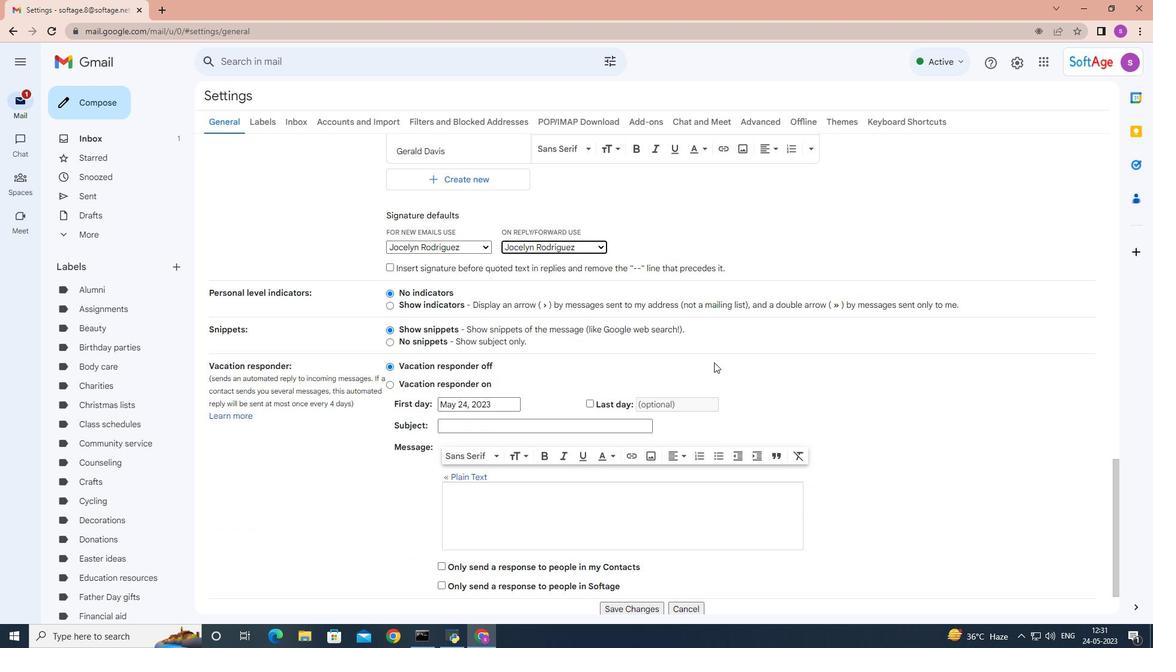 
Action: Mouse scrolled (707, 353) with delta (0, 0)
Screenshot: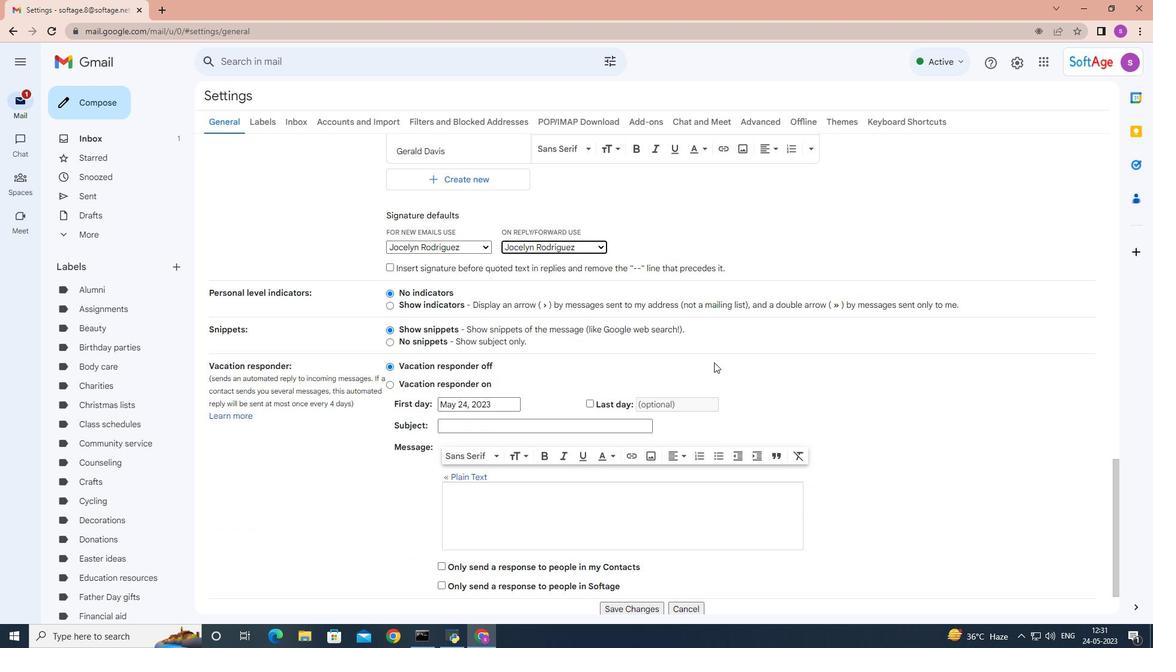 
Action: Mouse scrolled (707, 353) with delta (0, 0)
Screenshot: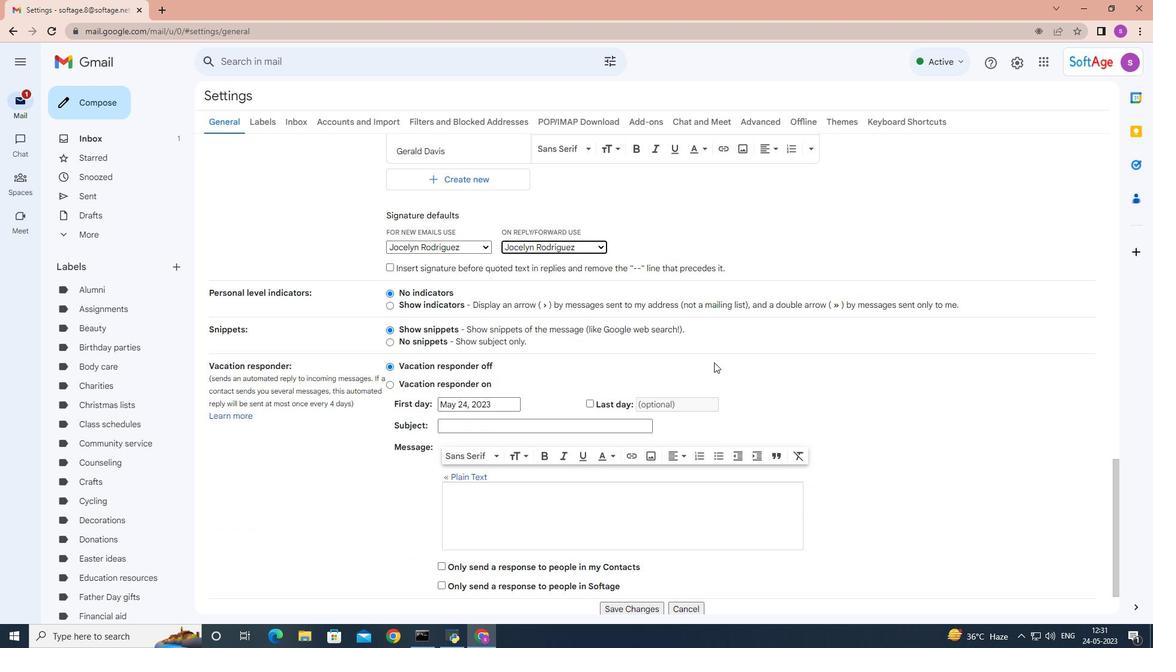 
Action: Mouse scrolled (707, 353) with delta (0, 0)
Screenshot: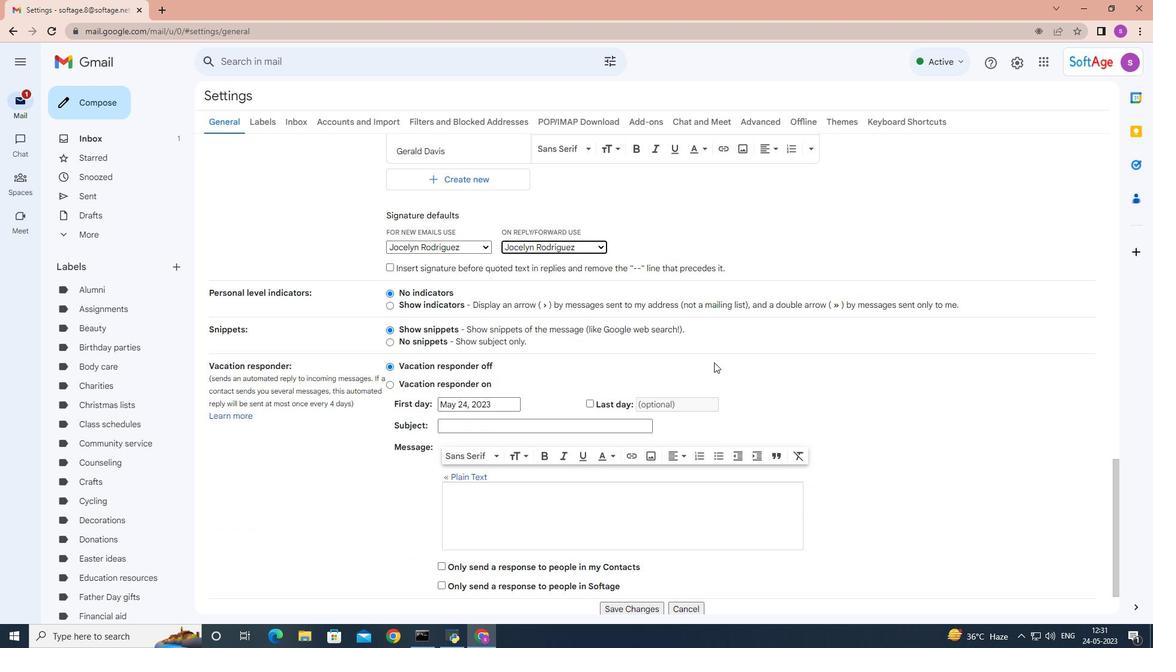 
Action: Mouse moved to (637, 547)
Screenshot: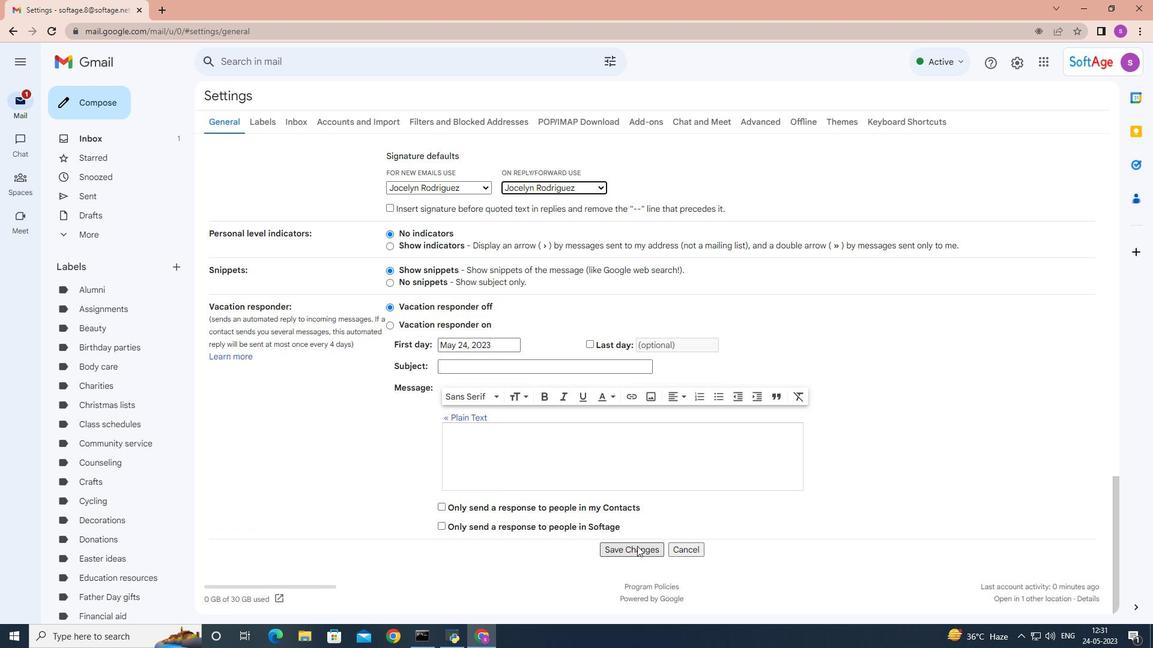 
Action: Mouse pressed left at (637, 547)
Screenshot: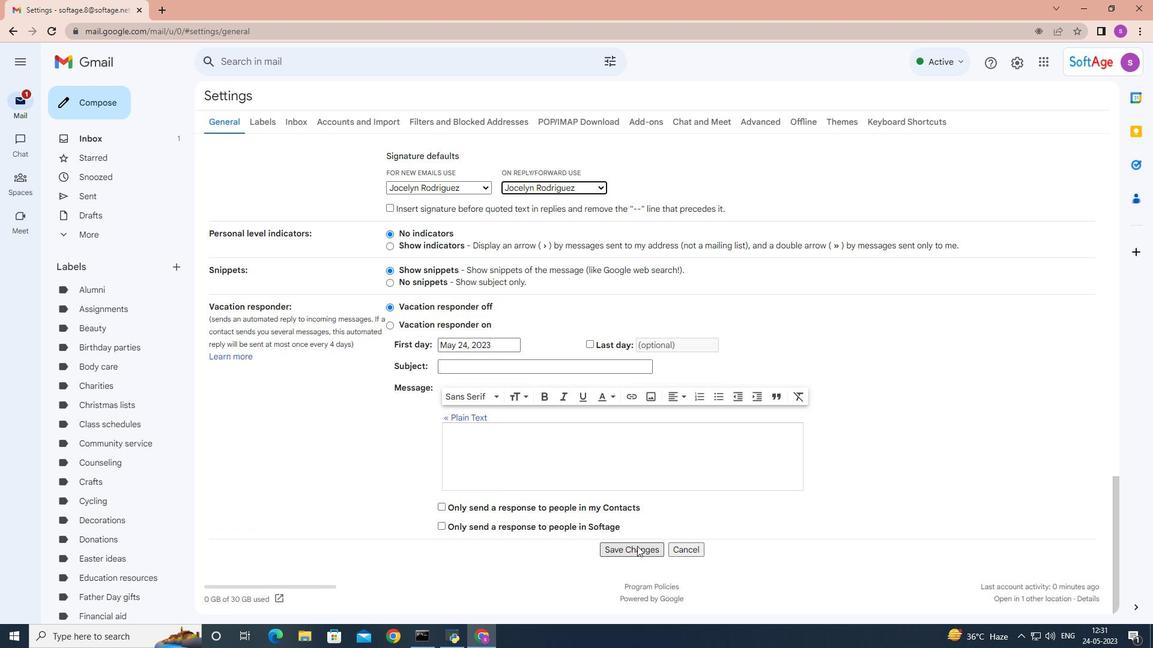 
Action: Mouse moved to (97, 109)
Screenshot: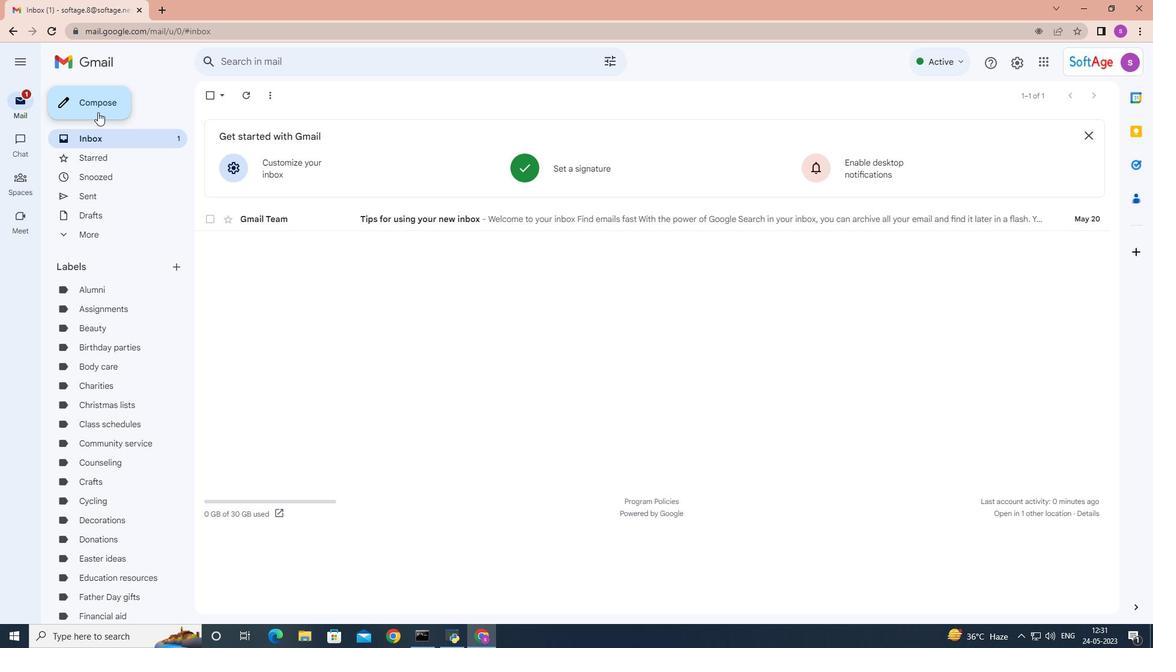 
Action: Mouse pressed left at (97, 110)
Screenshot: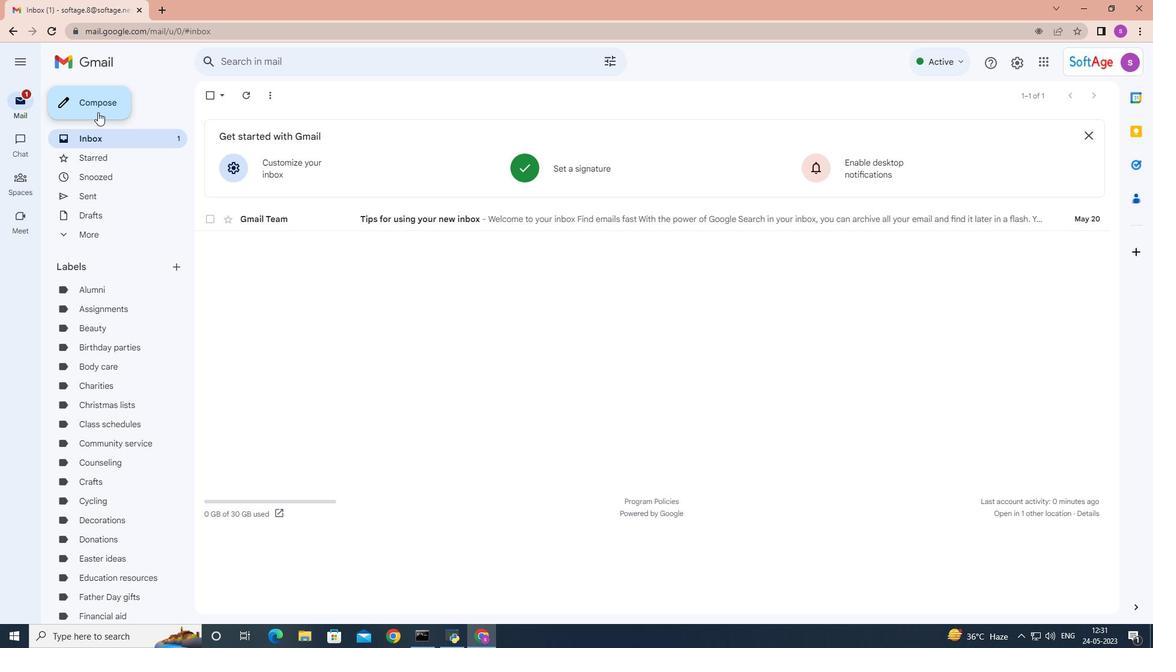 
Action: Mouse moved to (778, 317)
Screenshot: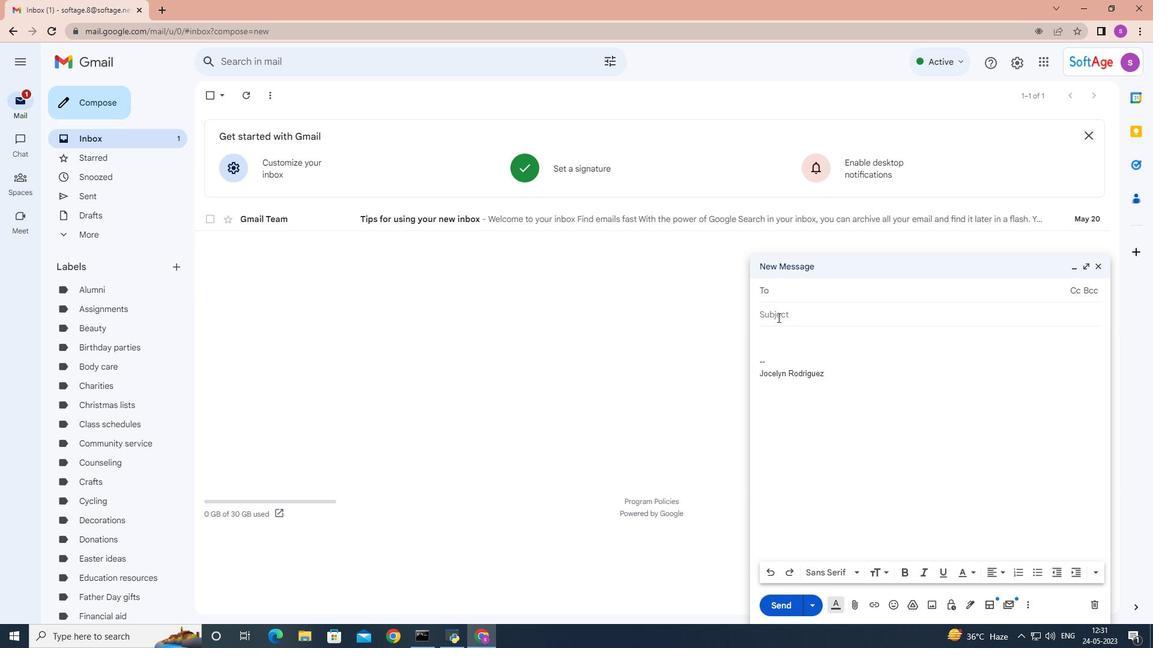
Action: Mouse pressed left at (778, 317)
Screenshot: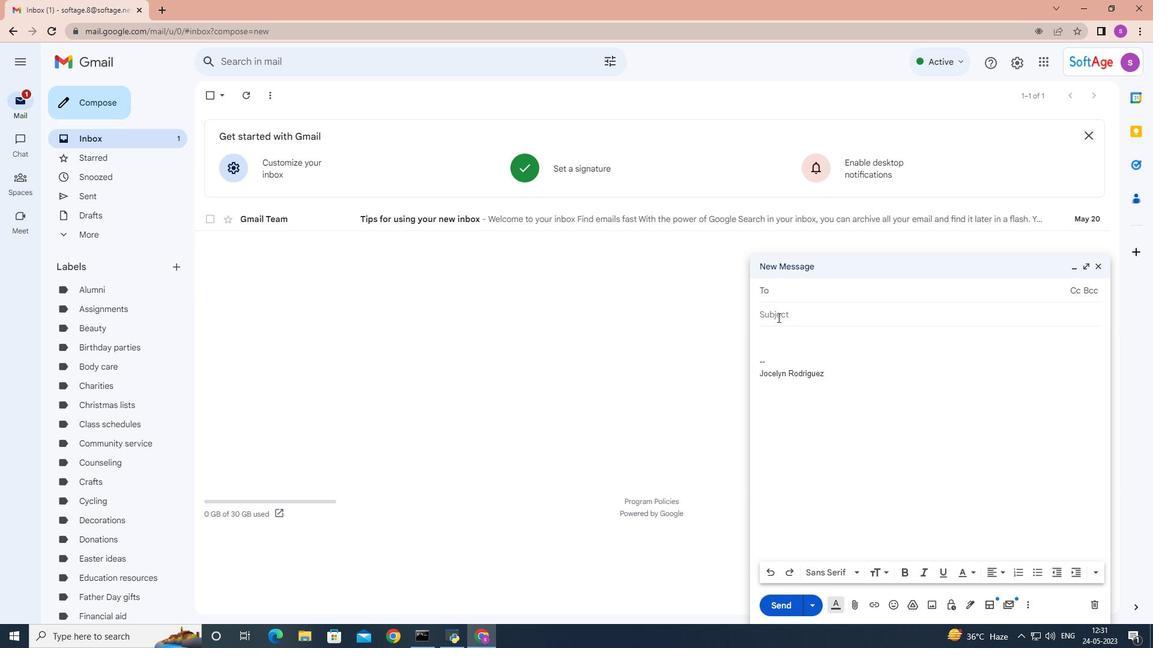 
Action: Mouse moved to (777, 317)
Screenshot: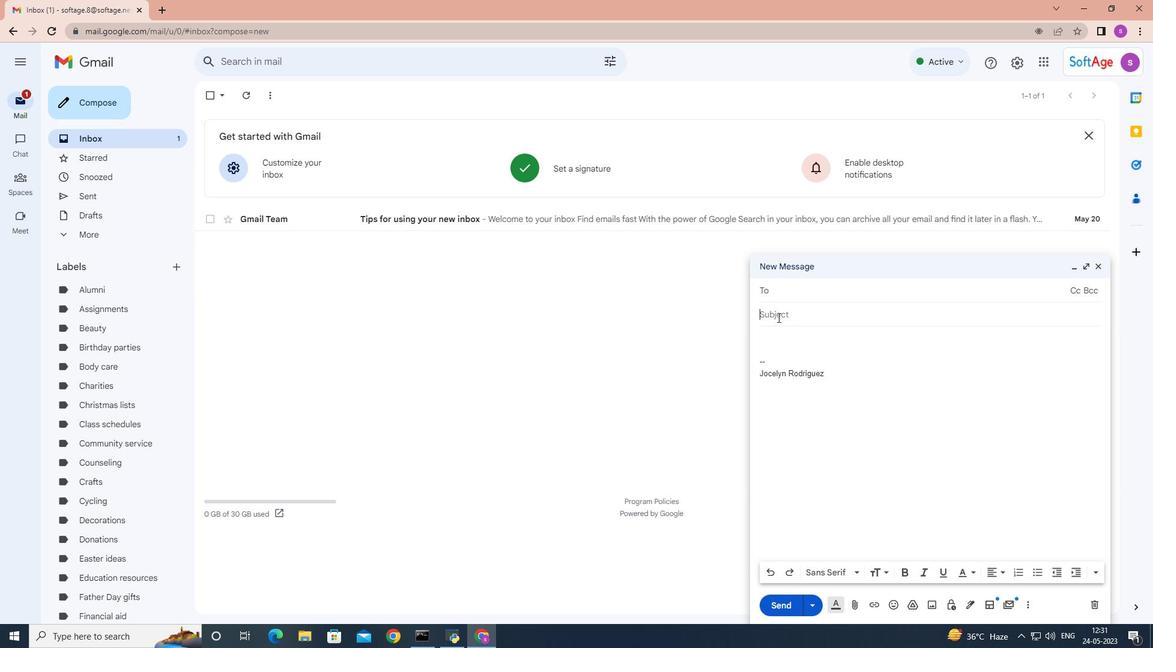
Action: Key pressed <Key.shift>Request<Key.space>for<Key.space>a<Key.space>testimonial<Key.space>
Screenshot: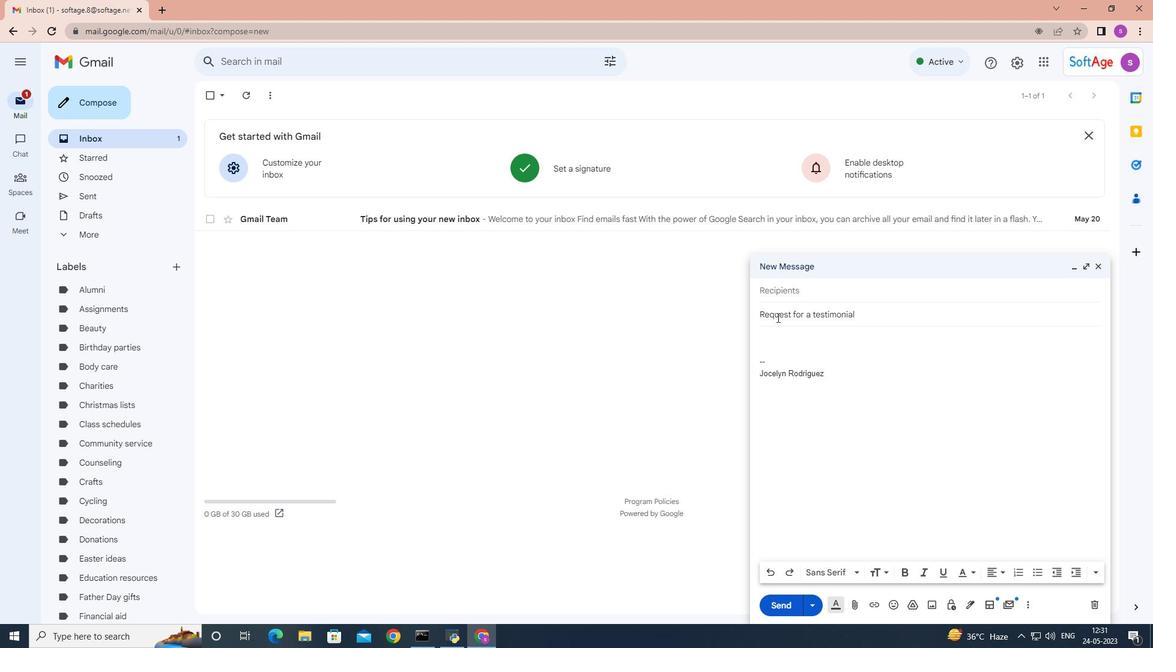
Action: Mouse moved to (759, 331)
Screenshot: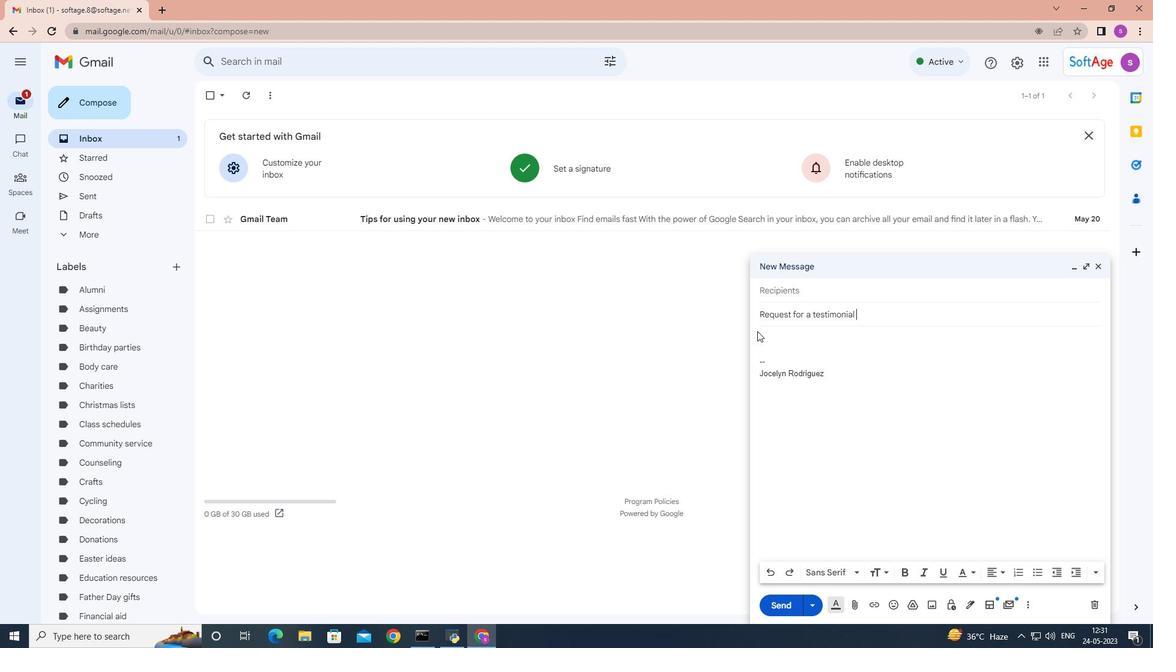 
Action: Mouse pressed left at (759, 331)
Screenshot: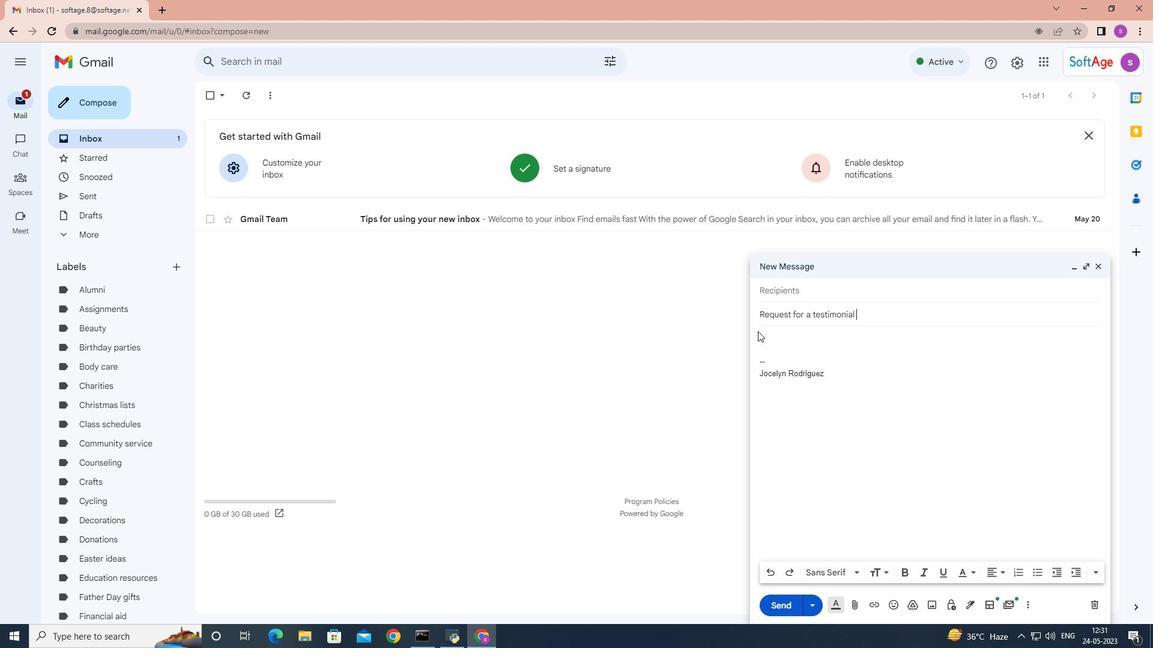 
Action: Mouse moved to (764, 341)
Screenshot: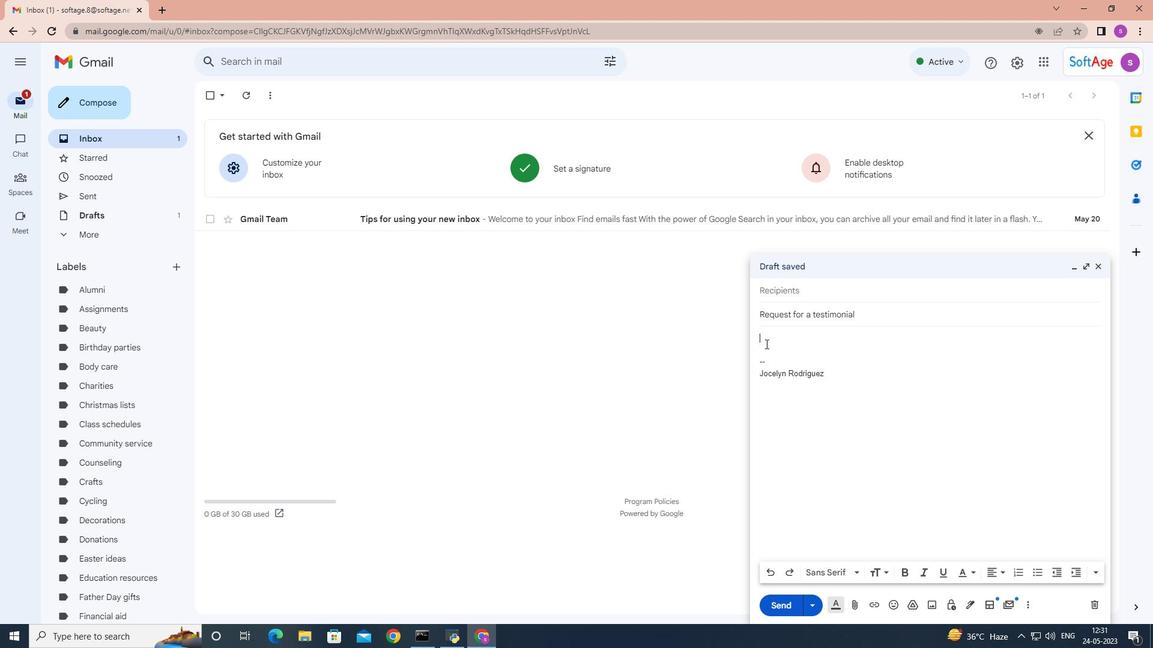 
Action: Key pressed <Key.shift>I<Key.space>would<Key.space>like<Key.space>to<Key.space>request<Key.space>an<Key.space>extensiom<Key.backspace>n<Key.space>on<Key.space>the<Key.space>deadline<Key.space>for<Key.space>the<Key.space>project.
Screenshot: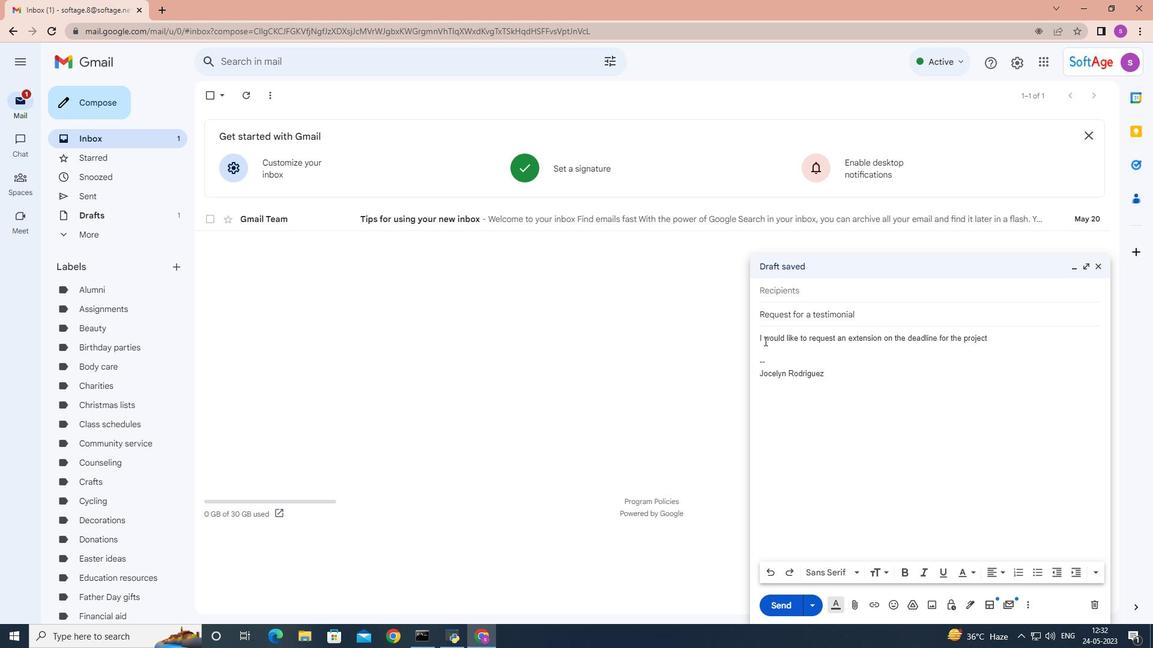 
Action: Mouse moved to (773, 296)
Screenshot: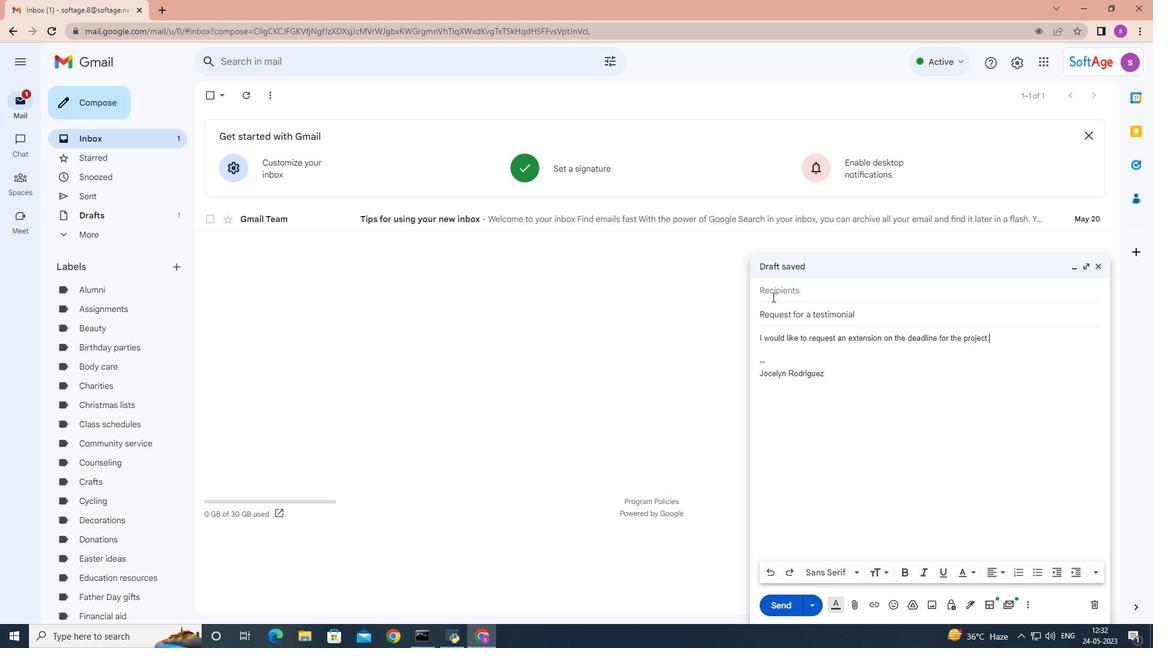 
Action: Mouse pressed left at (773, 296)
Screenshot: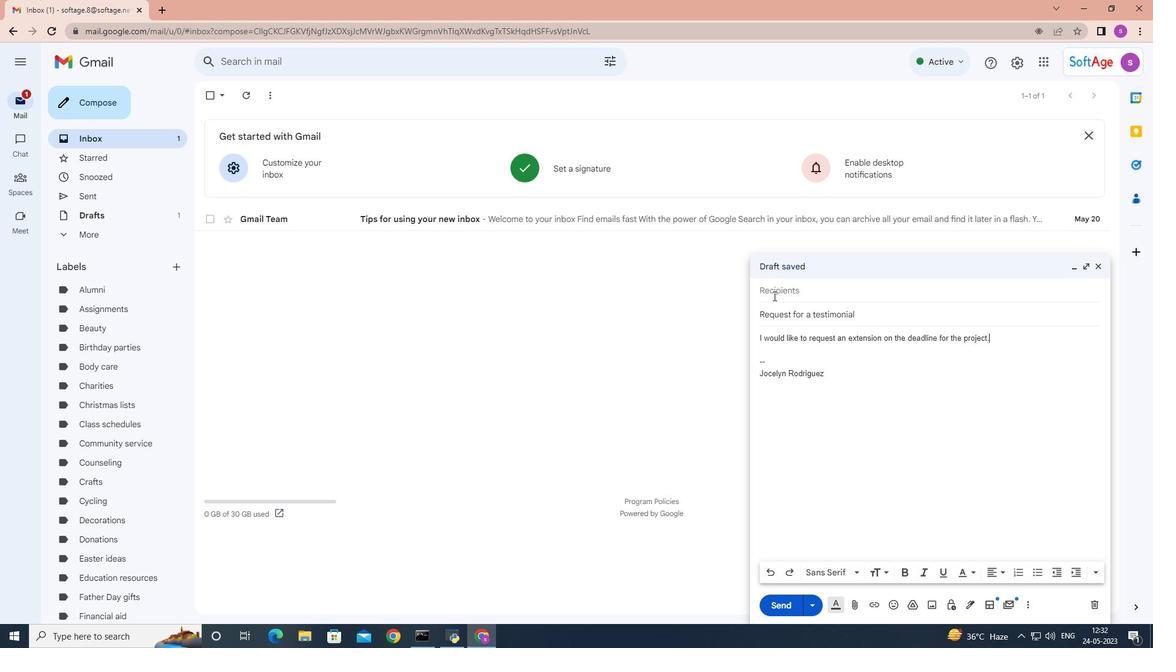 
Action: Mouse moved to (772, 297)
Screenshot: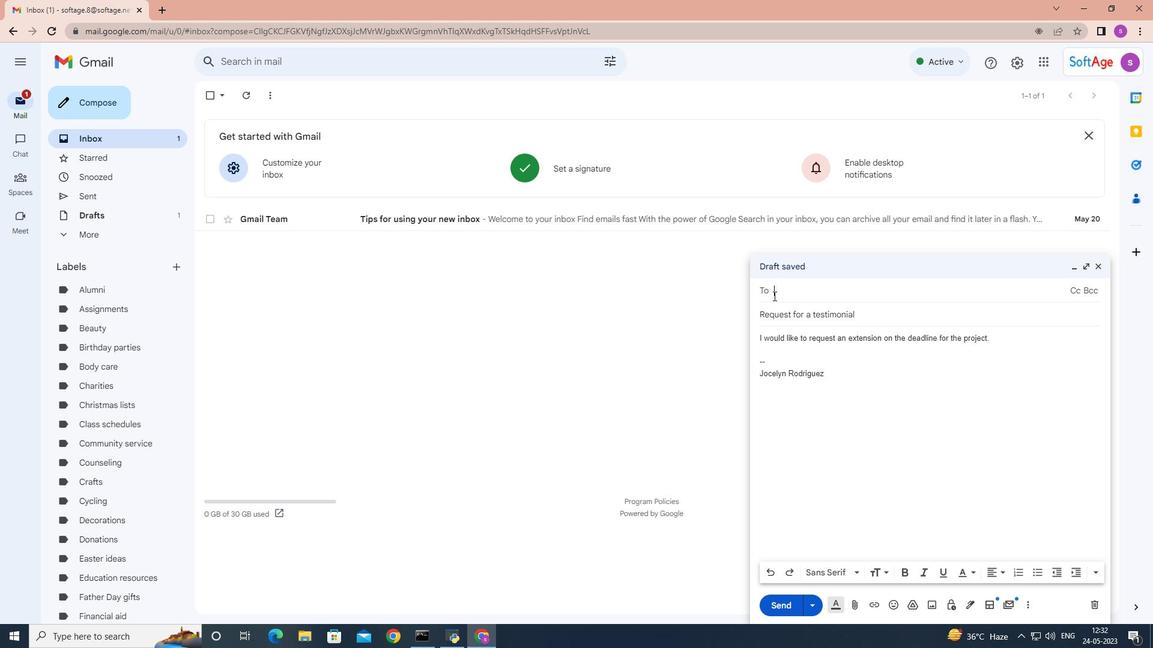
Action: Key pressed <Key.shift>Softage.2
Screenshot: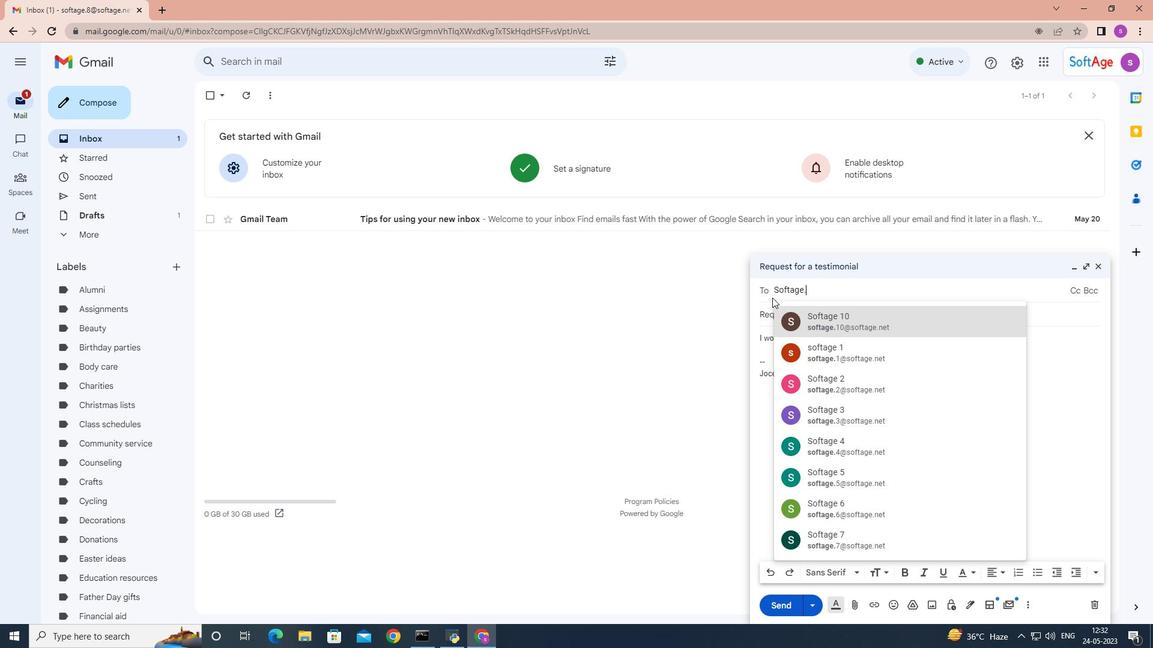 
Action: Mouse moved to (803, 314)
Screenshot: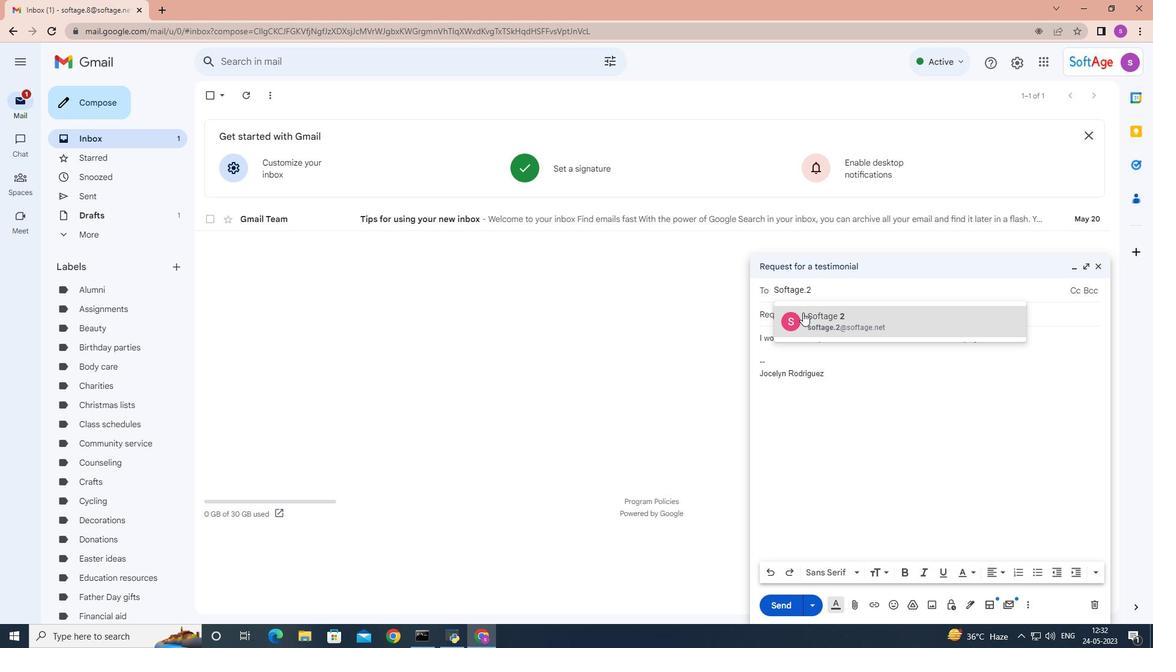 
Action: Mouse pressed left at (803, 314)
Screenshot: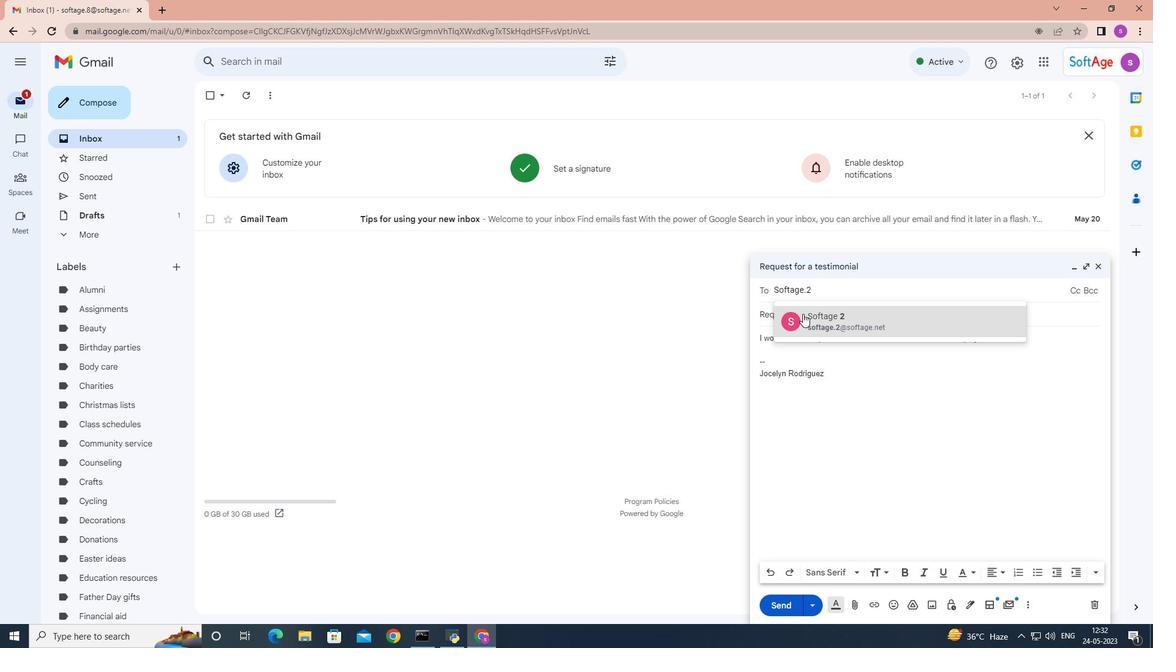 
Action: Mouse moved to (1006, 353)
Screenshot: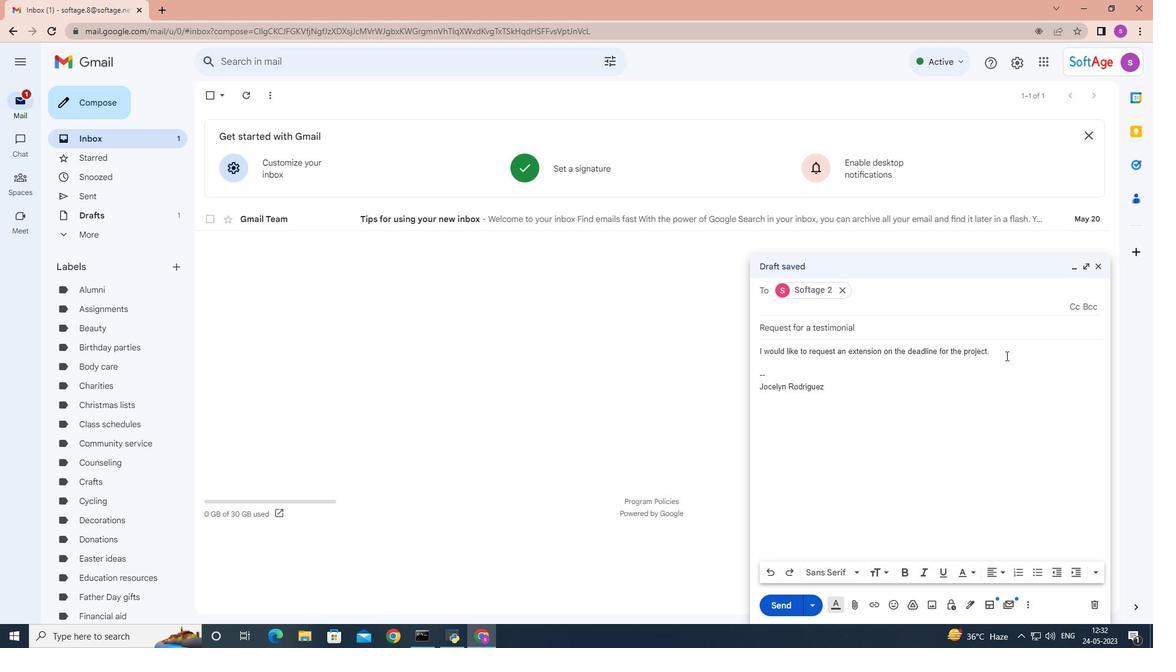 
Action: Mouse pressed left at (1006, 353)
Screenshot: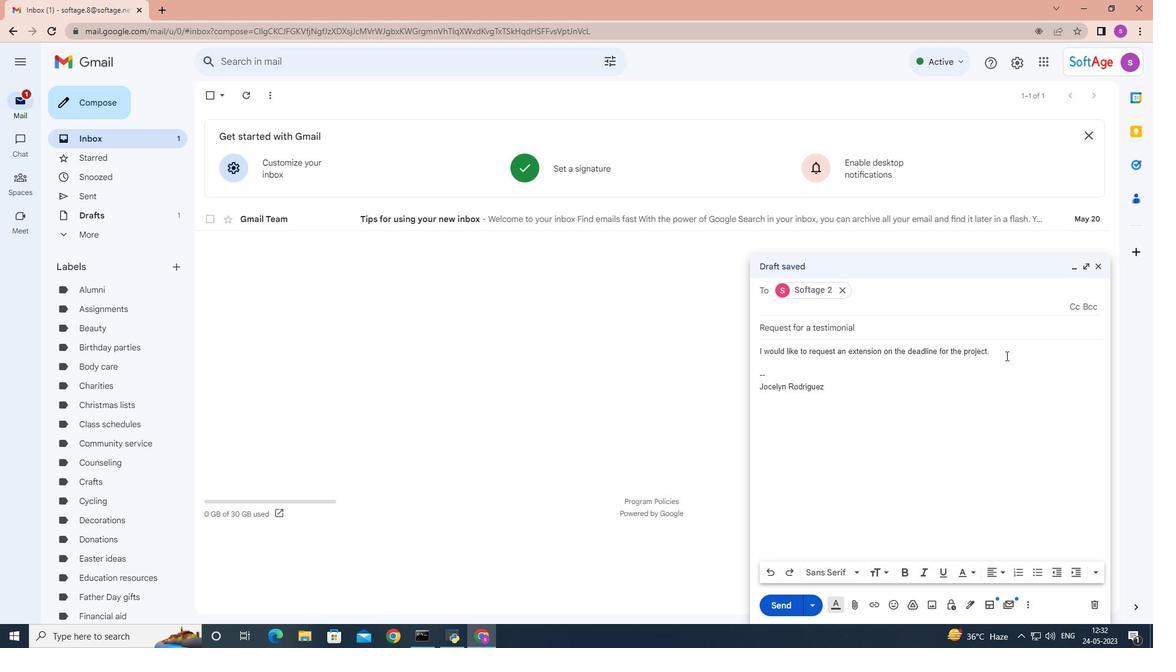 
Action: Mouse moved to (994, 337)
Screenshot: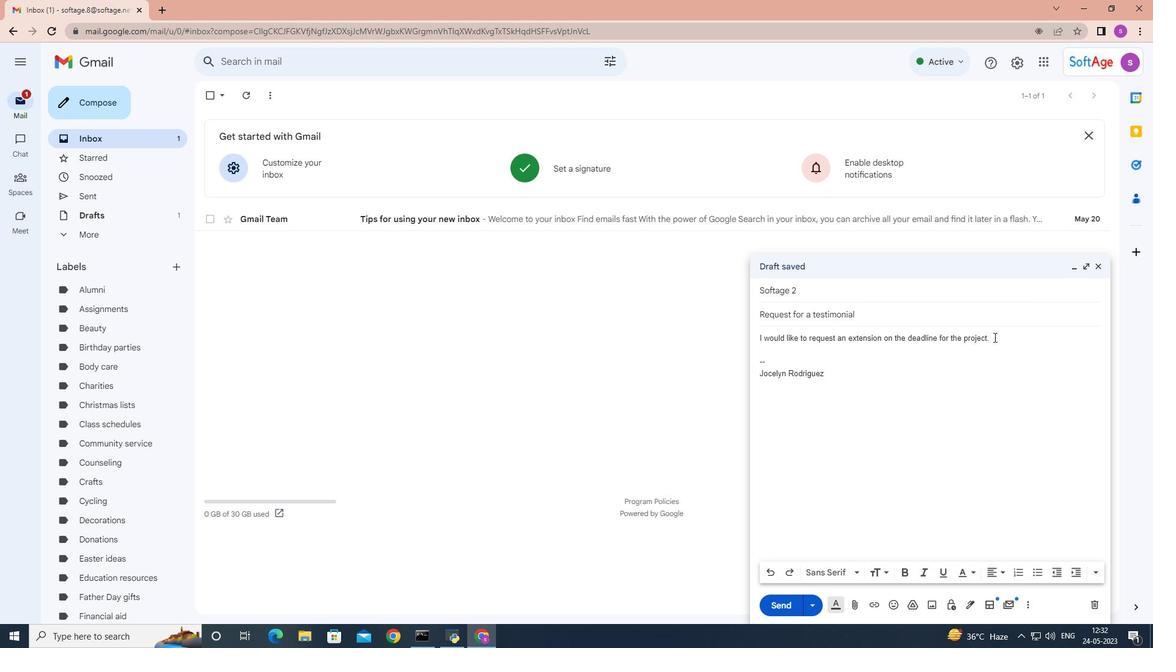 
Action: Mouse pressed left at (994, 337)
Screenshot: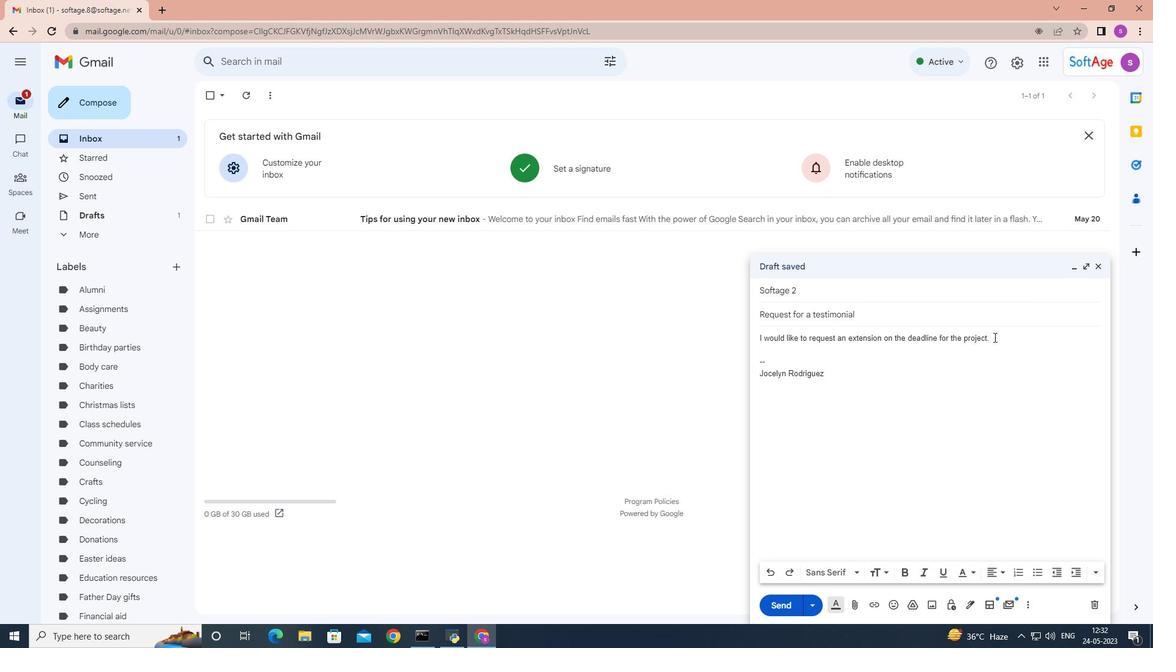 
Action: Mouse moved to (1017, 576)
Screenshot: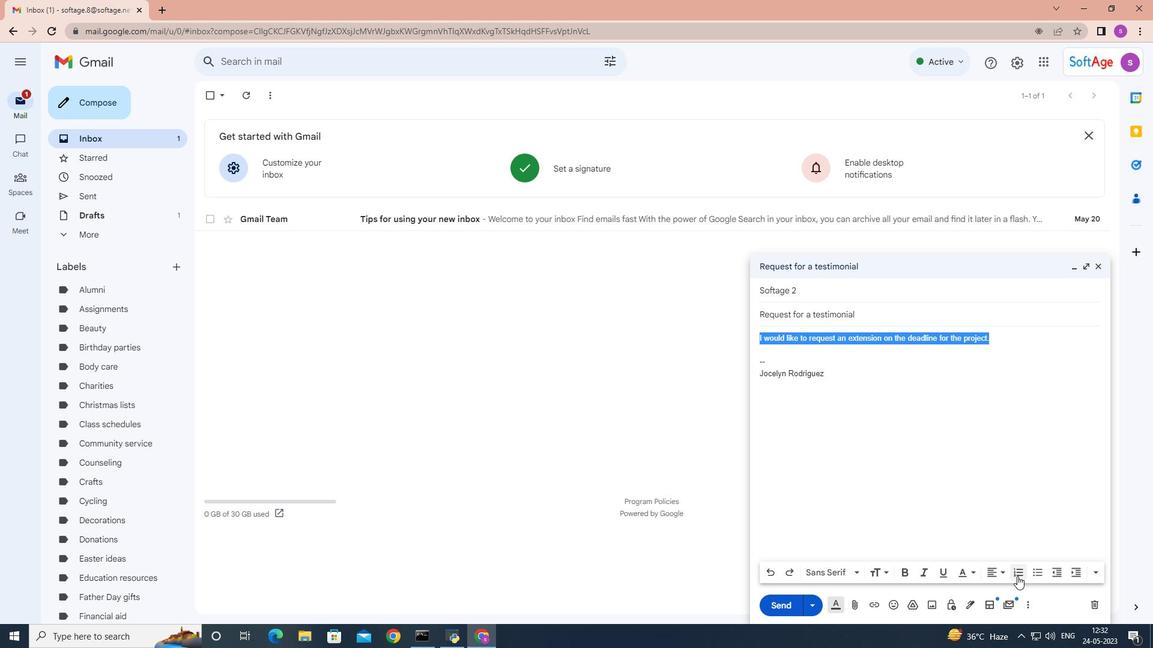 
Action: Mouse pressed left at (1017, 576)
Screenshot: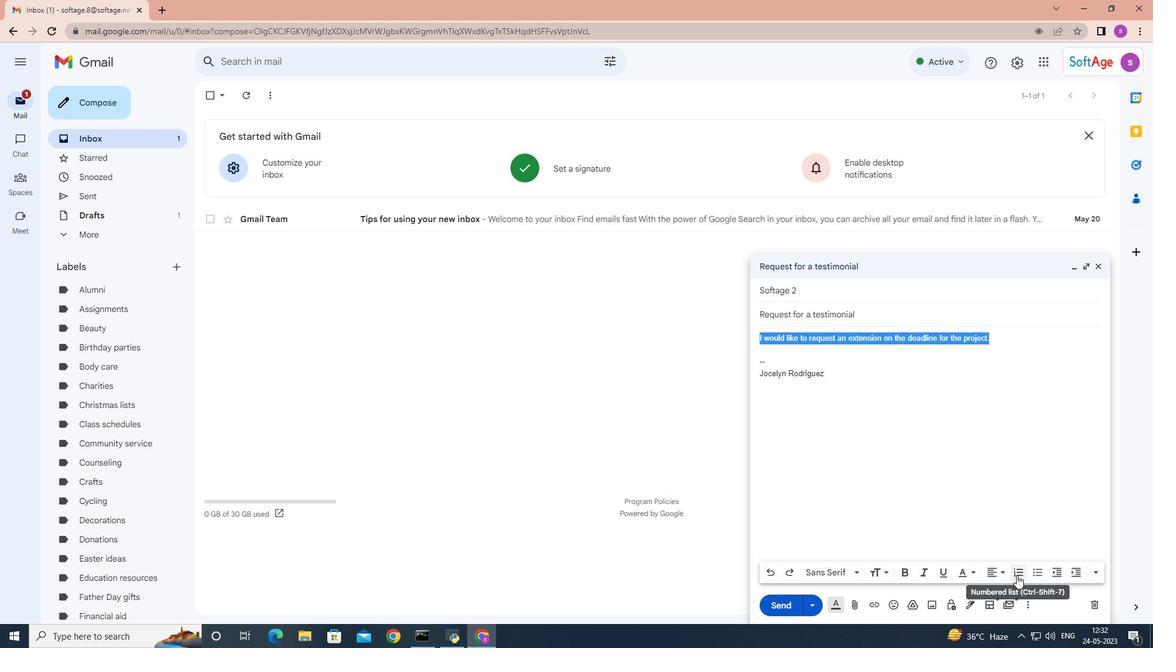 
Action: Mouse moved to (850, 576)
Screenshot: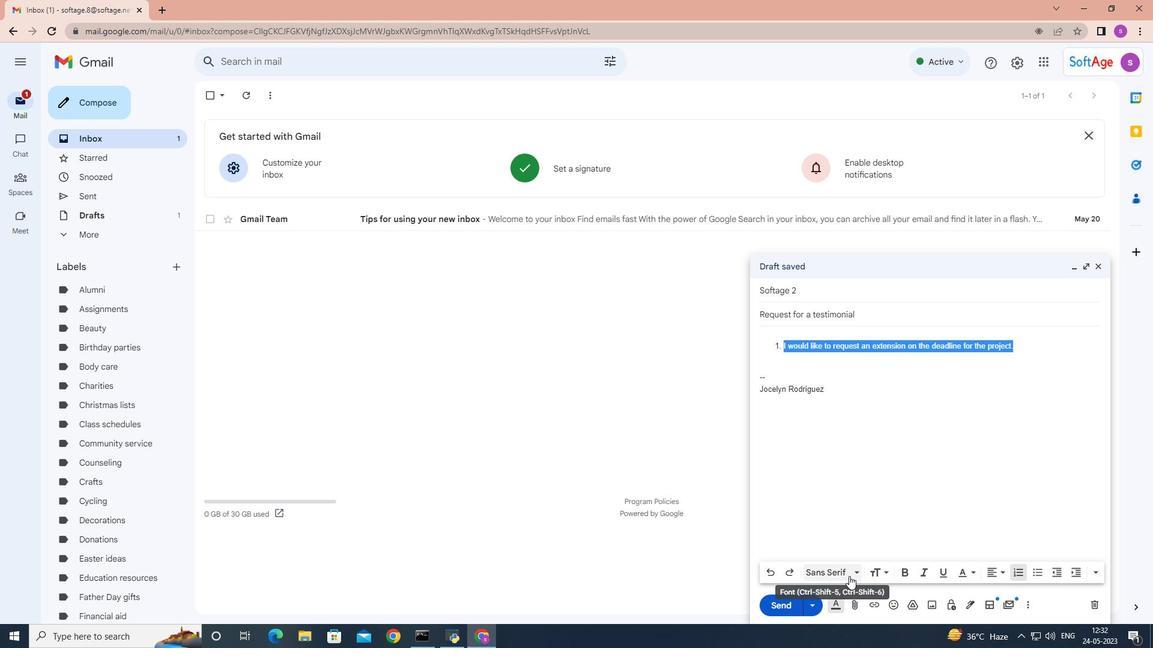 
Action: Mouse pressed left at (850, 576)
Screenshot: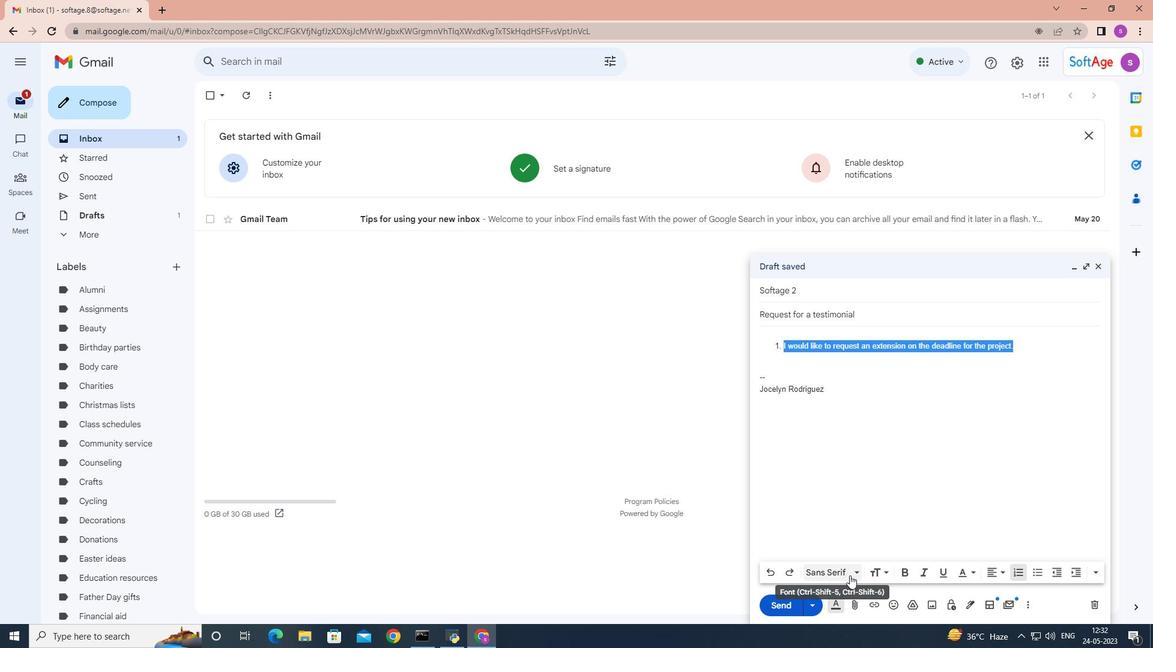 
Action: Mouse moved to (875, 458)
Screenshot: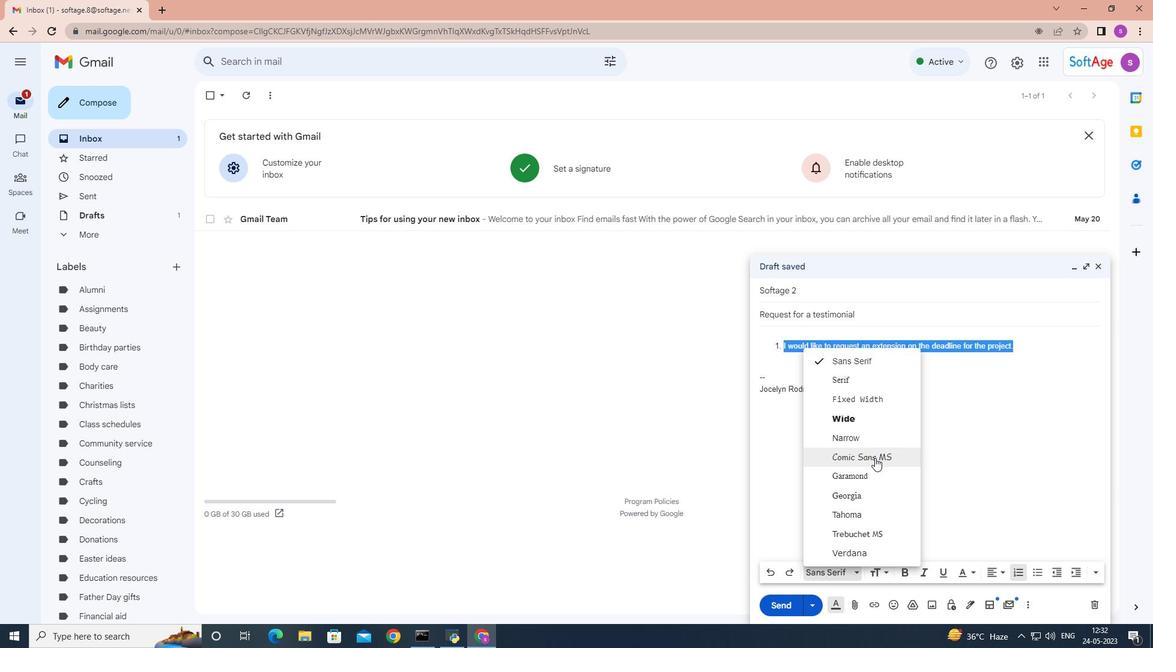 
Action: Mouse pressed left at (875, 458)
Screenshot: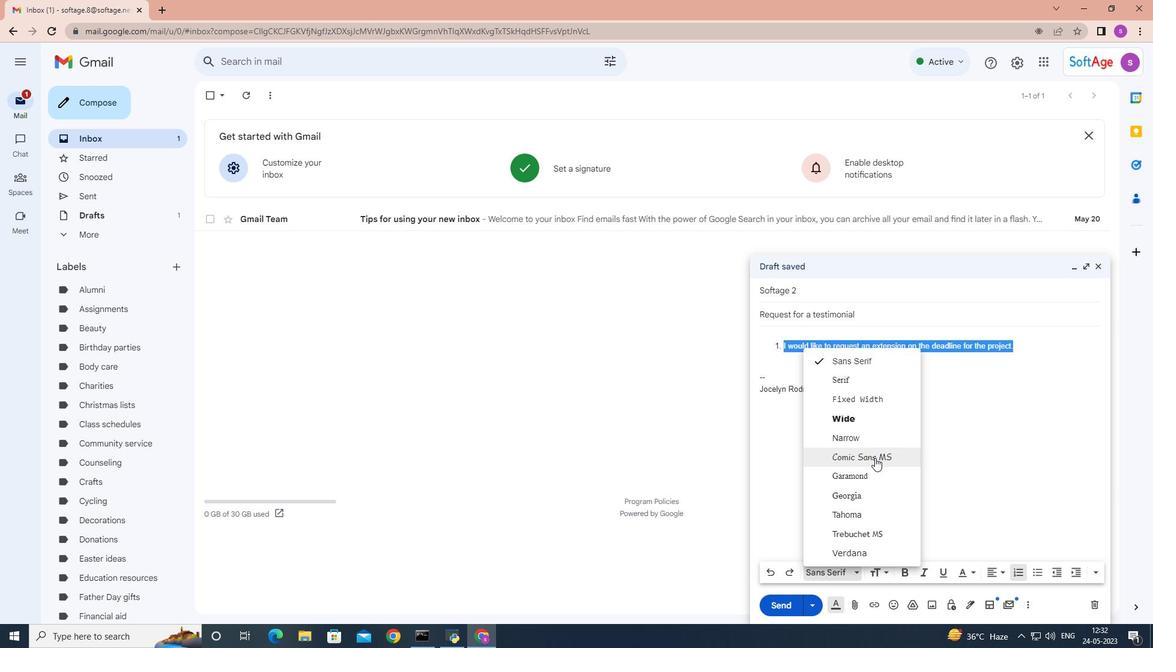 
Action: Mouse moved to (1097, 575)
Screenshot: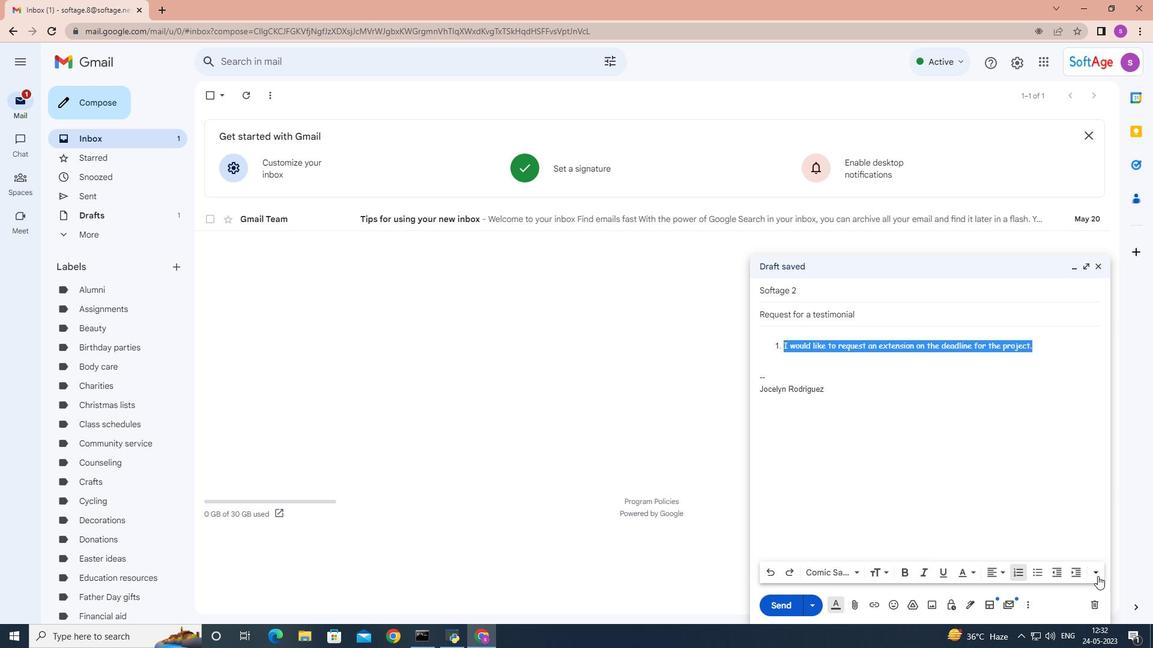 
Action: Mouse pressed left at (1097, 575)
Screenshot: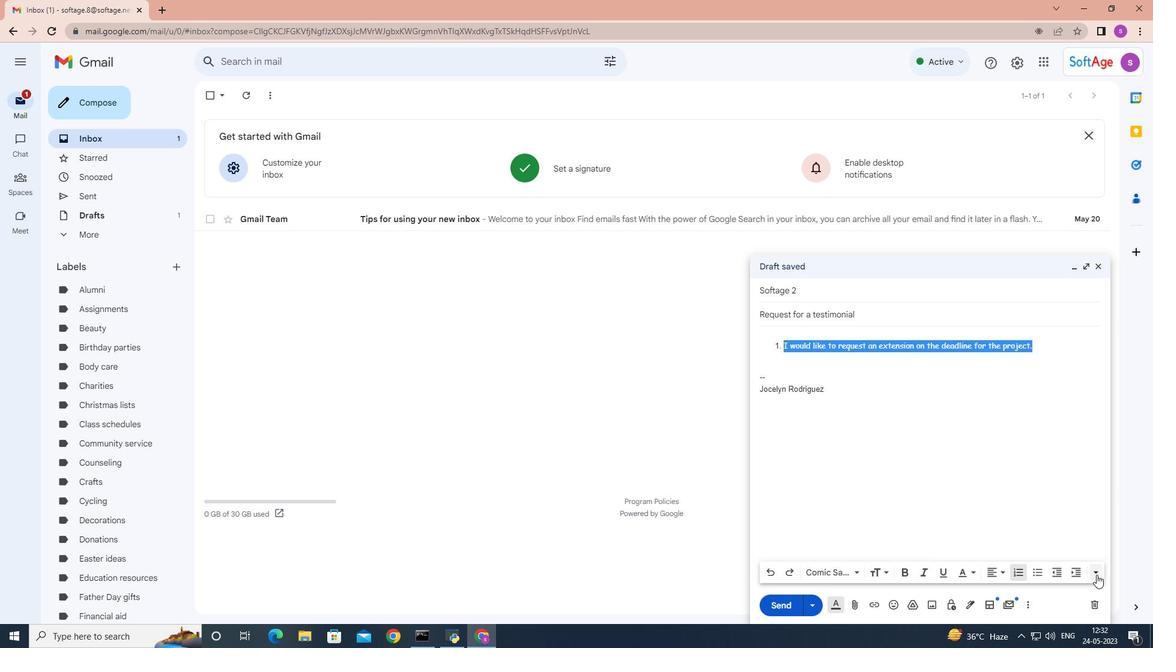 
Action: Mouse moved to (1100, 540)
Screenshot: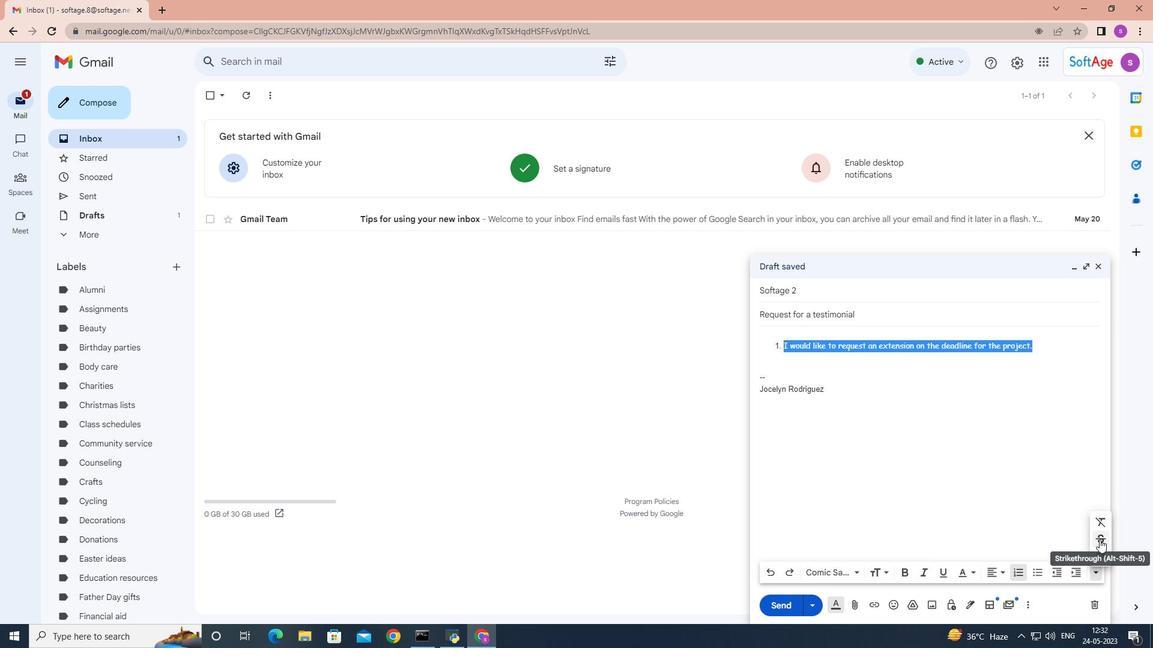 
Action: Mouse pressed left at (1100, 540)
Screenshot: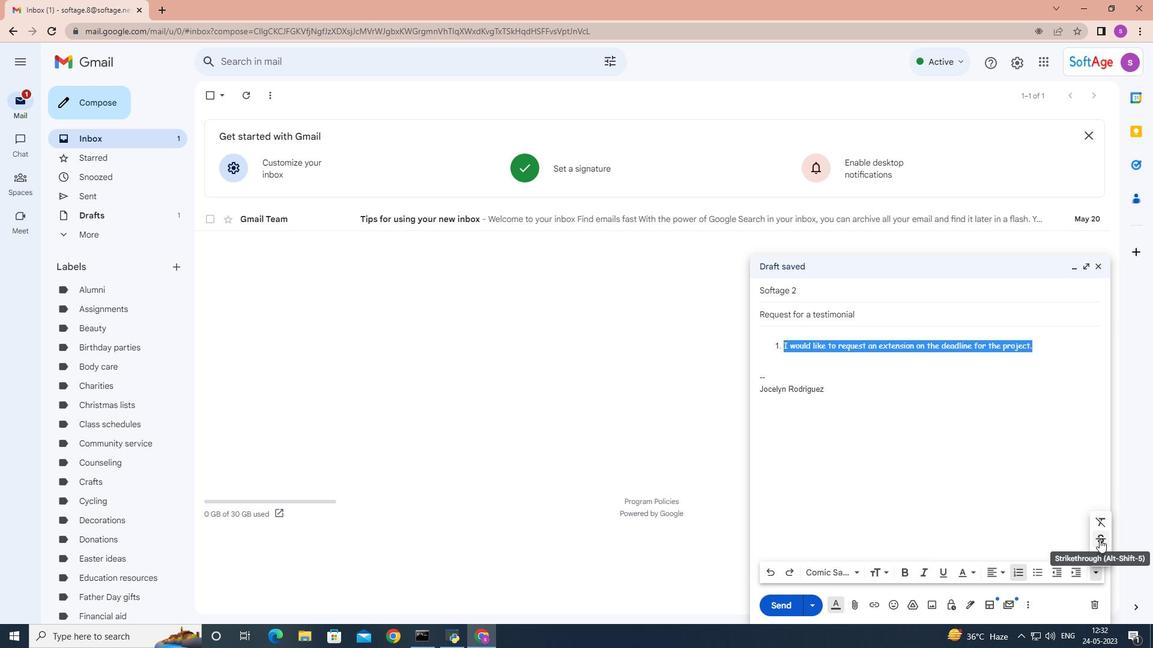 
Action: Mouse moved to (1016, 571)
Screenshot: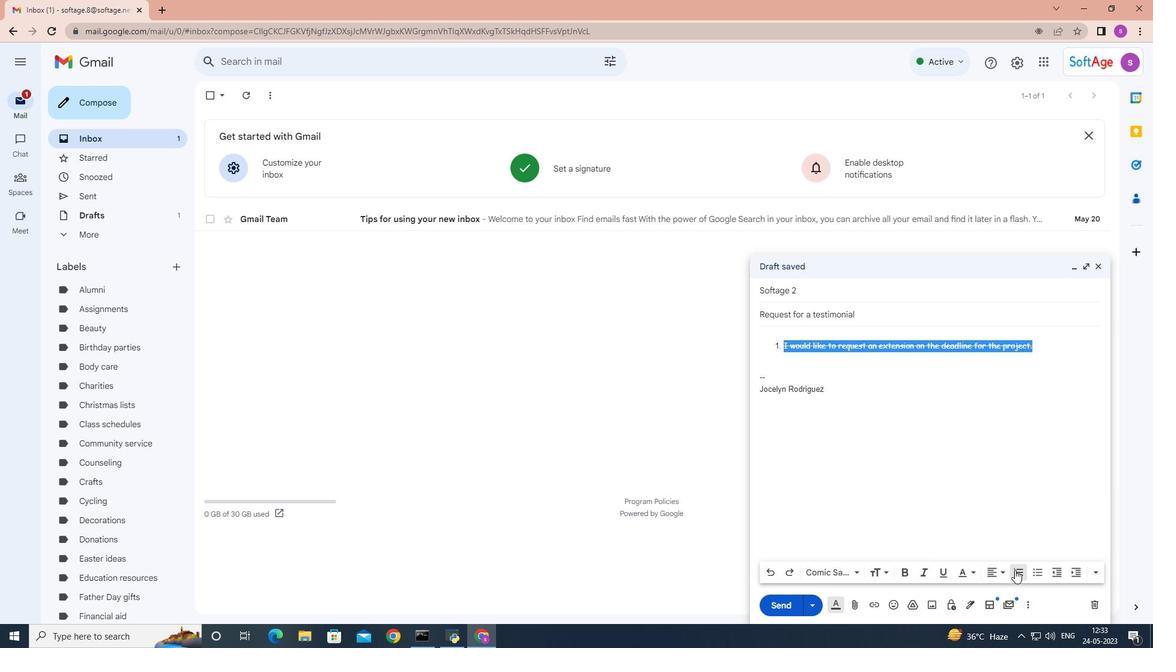 
Action: Mouse pressed left at (1016, 571)
Screenshot: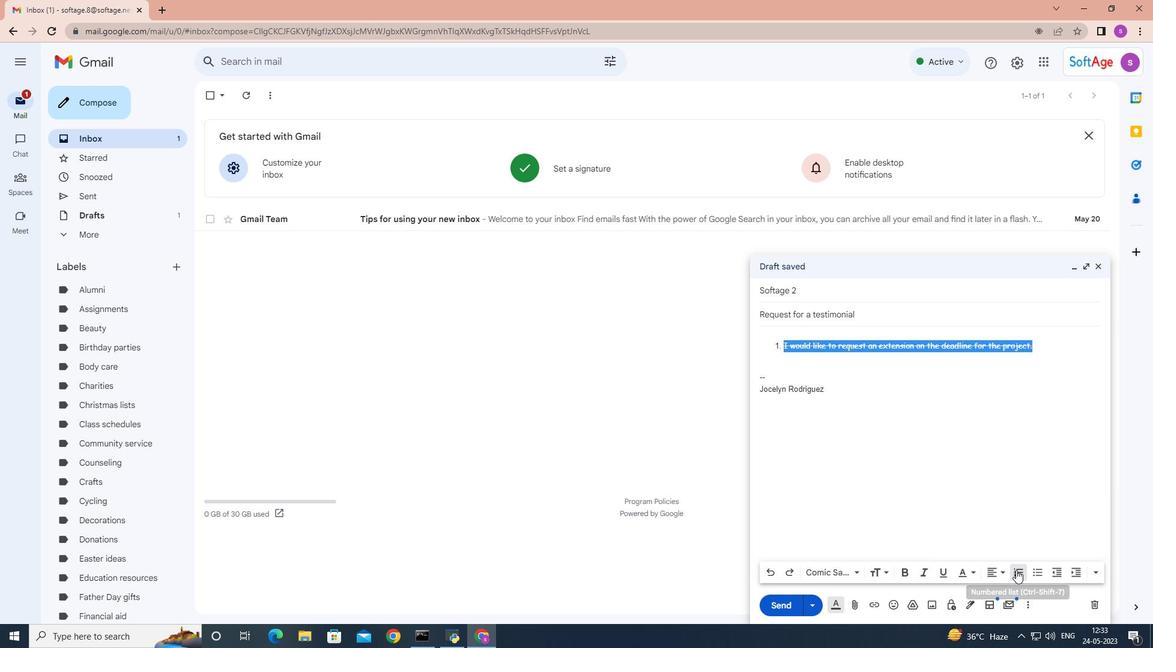 
Action: Mouse moved to (853, 574)
Screenshot: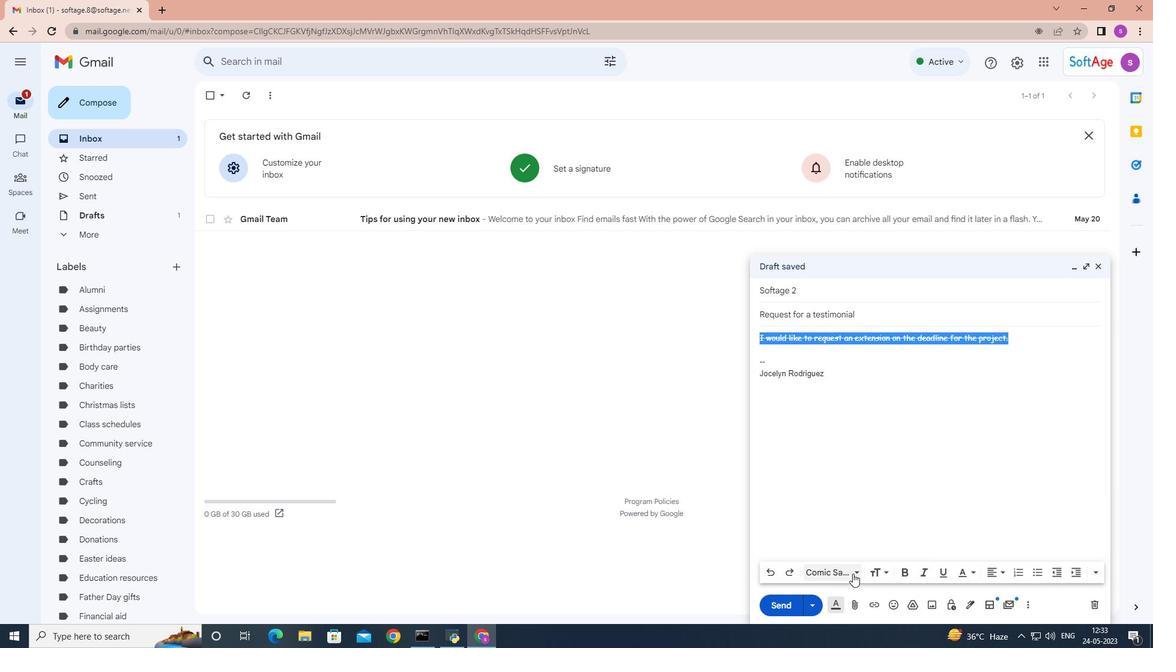 
Action: Mouse pressed left at (853, 574)
Screenshot: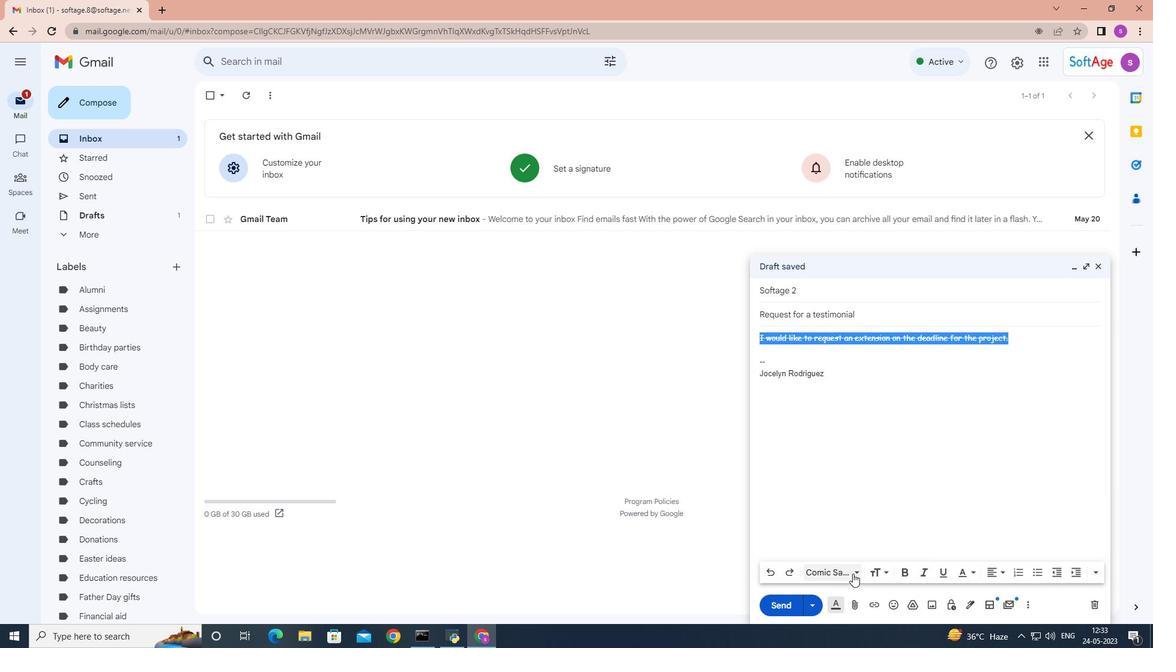 
Action: Mouse moved to (851, 360)
Screenshot: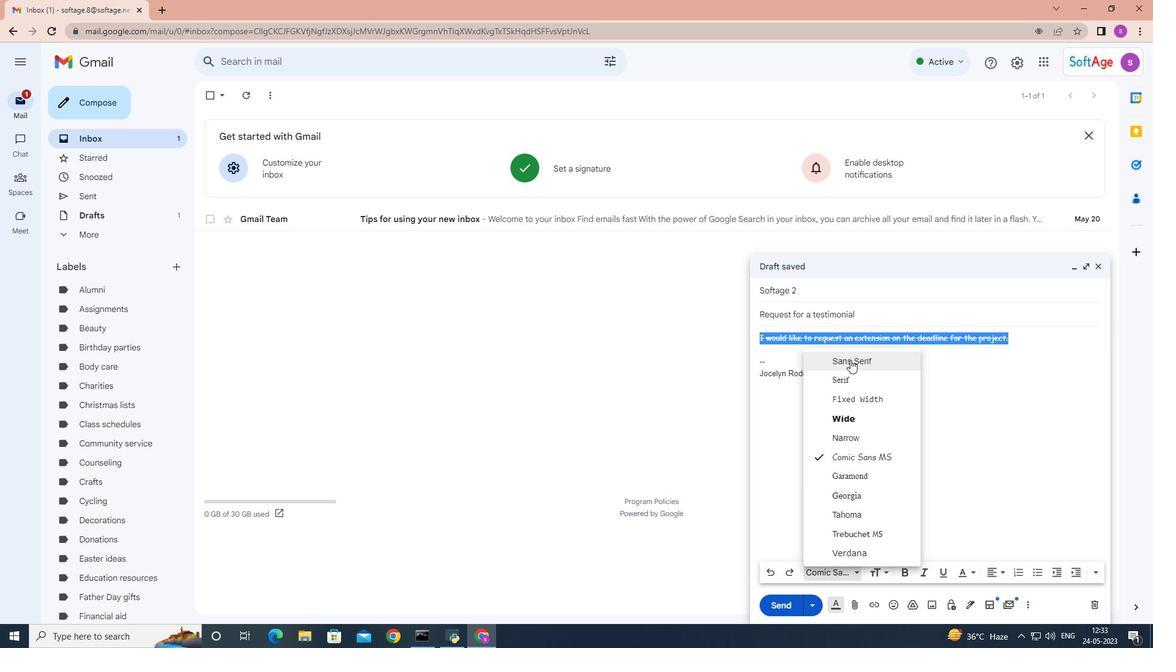 
Action: Mouse pressed left at (851, 360)
Screenshot: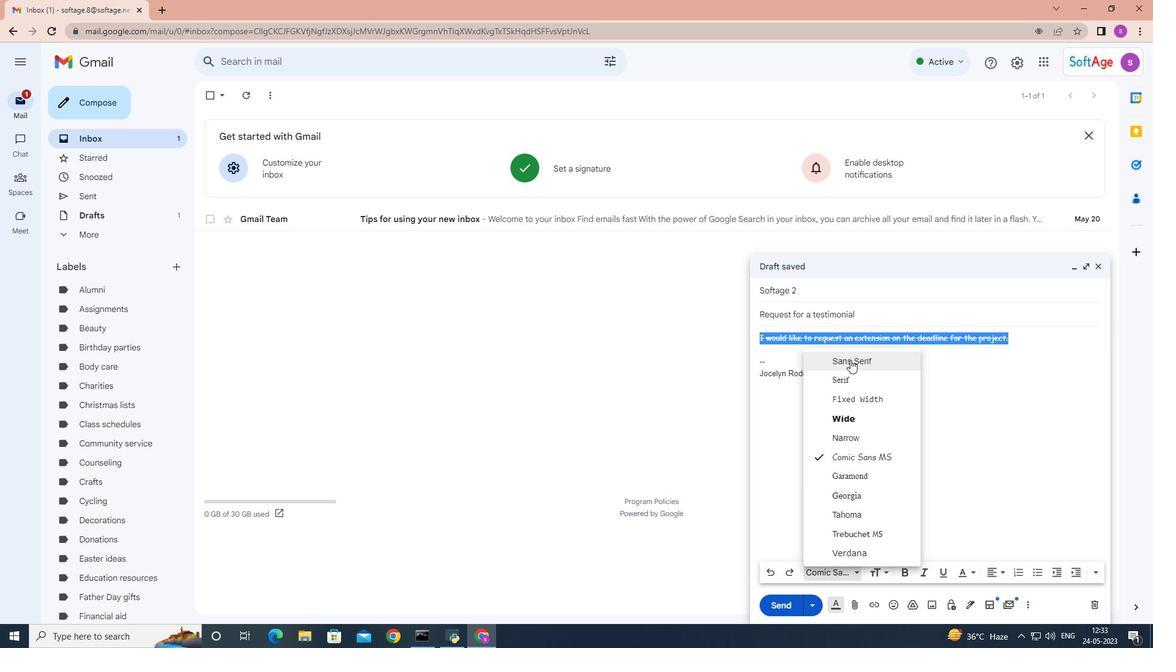 
Action: Mouse moved to (1095, 576)
Screenshot: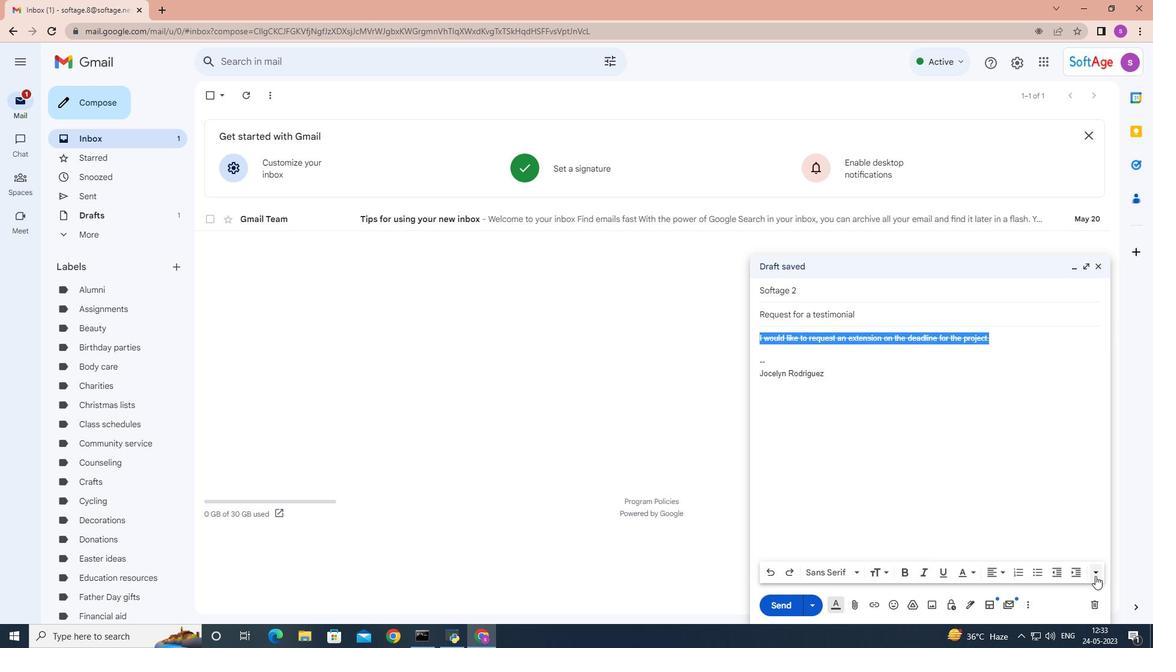 
Action: Mouse pressed left at (1095, 576)
Screenshot: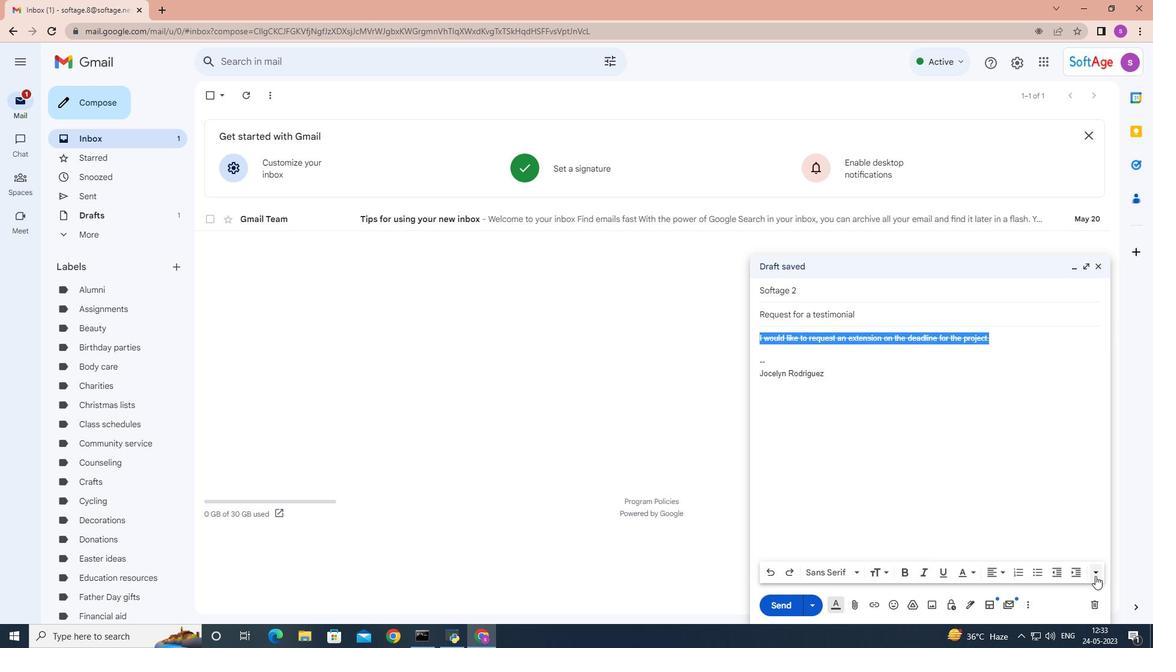 
Action: Mouse moved to (1100, 537)
Screenshot: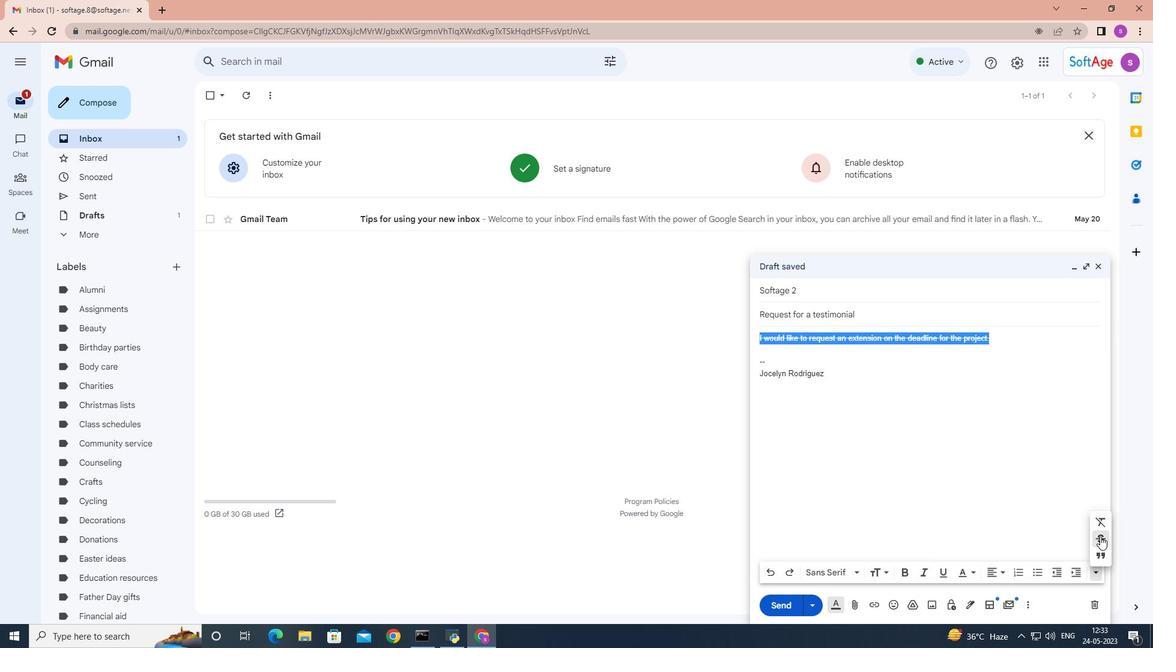 
Action: Mouse pressed left at (1100, 537)
Screenshot: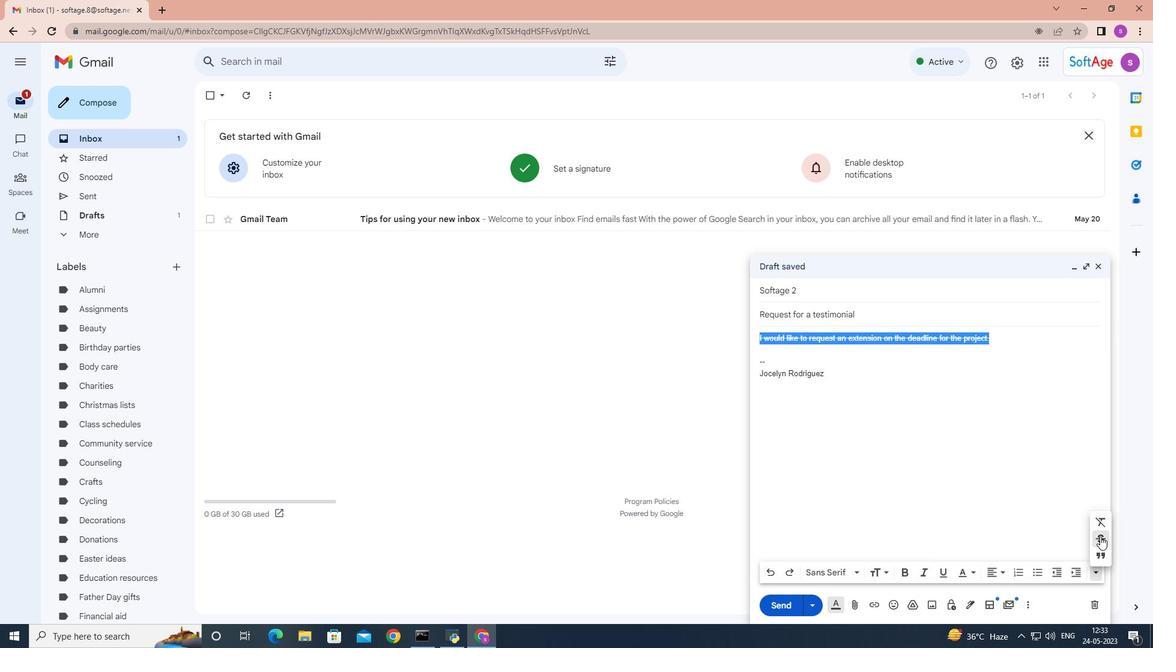 
Action: Mouse moved to (785, 605)
Screenshot: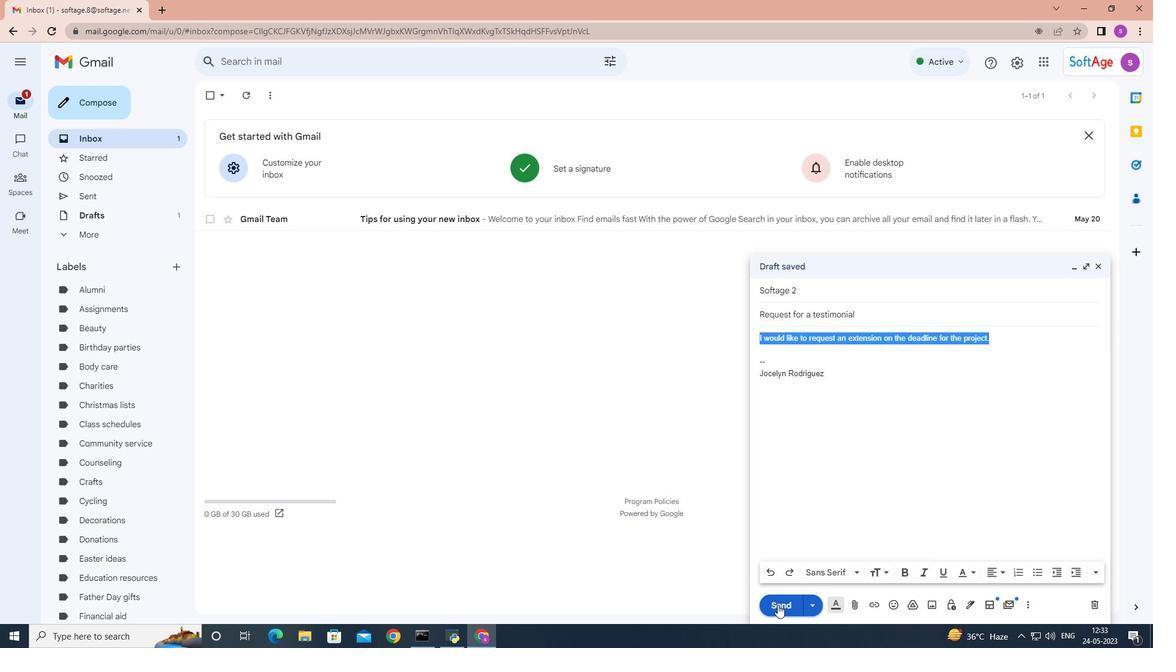 
Action: Mouse pressed left at (785, 605)
Screenshot: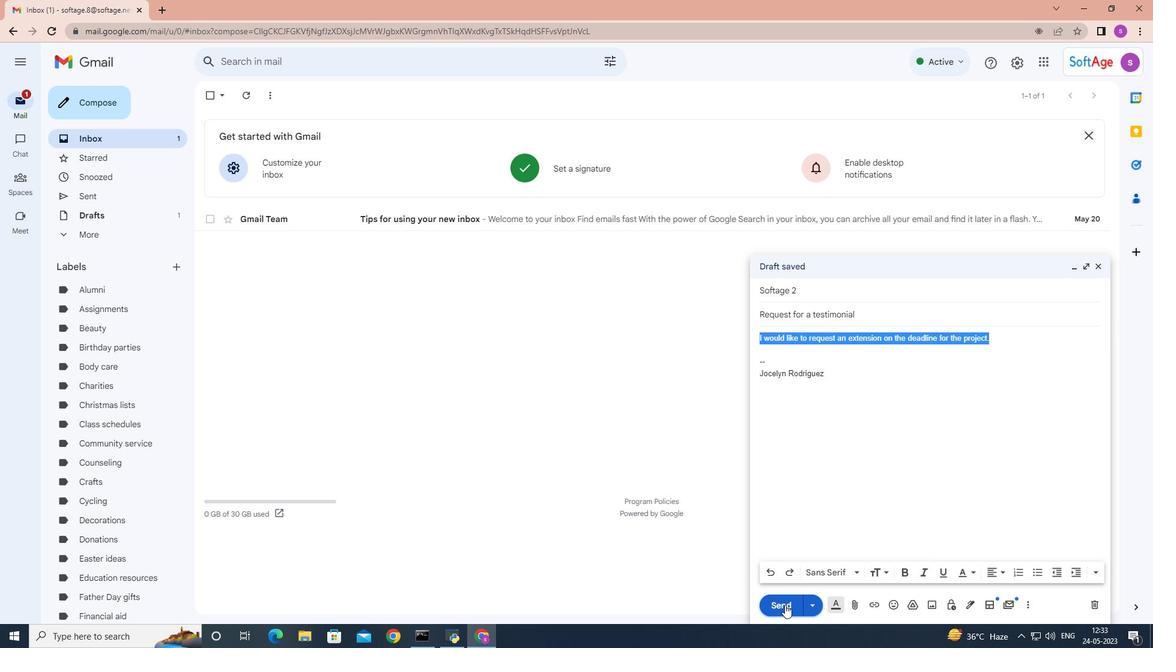 
Action: Mouse moved to (116, 195)
Screenshot: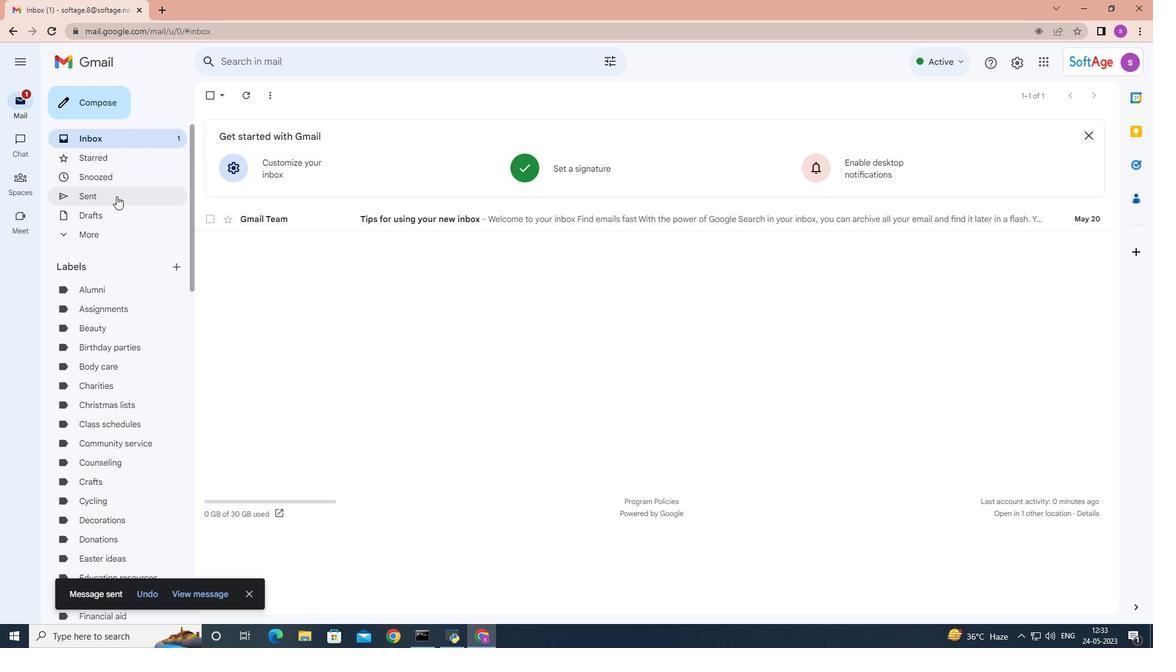 
Action: Mouse pressed left at (116, 195)
Screenshot: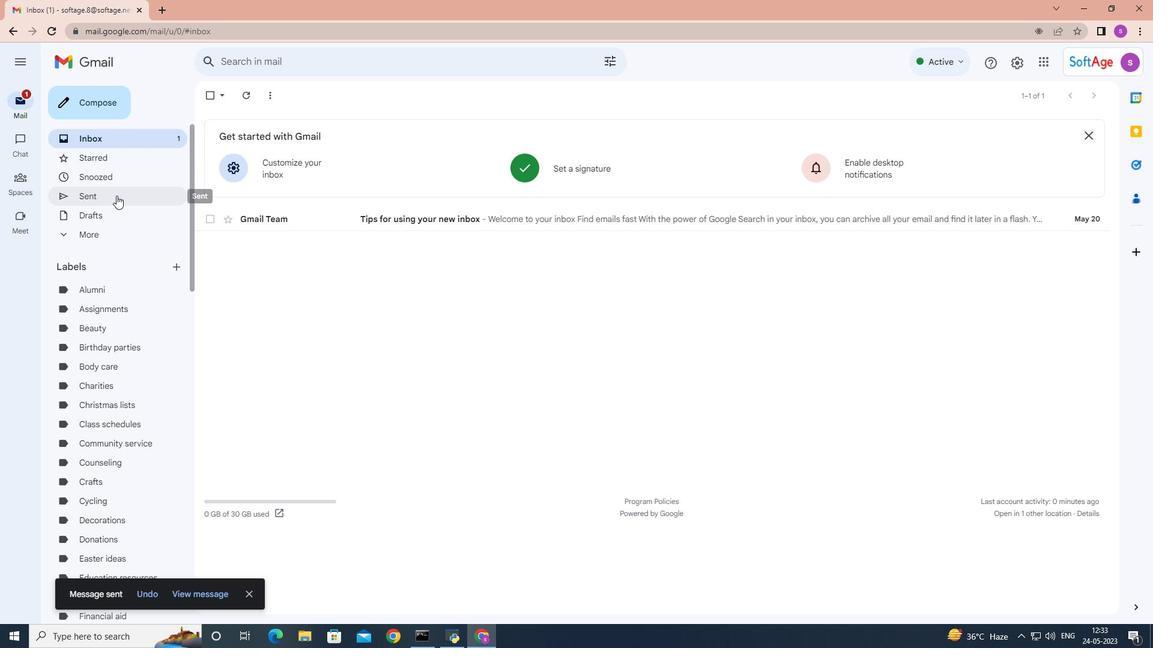 
Action: Mouse moved to (349, 155)
Screenshot: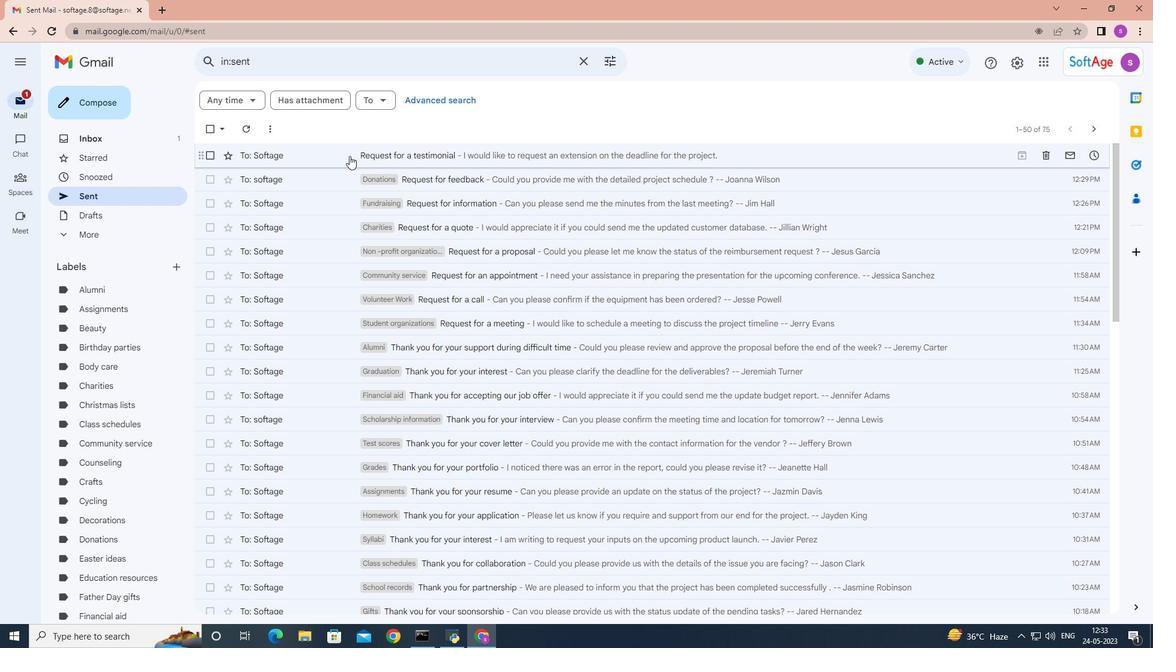 
Action: Mouse pressed right at (349, 155)
Screenshot: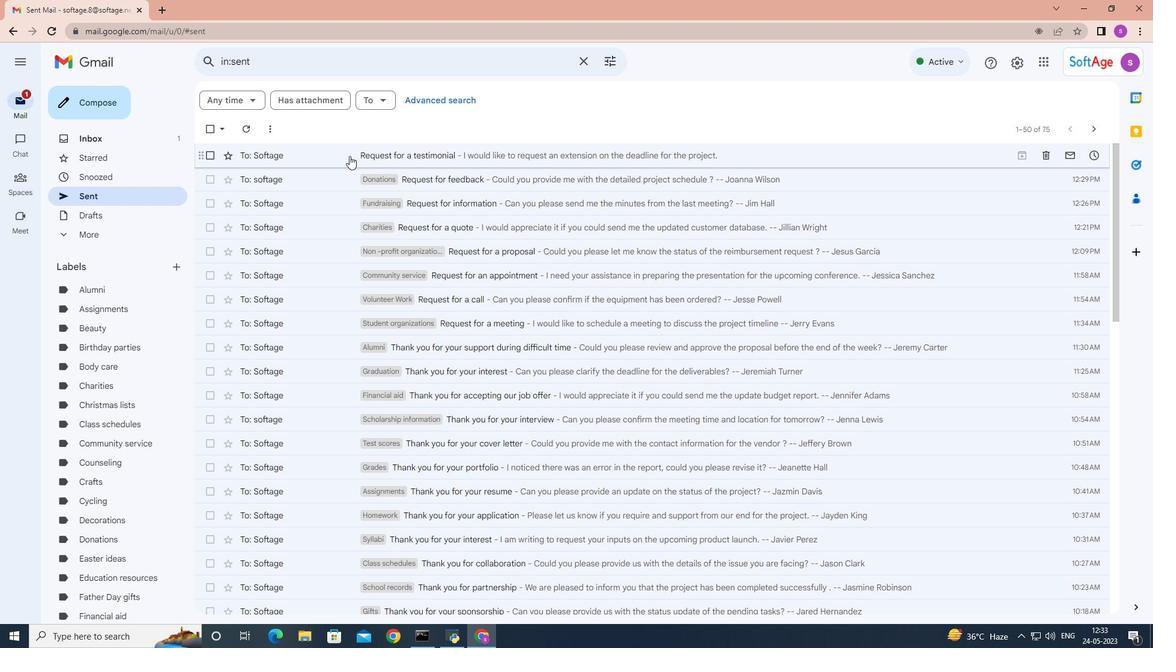 
Action: Mouse moved to (525, 394)
Screenshot: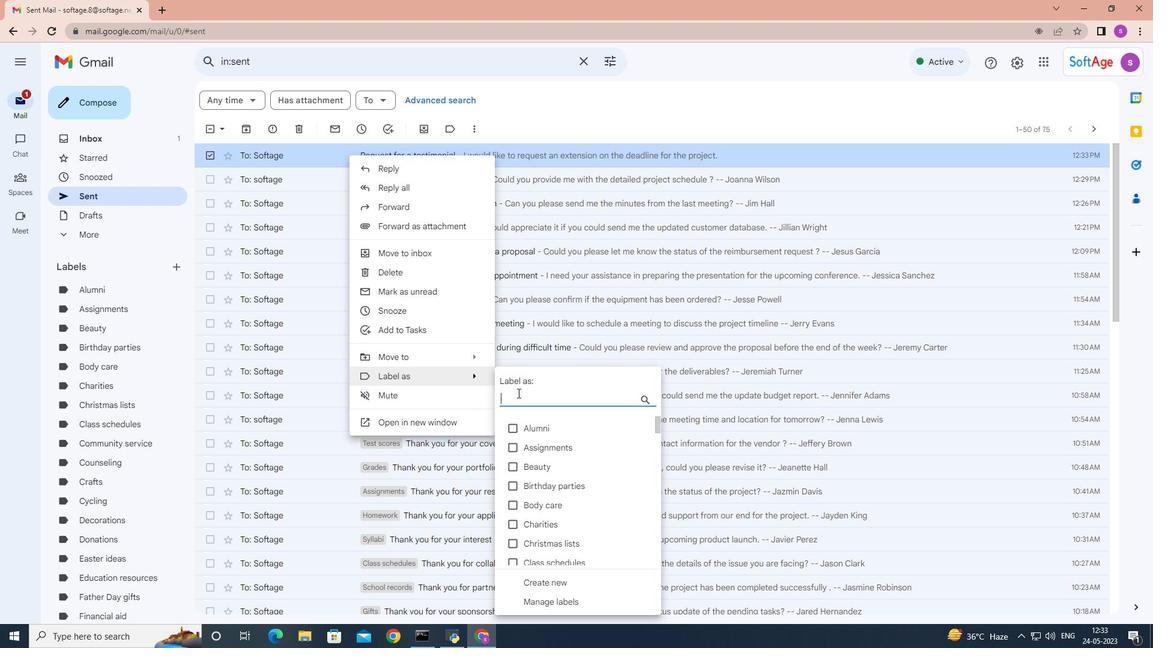 
Action: Key pressed <Key.shift>Social<Key.space>media
Screenshot: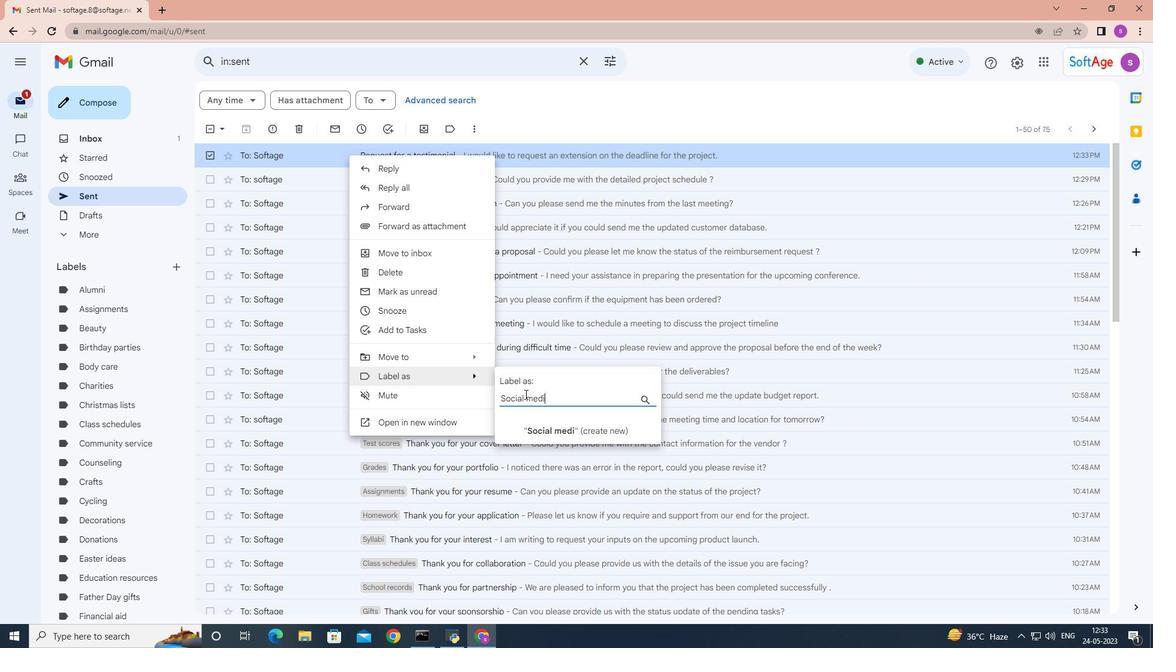 
Action: Mouse moved to (581, 430)
Screenshot: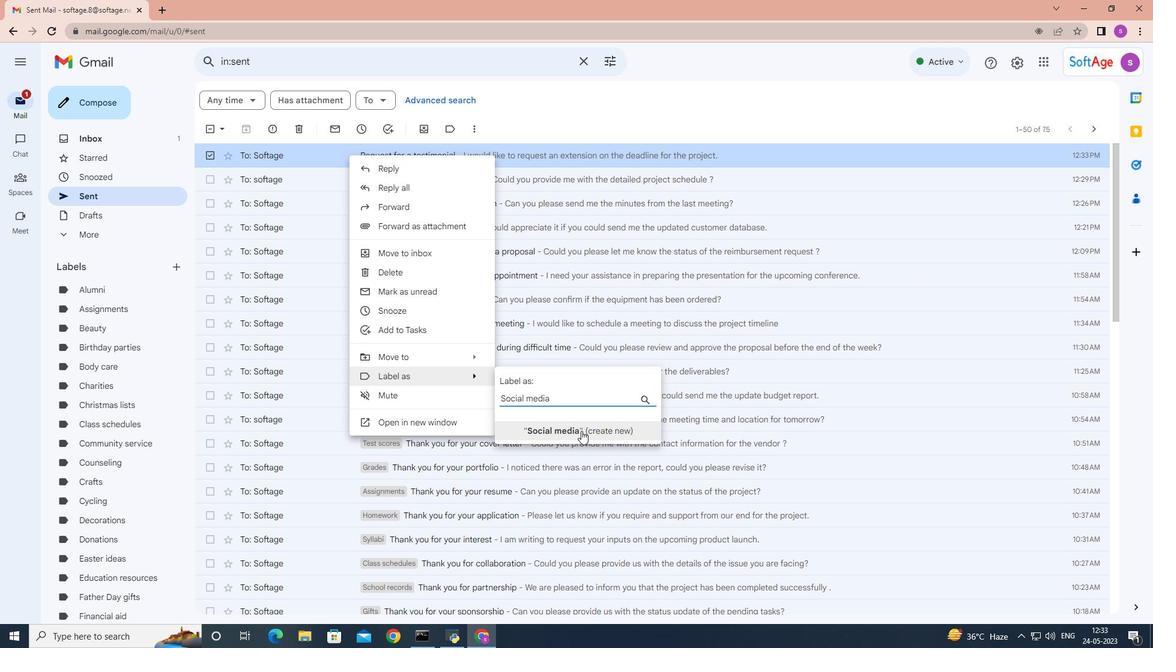 
Action: Mouse pressed left at (581, 430)
Screenshot: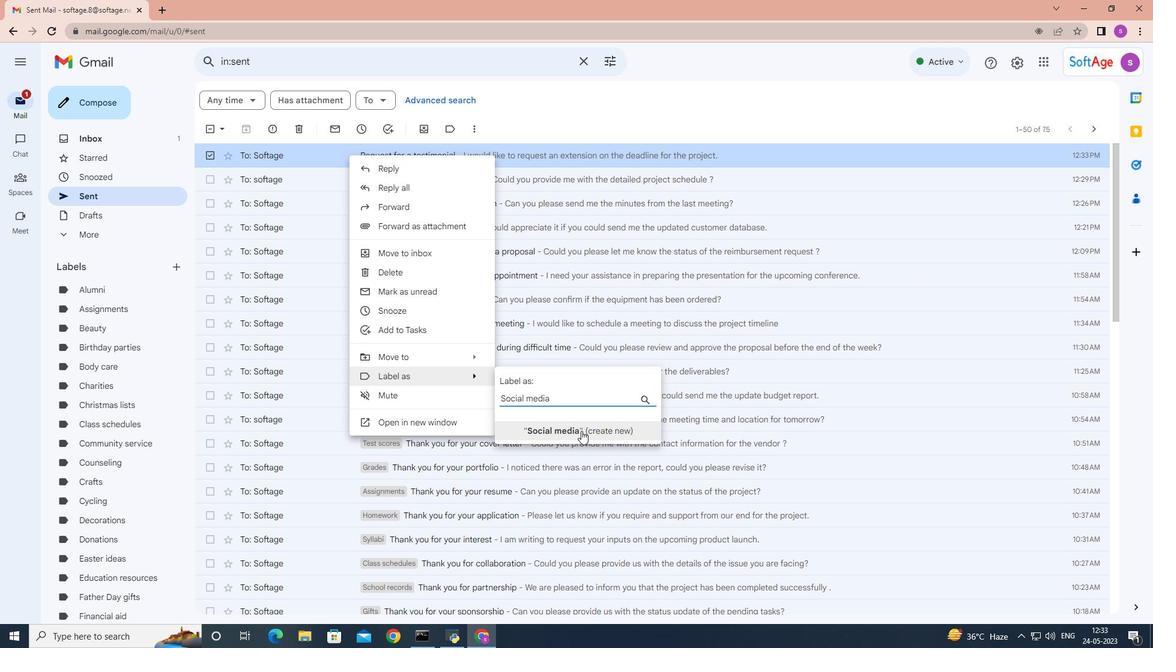 
Action: Mouse moved to (688, 377)
Screenshot: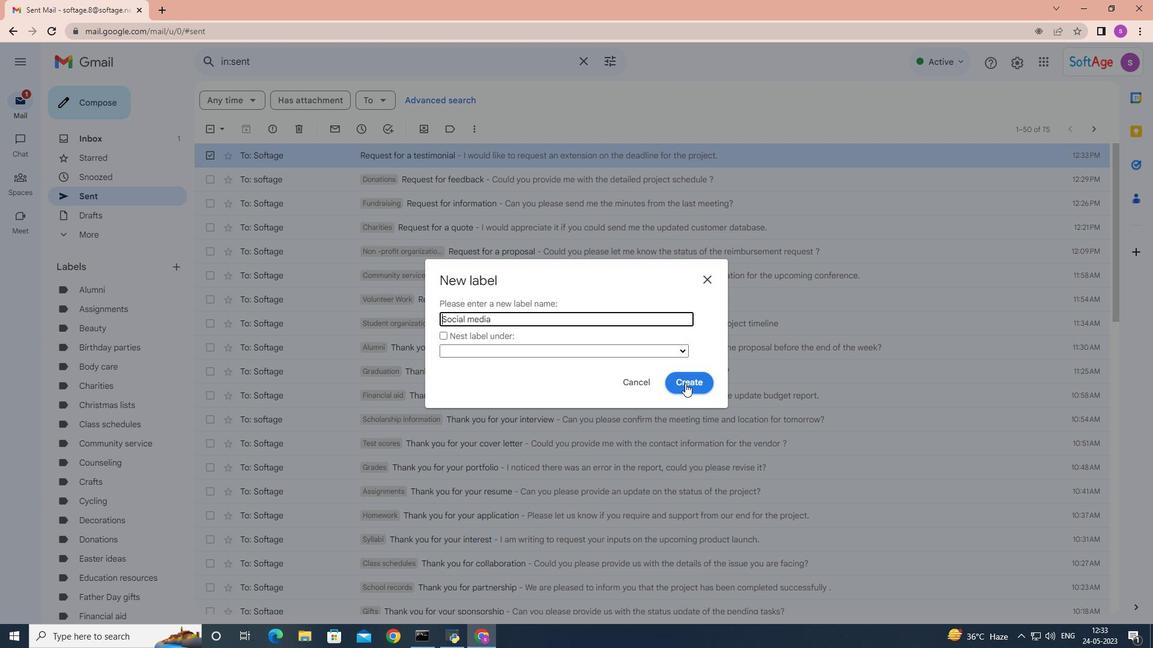 
Action: Mouse pressed left at (688, 377)
Screenshot: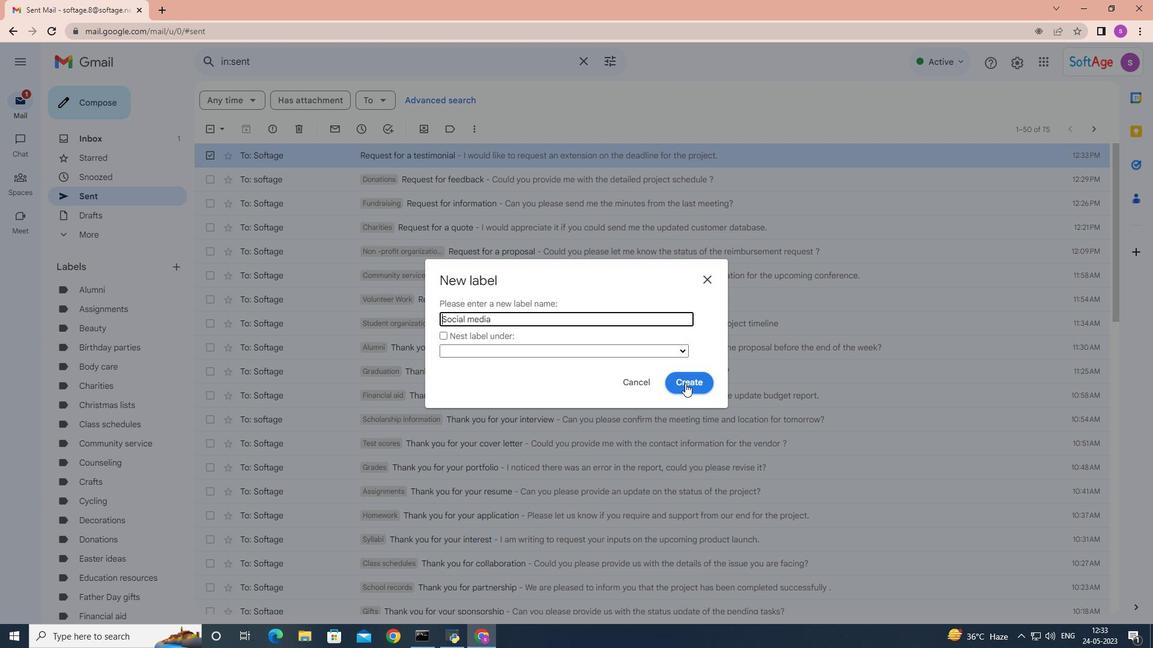 
Action: Mouse moved to (687, 377)
Screenshot: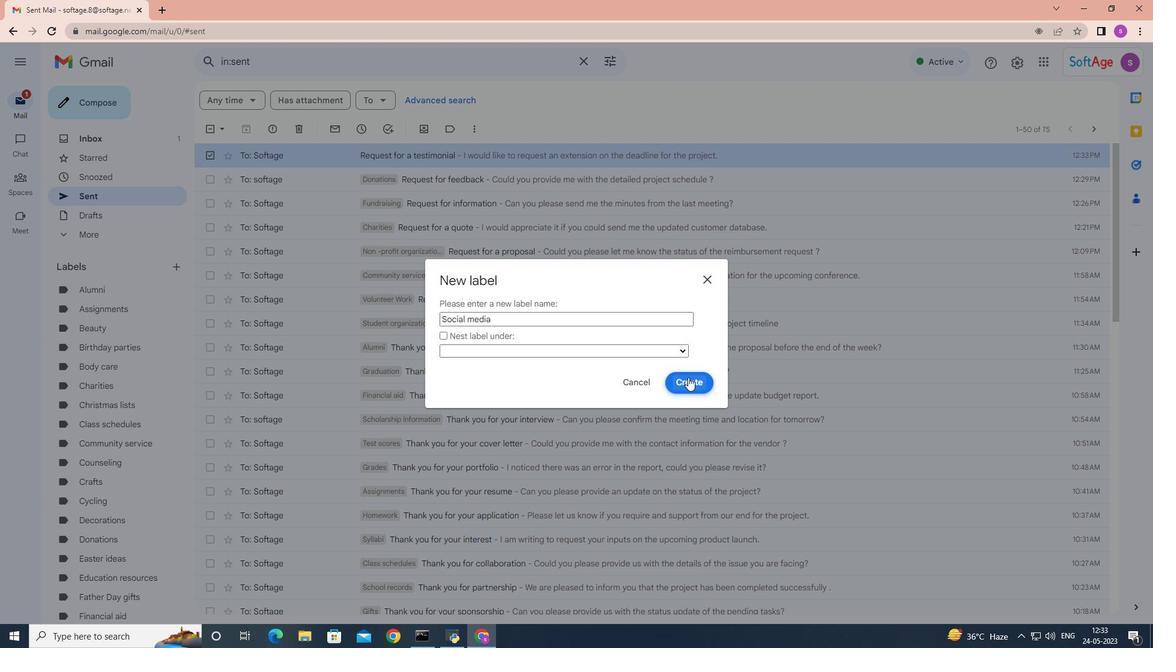 
